 Task: Find connections with filter location Samthar with filter topic #automotivewith filter profile language Spanish with filter current company G R Infraprojects Limited with filter school North Maharashtra University with filter industry Computer Hardware Manufacturing with filter service category FIle Management with filter keywords title Chief Engineer
Action: Mouse moved to (635, 82)
Screenshot: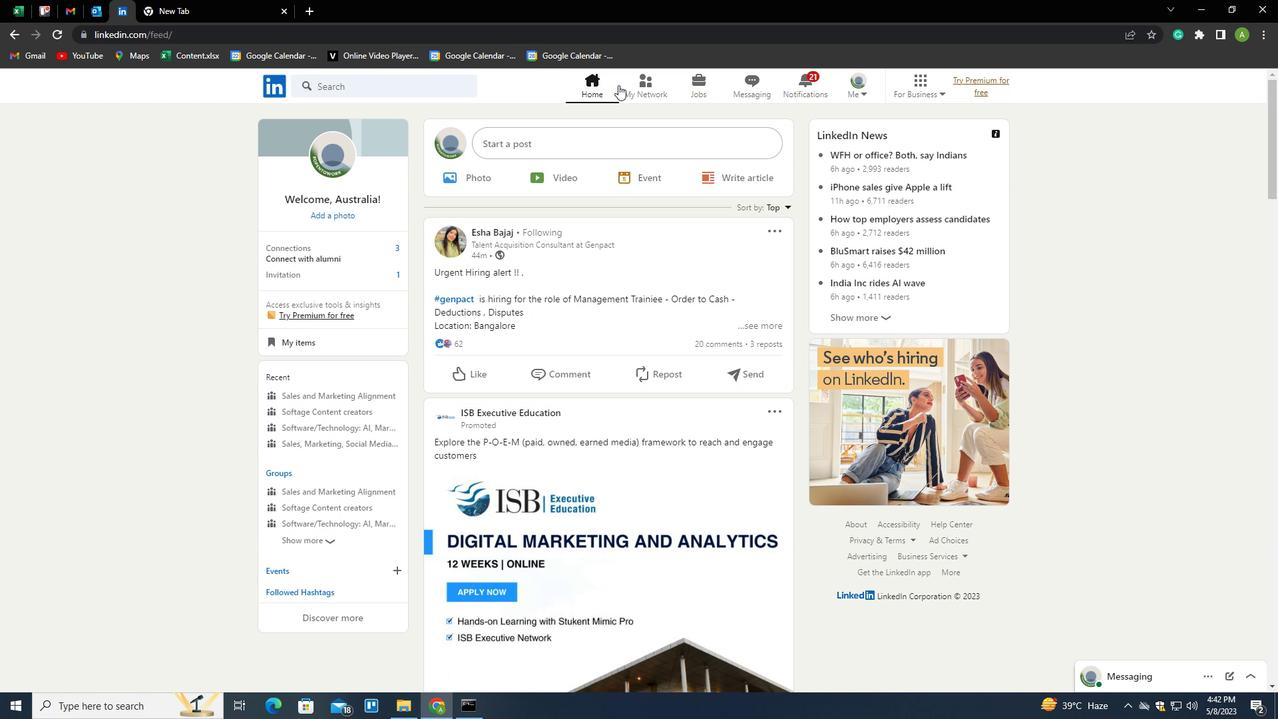 
Action: Mouse pressed left at (635, 82)
Screenshot: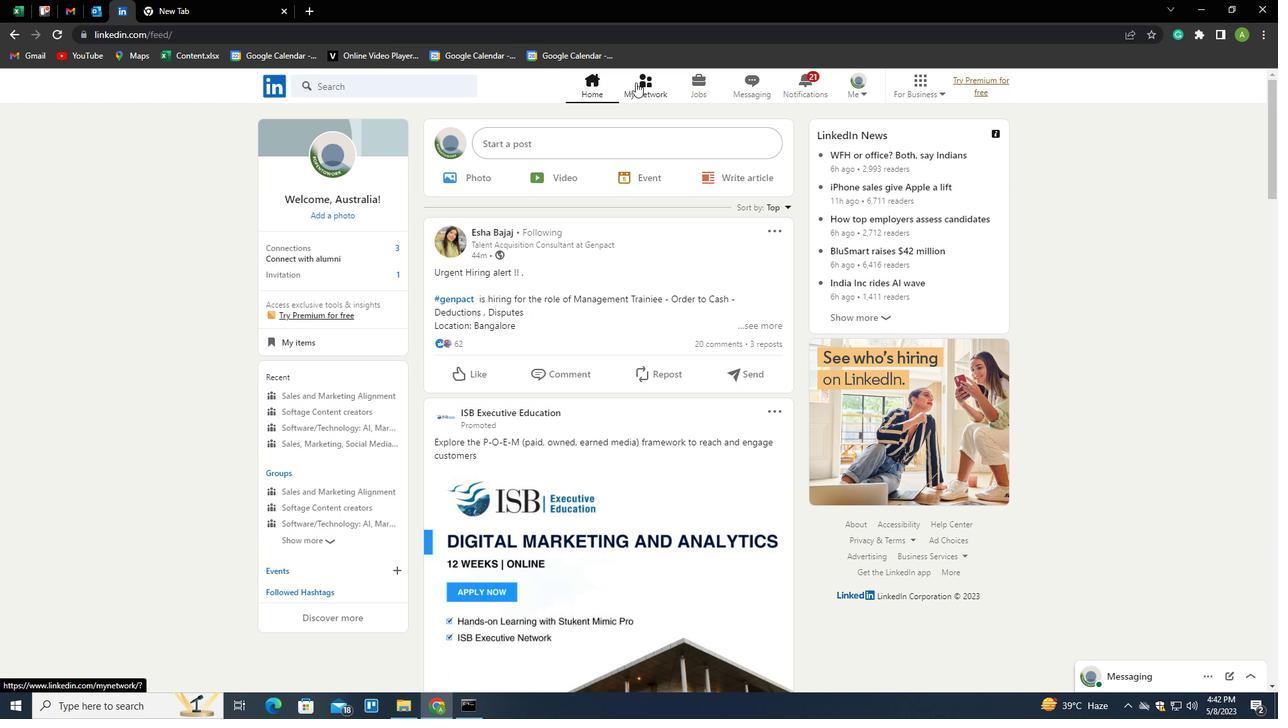
Action: Mouse moved to (320, 157)
Screenshot: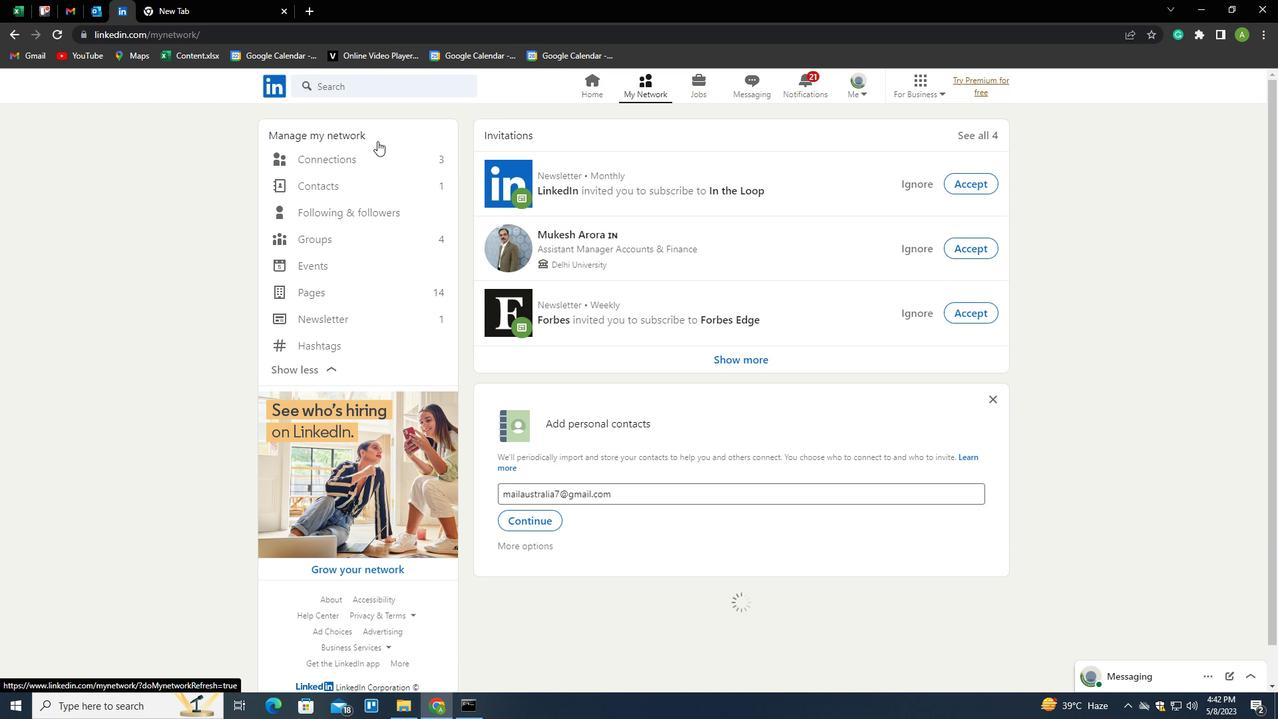 
Action: Mouse pressed left at (320, 157)
Screenshot: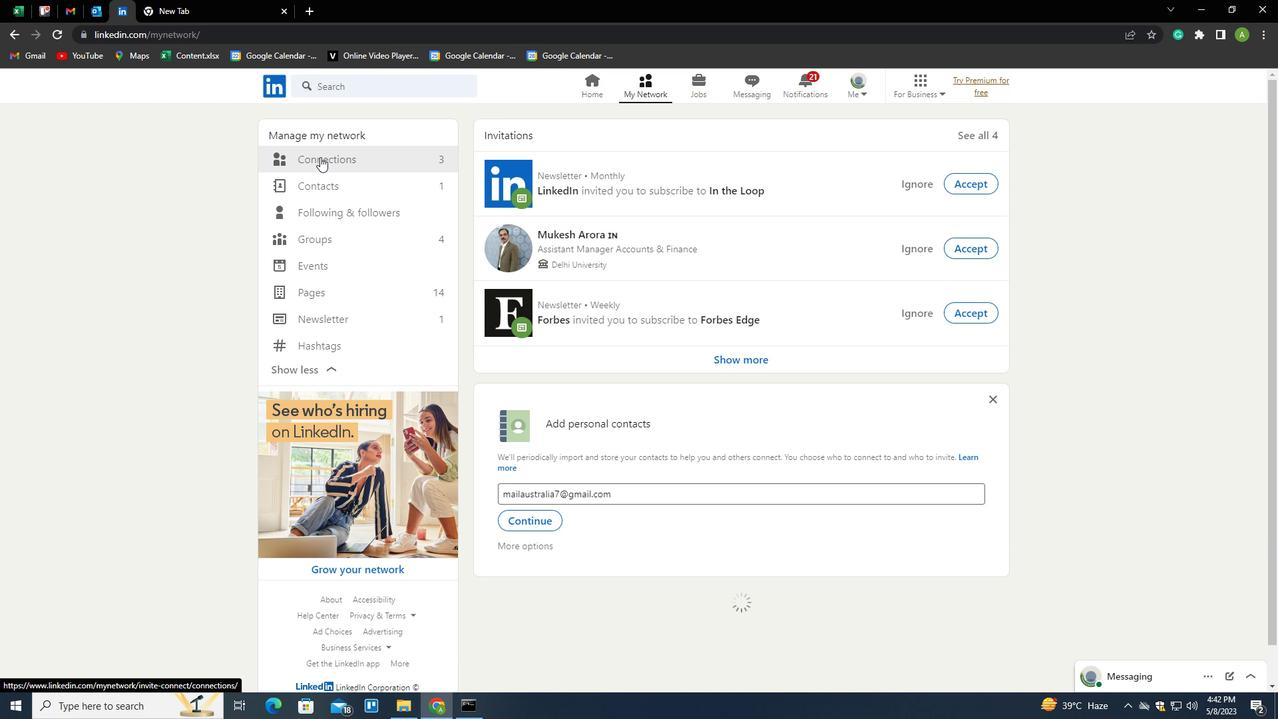 
Action: Mouse moved to (743, 157)
Screenshot: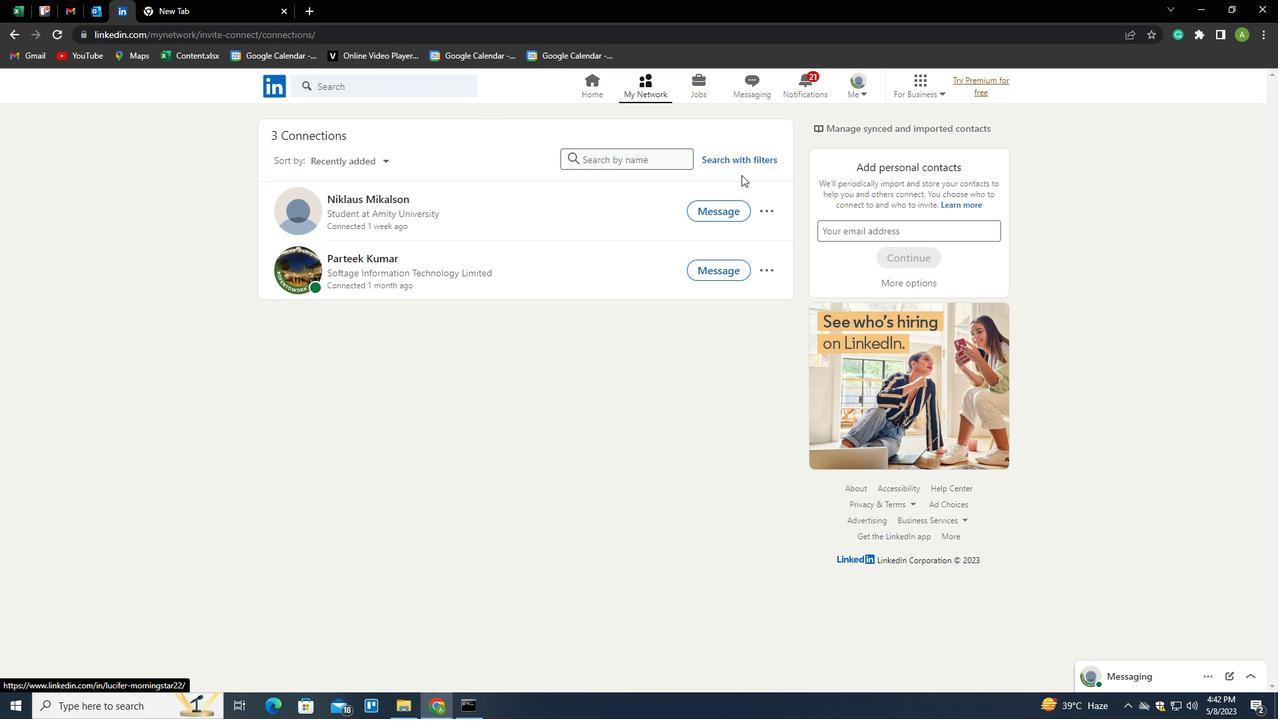 
Action: Mouse pressed left at (743, 157)
Screenshot: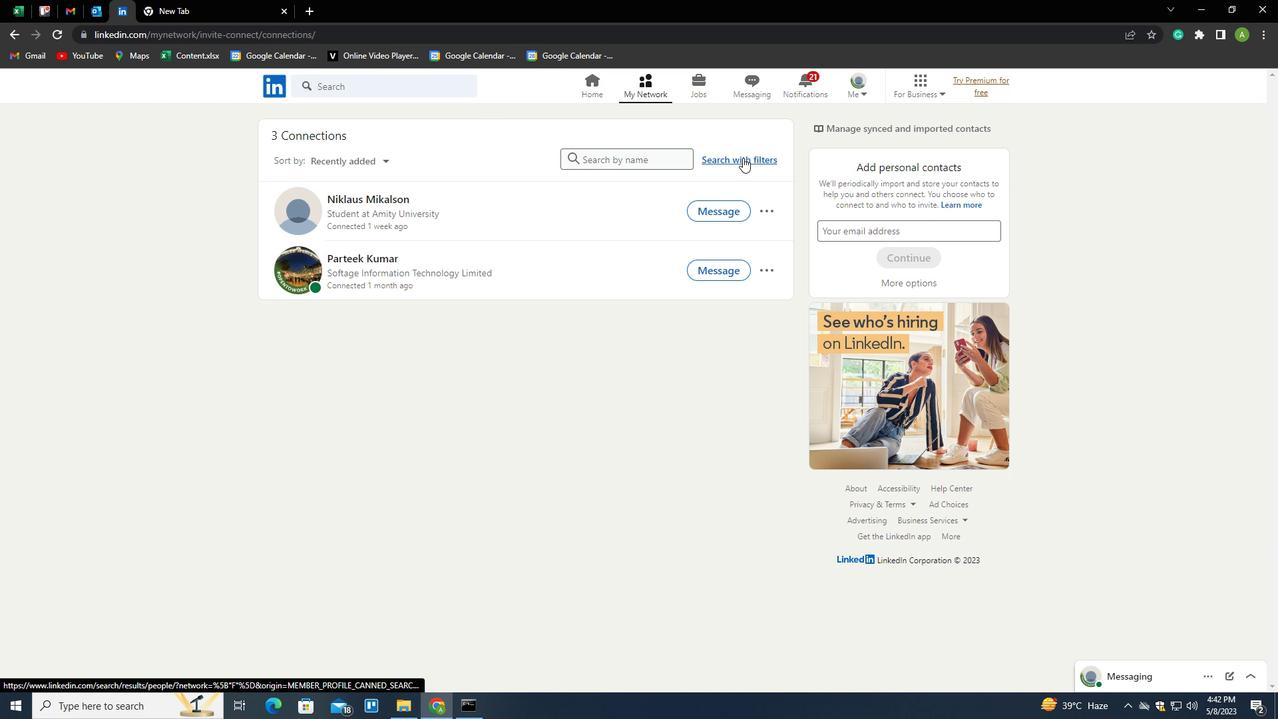 
Action: Mouse moved to (680, 124)
Screenshot: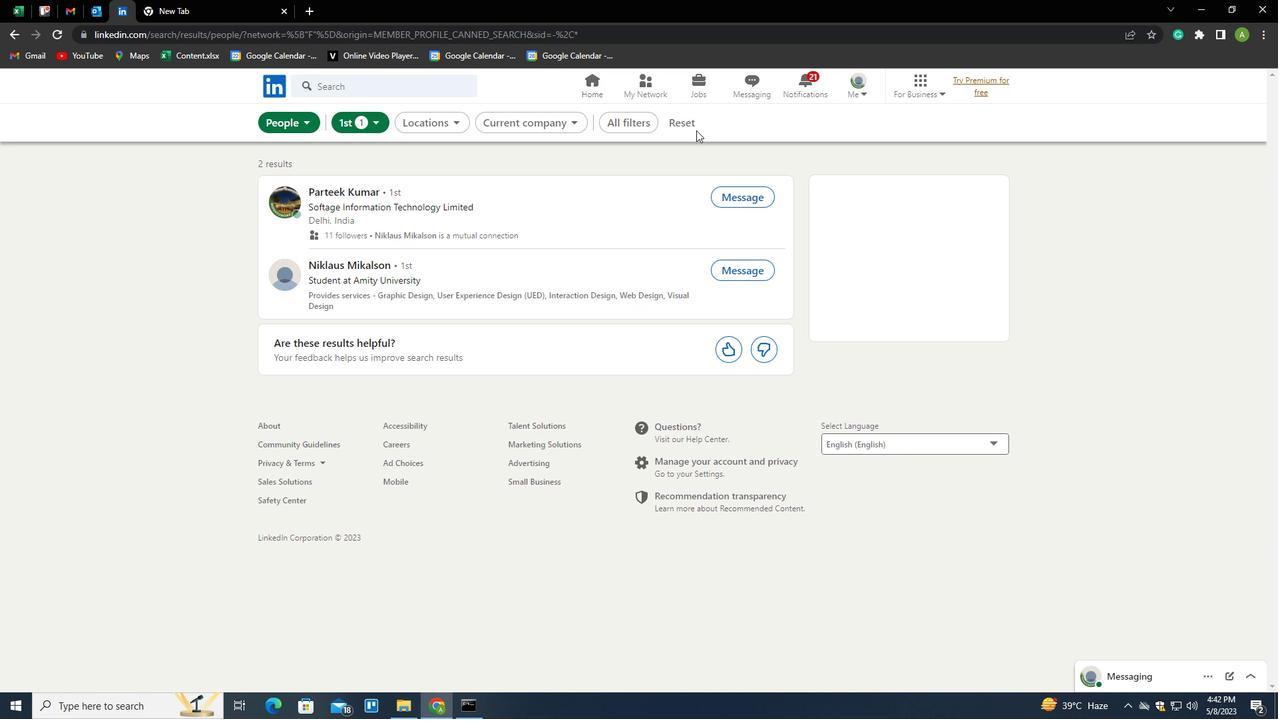 
Action: Mouse pressed left at (680, 124)
Screenshot: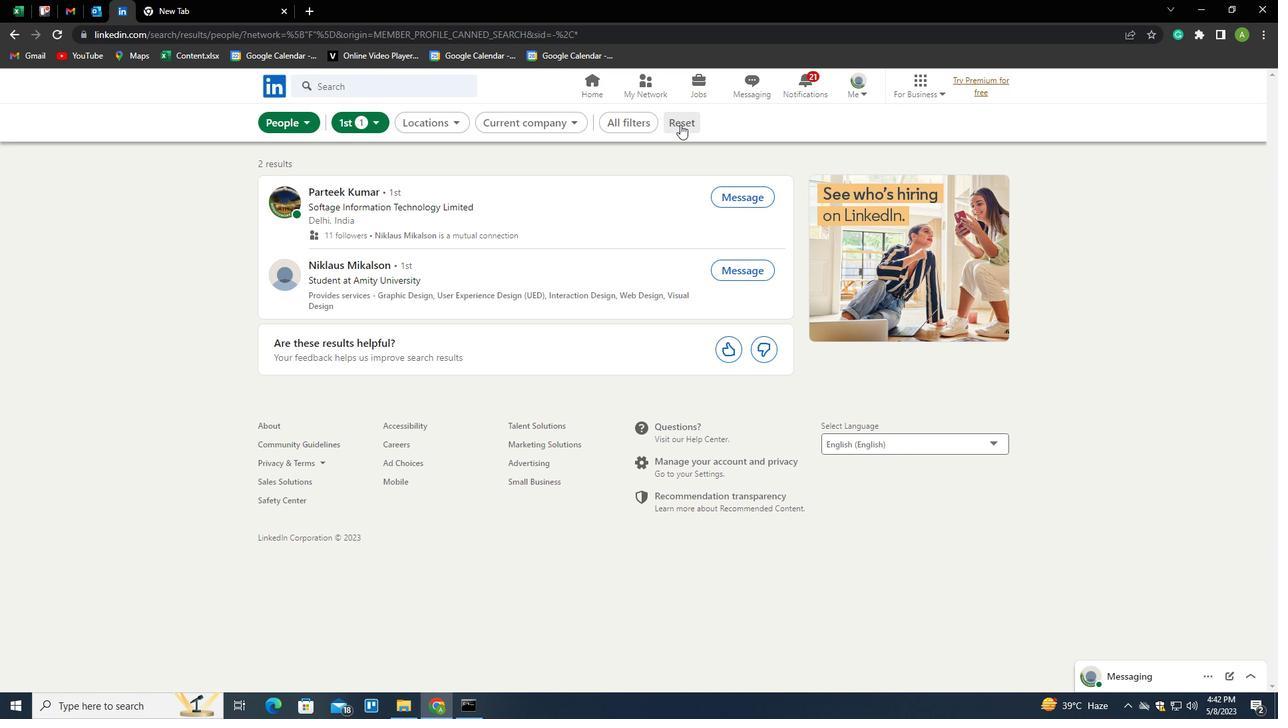 
Action: Mouse moved to (673, 123)
Screenshot: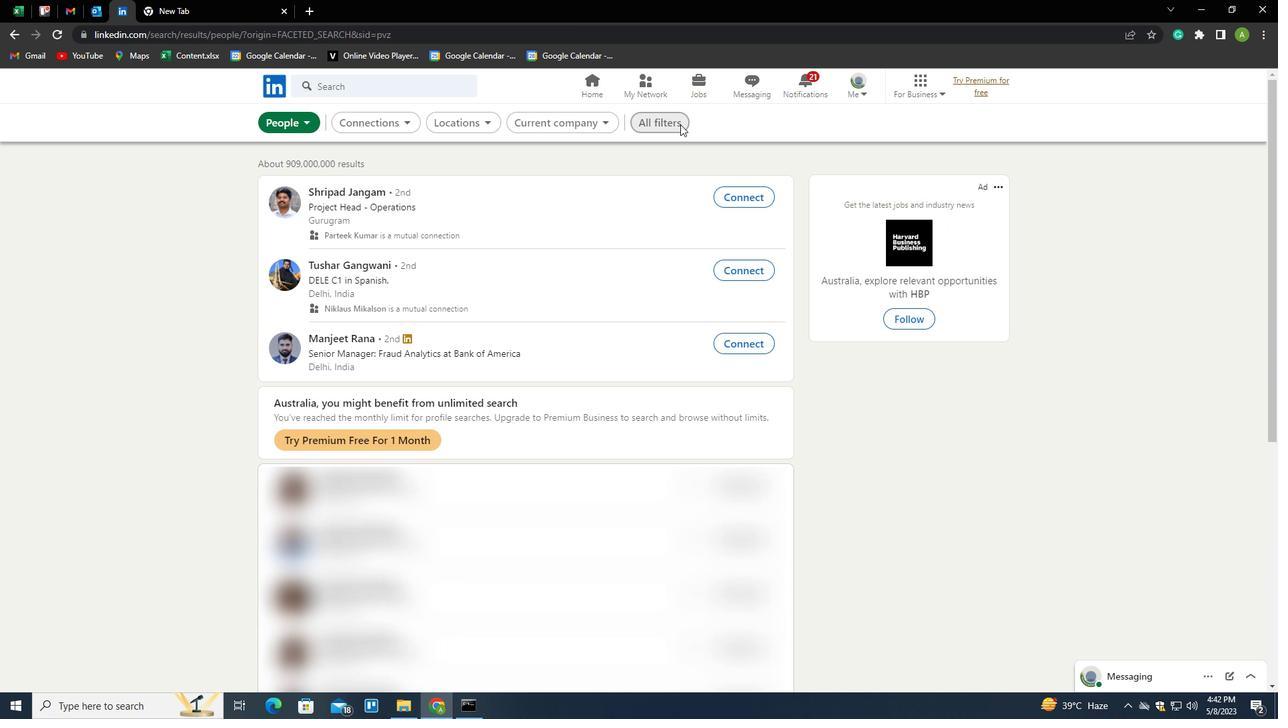 
Action: Mouse pressed left at (673, 123)
Screenshot: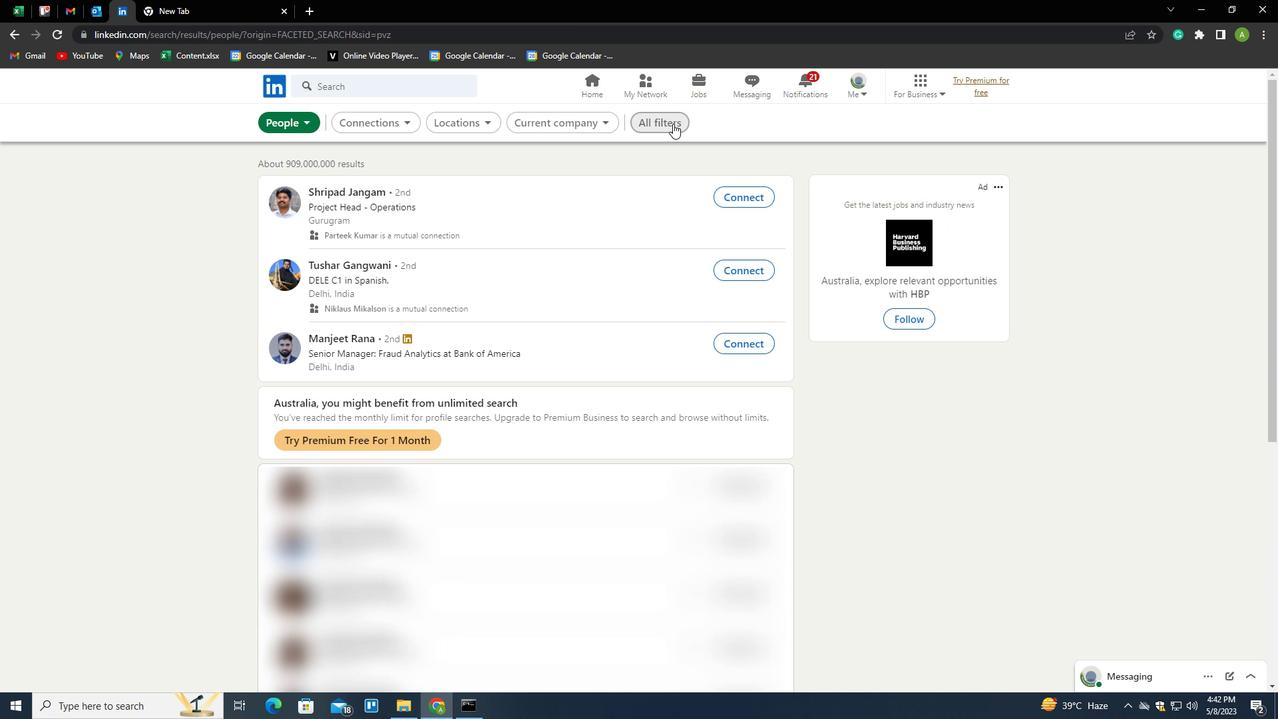 
Action: Mouse moved to (1030, 324)
Screenshot: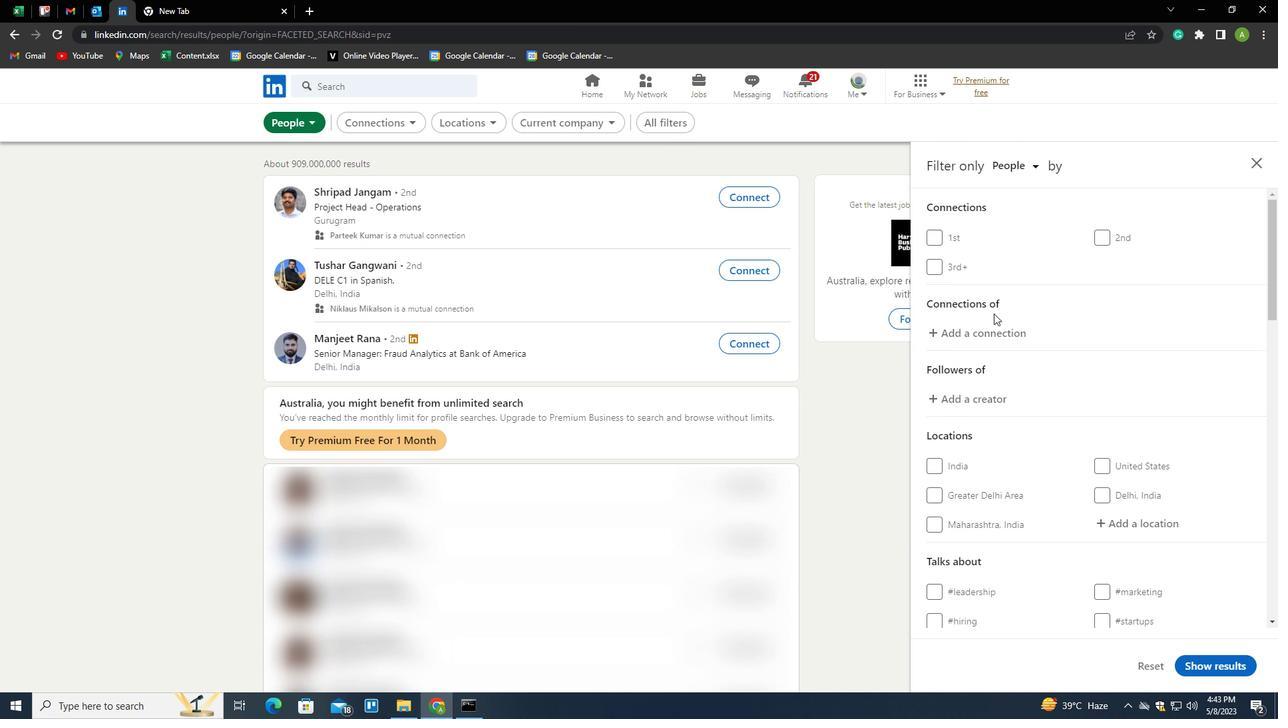 
Action: Mouse scrolled (1030, 323) with delta (0, 0)
Screenshot: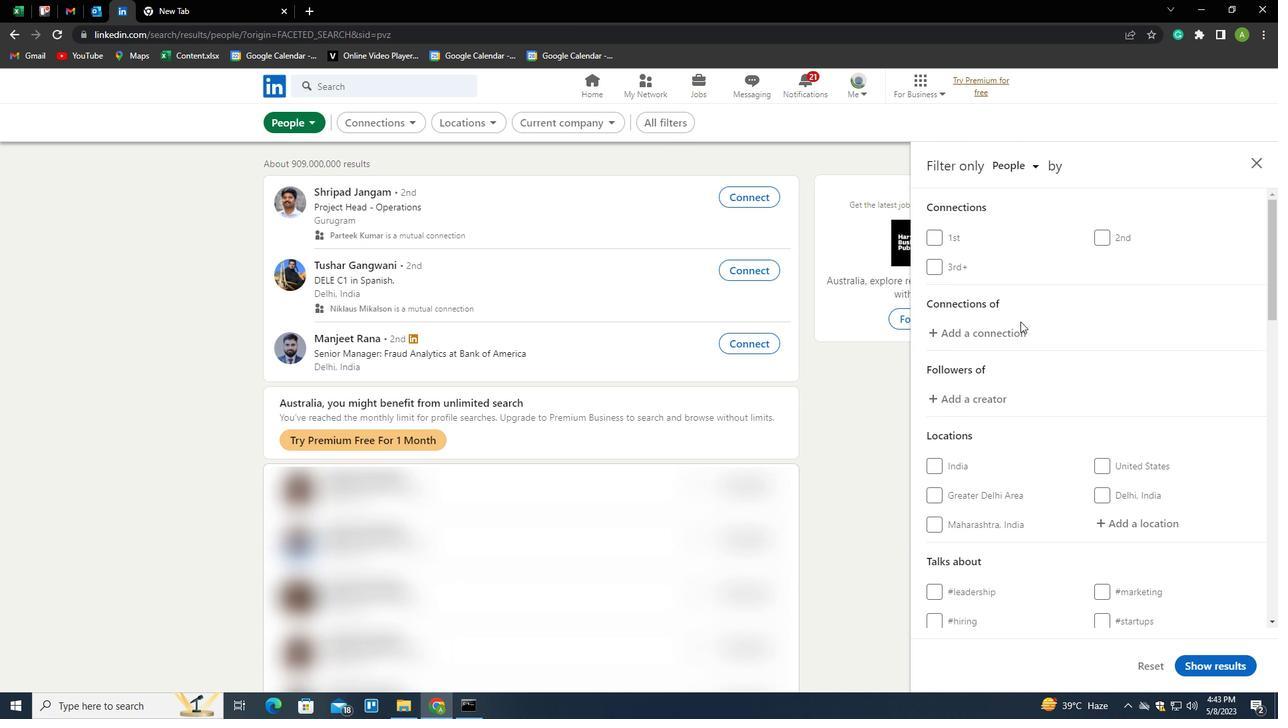 
Action: Mouse scrolled (1030, 323) with delta (0, 0)
Screenshot: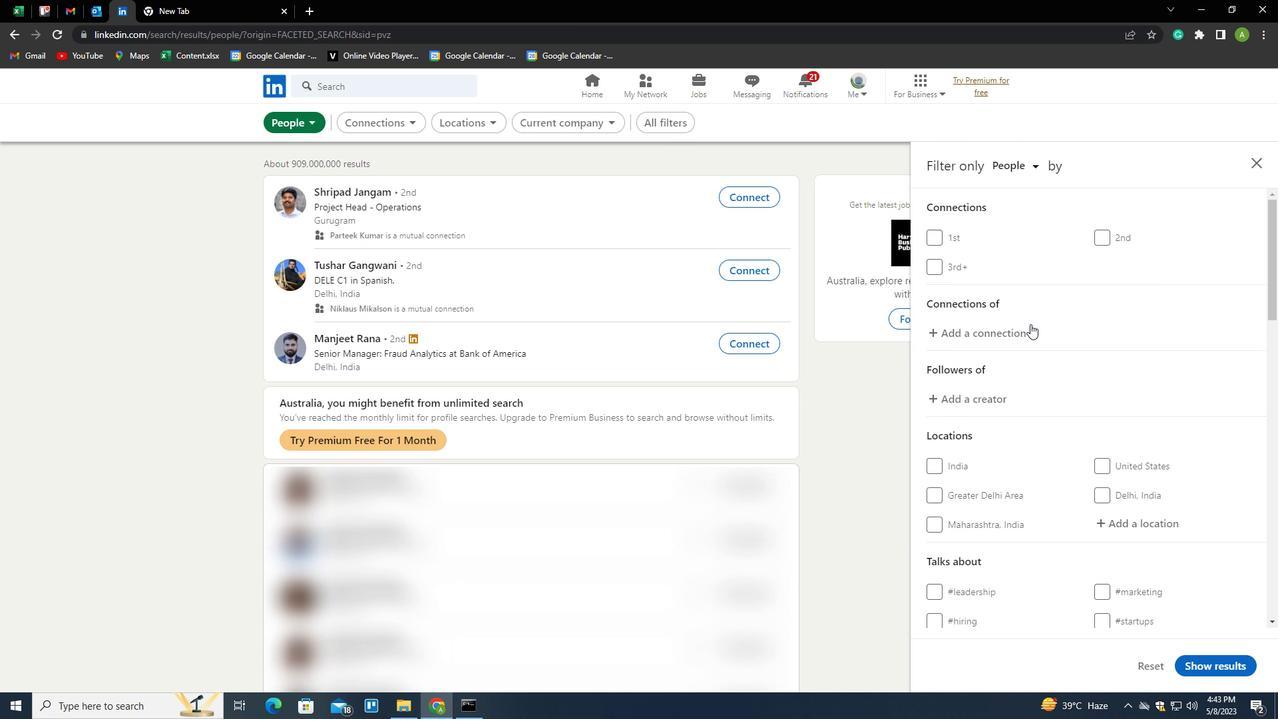 
Action: Mouse scrolled (1030, 323) with delta (0, 0)
Screenshot: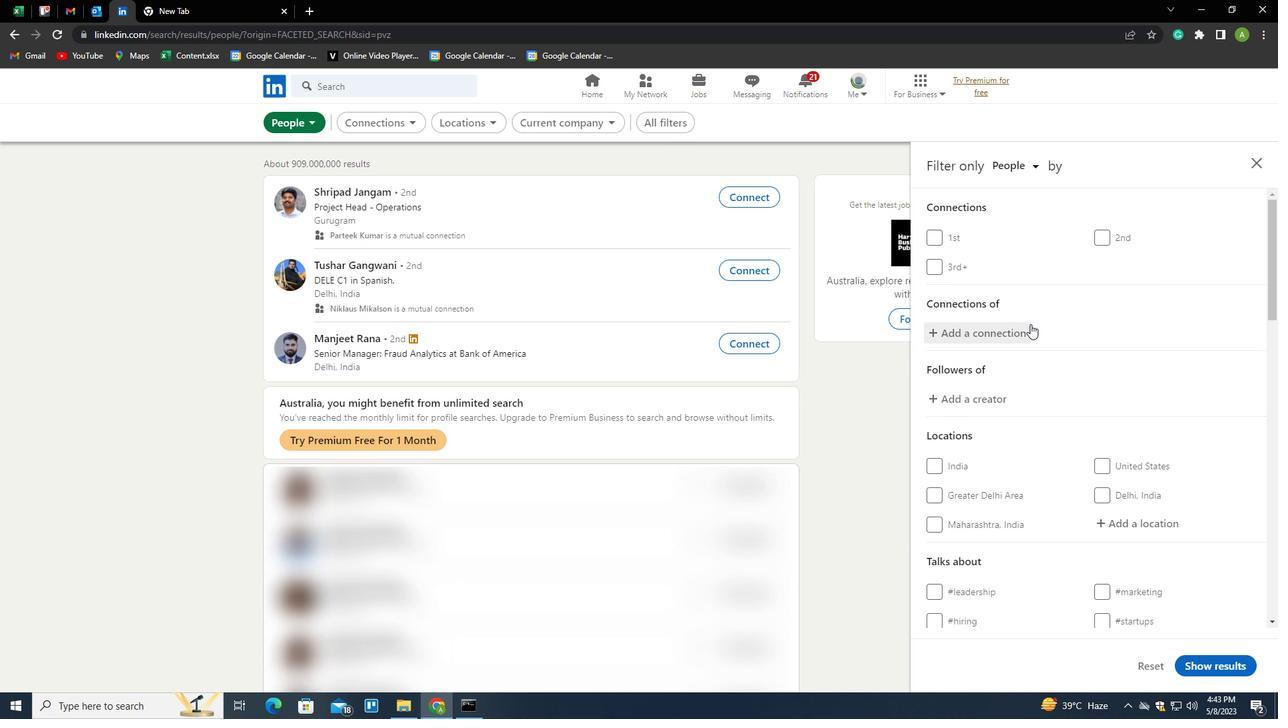 
Action: Mouse moved to (1118, 324)
Screenshot: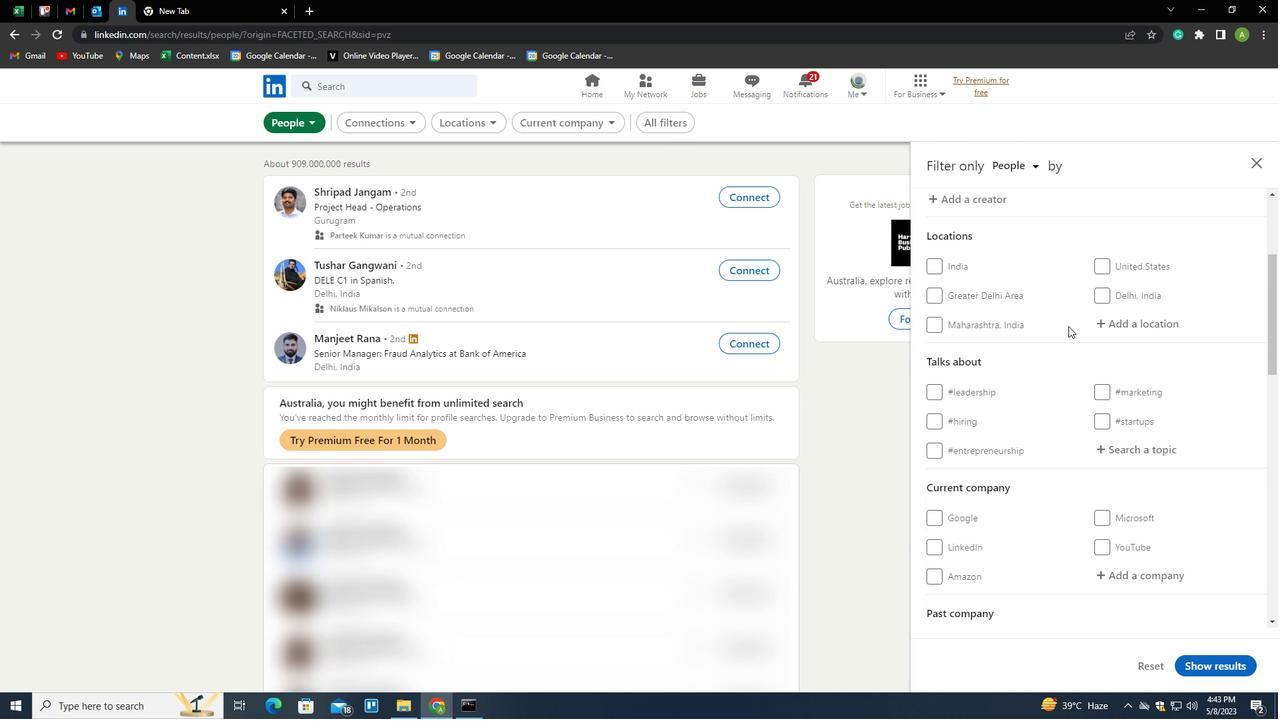 
Action: Mouse pressed left at (1118, 324)
Screenshot: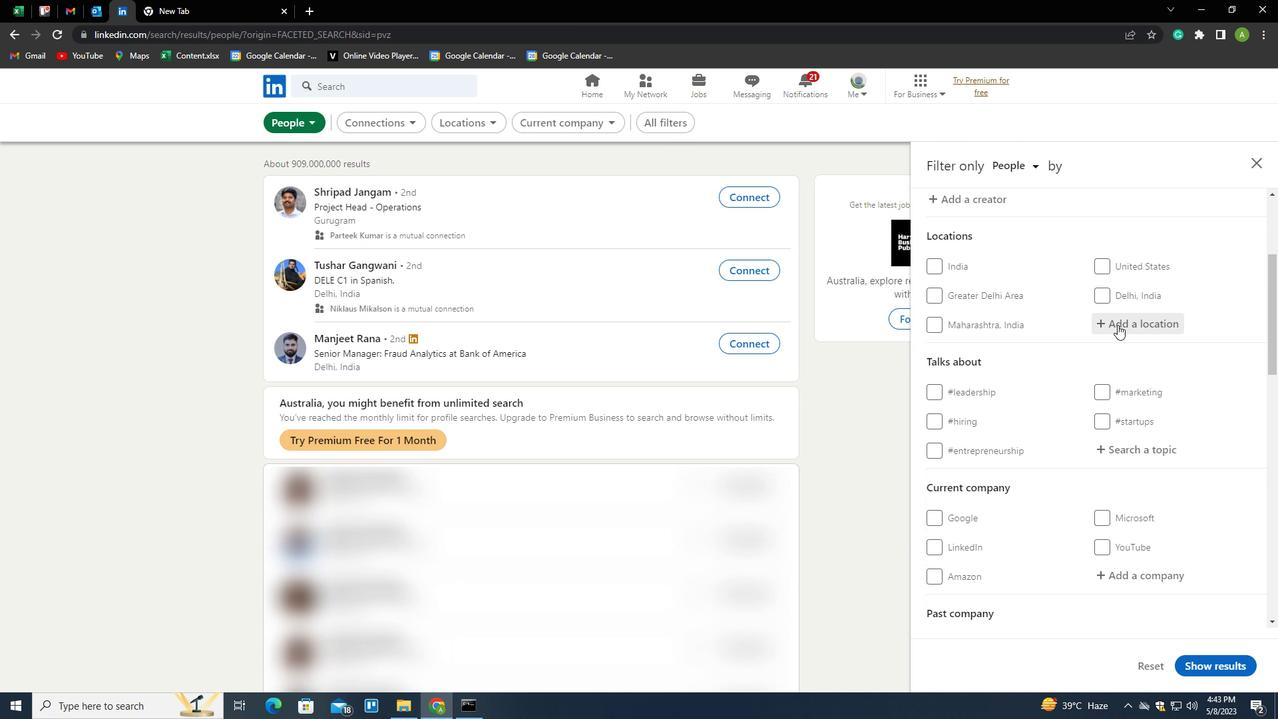 
Action: Key pressed <Key.shift>
Screenshot: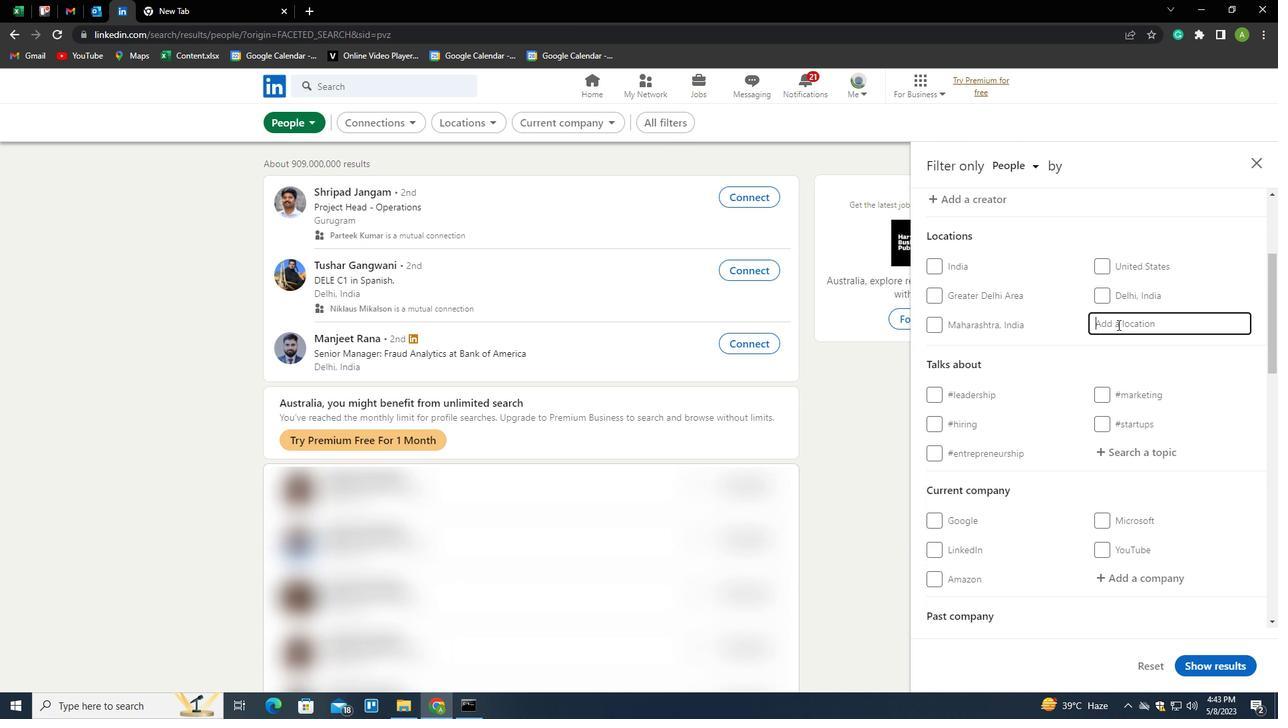 
Action: Mouse moved to (1117, 325)
Screenshot: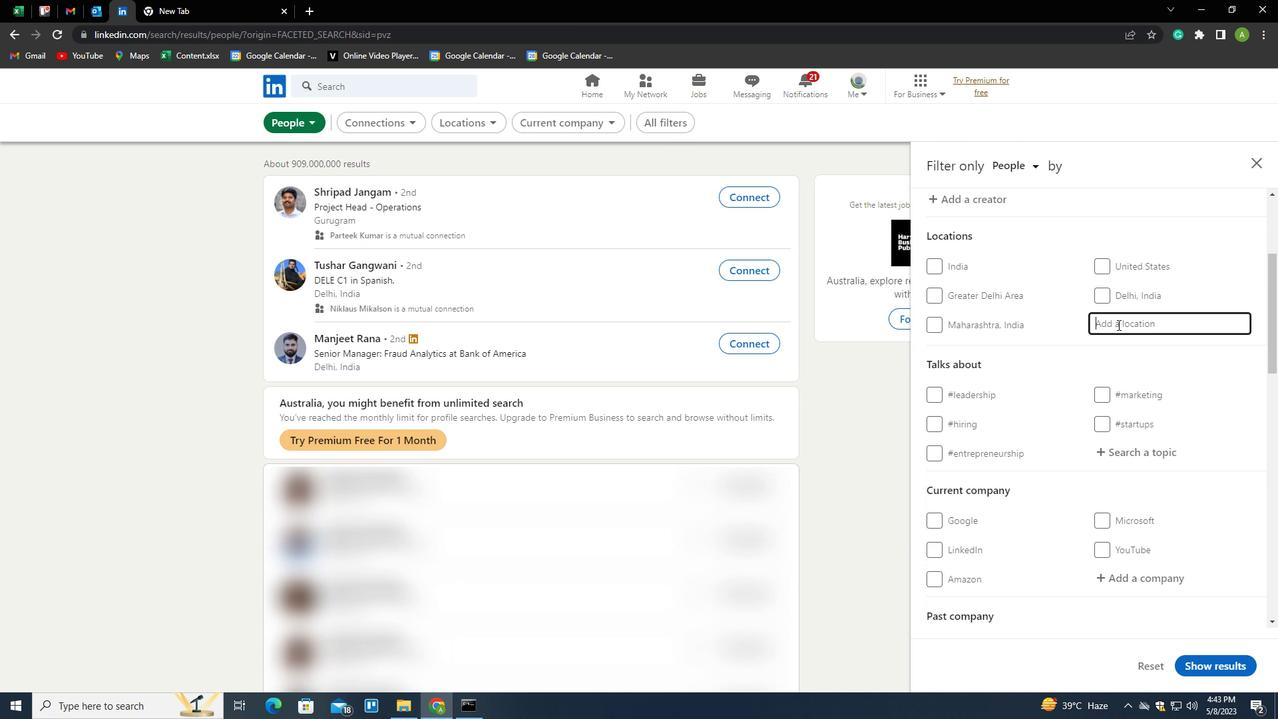 
Action: Key pressed S
Screenshot: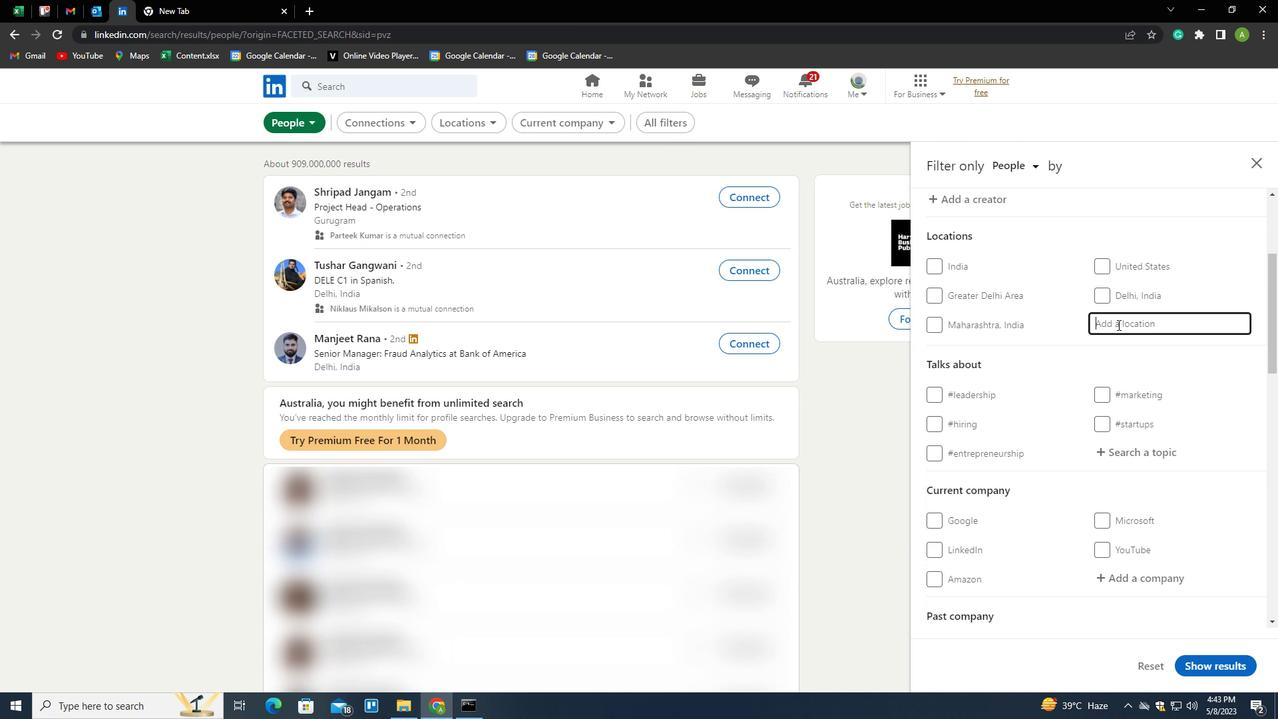 
Action: Mouse moved to (1106, 266)
Screenshot: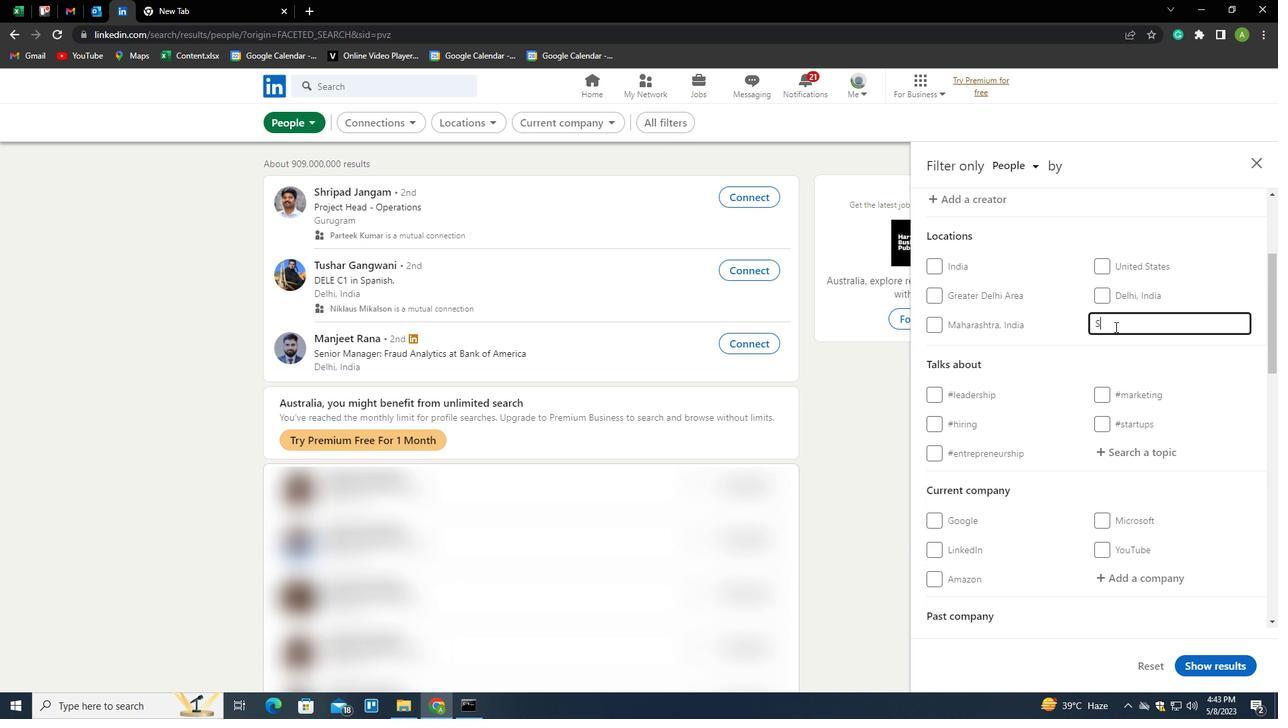 
Action: Key pressed A
Screenshot: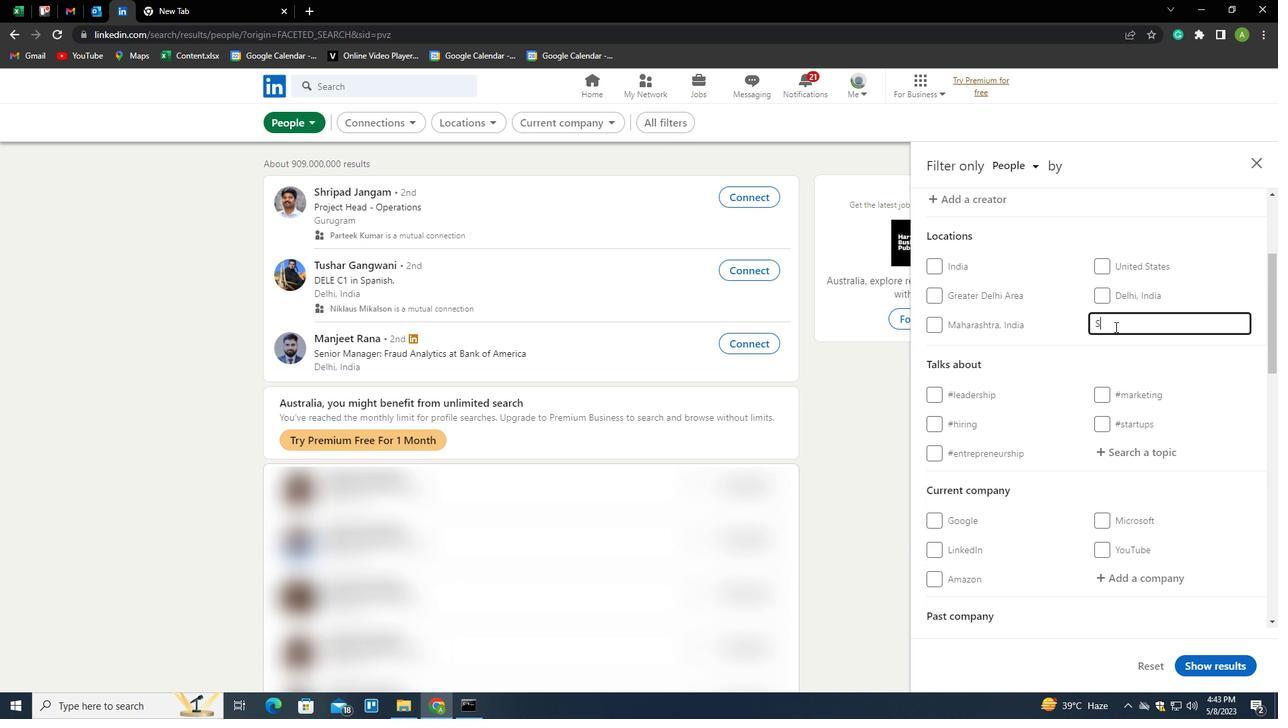 
Action: Mouse moved to (1126, 253)
Screenshot: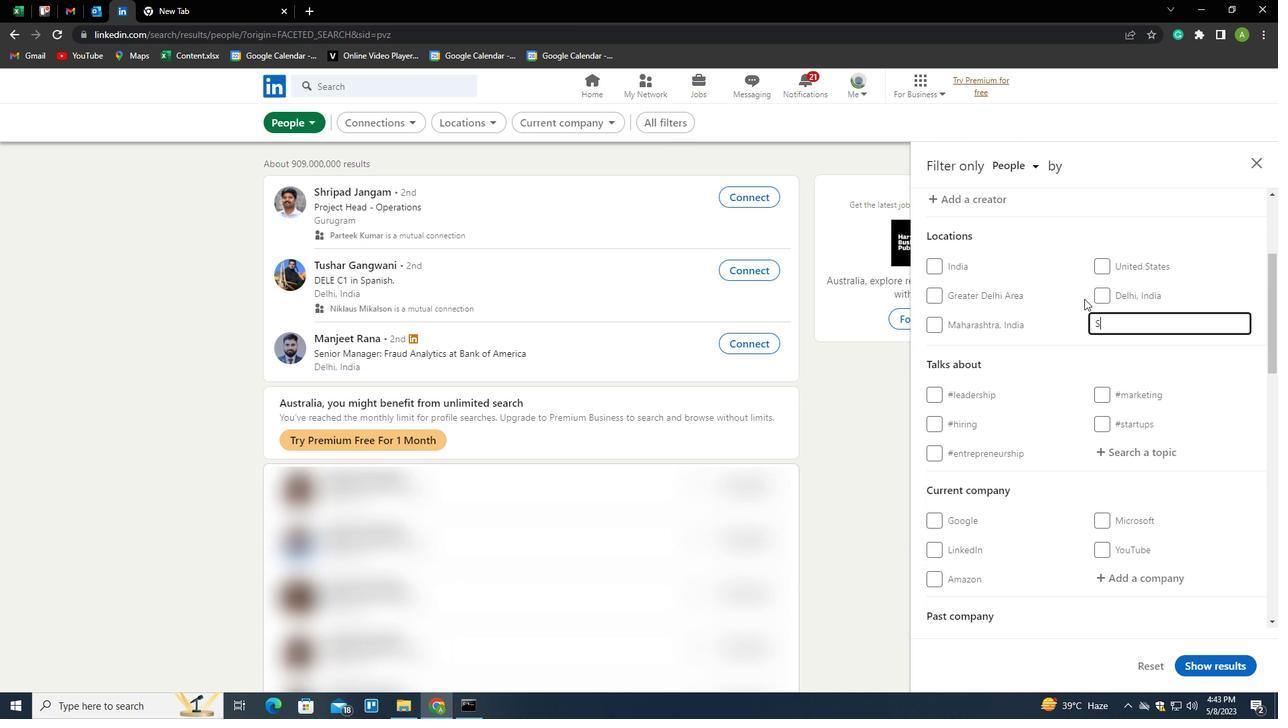 
Action: Key pressed MTHAR
Screenshot: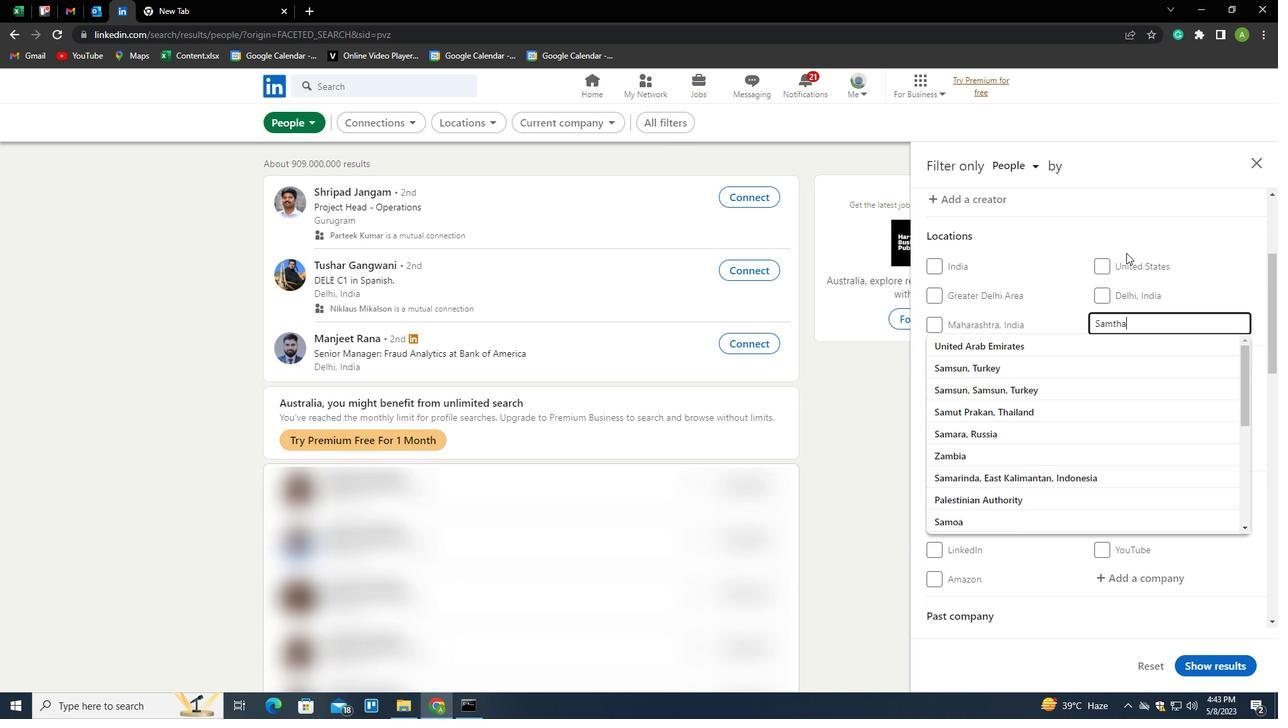 
Action: Mouse moved to (1212, 352)
Screenshot: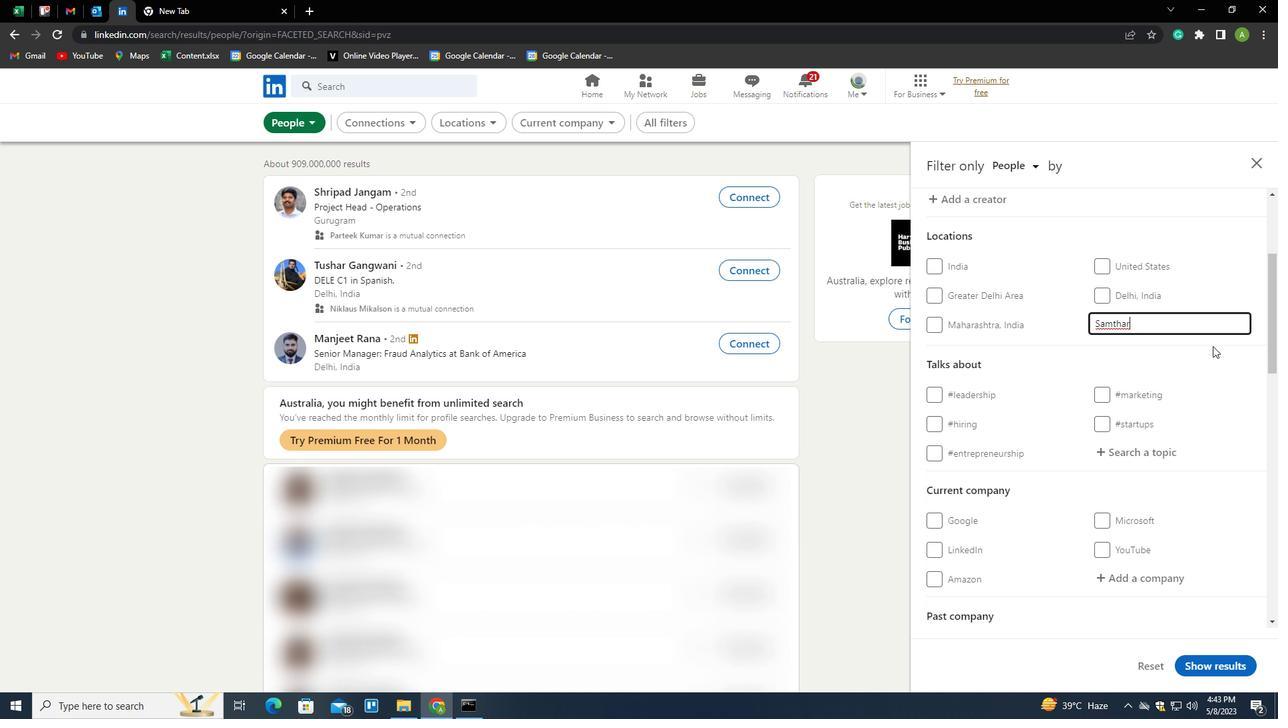 
Action: Mouse pressed left at (1212, 352)
Screenshot: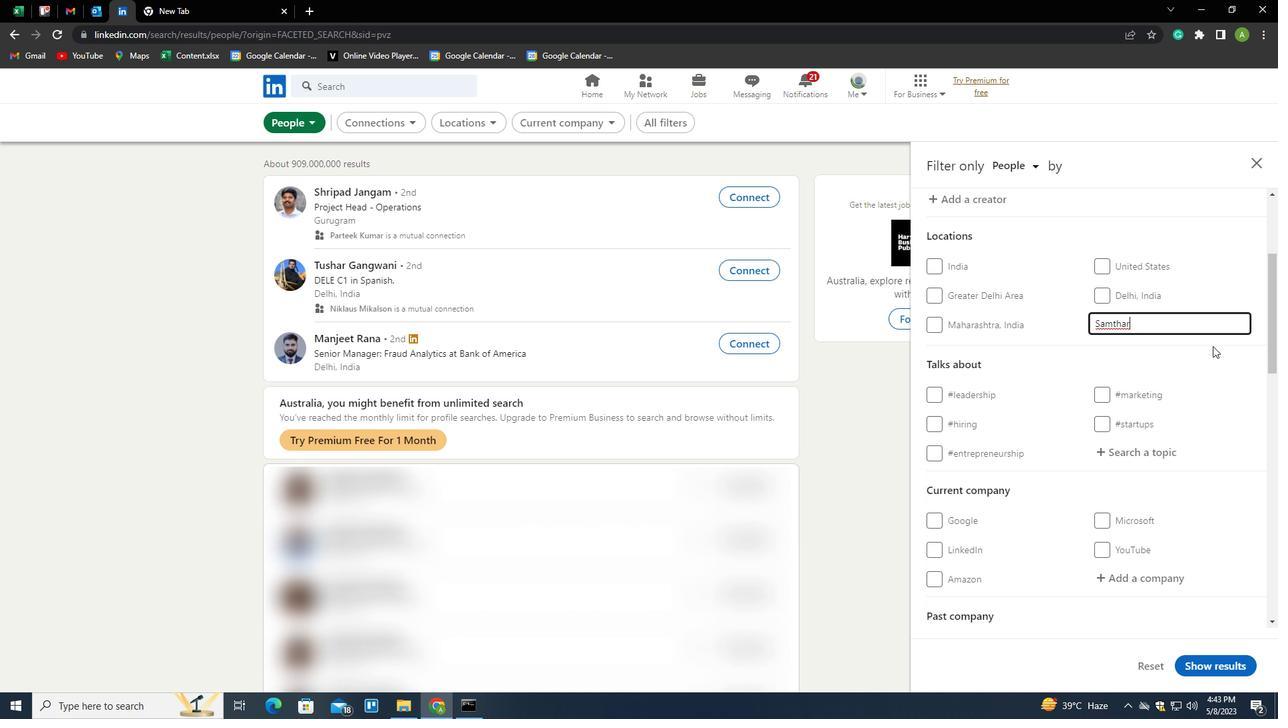 
Action: Mouse moved to (1154, 450)
Screenshot: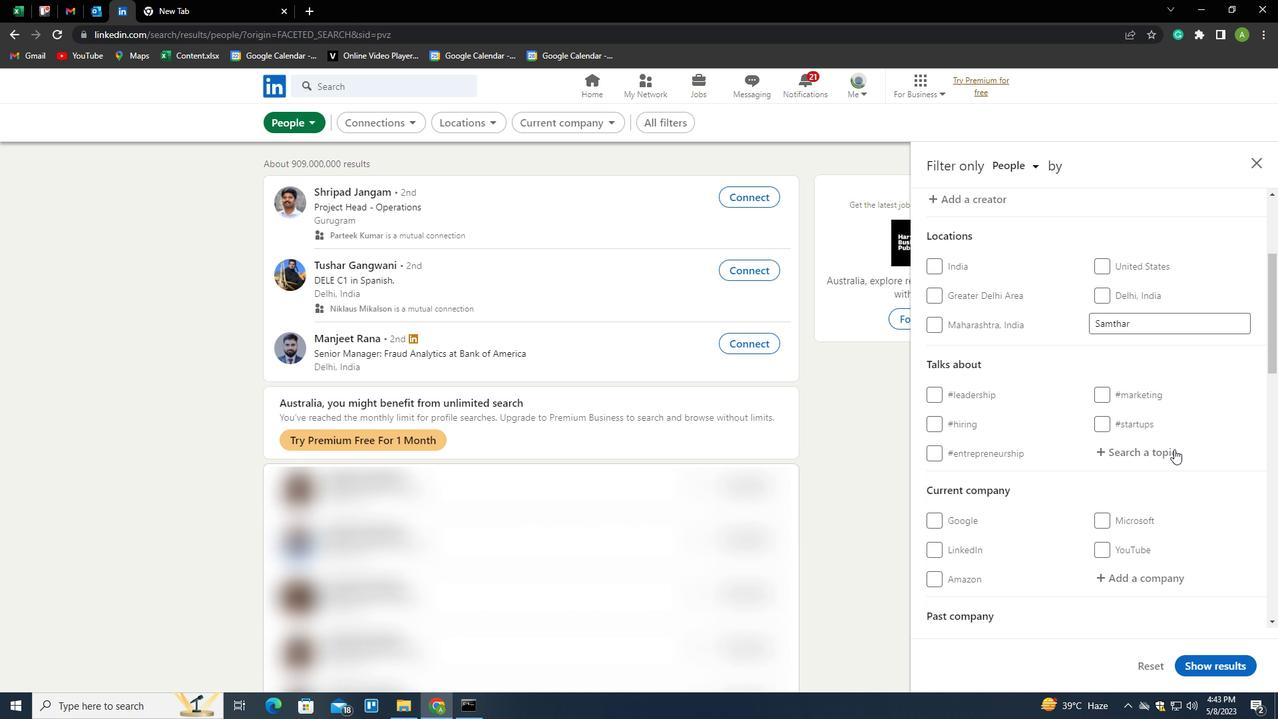 
Action: Mouse pressed left at (1154, 450)
Screenshot: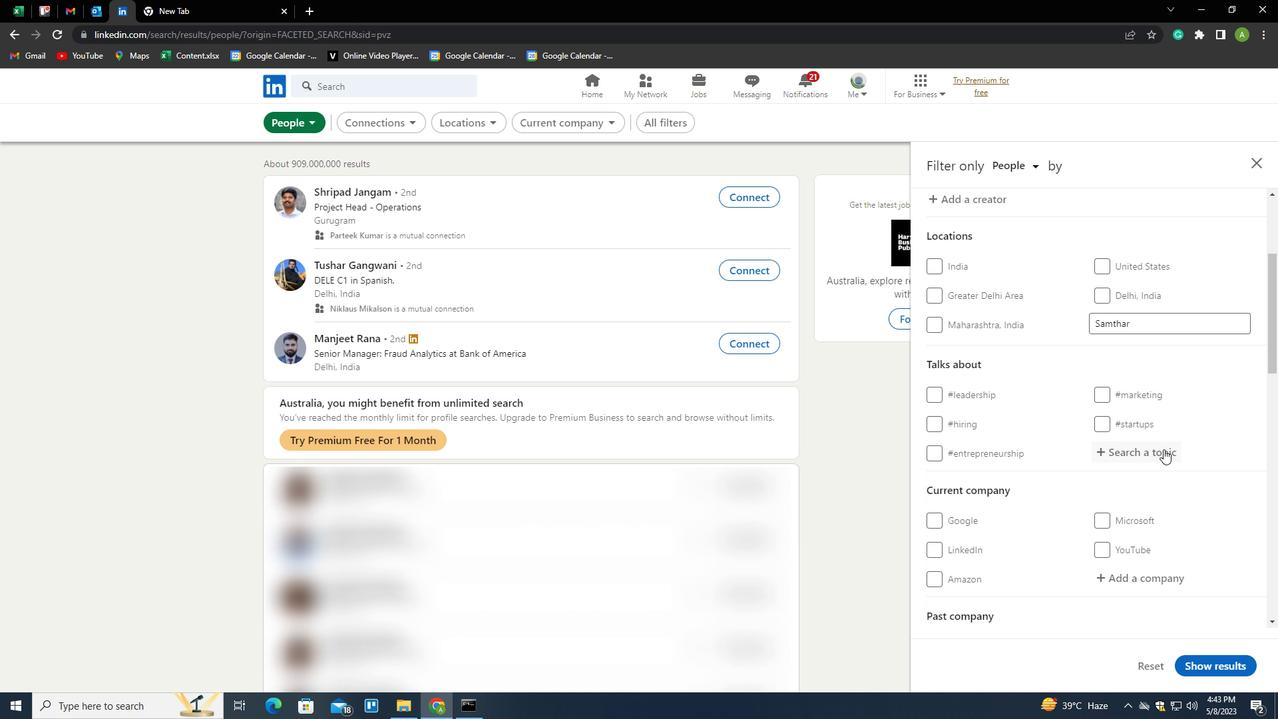 
Action: Key pressed AUTOMOTIVE<Key.down><Key.enter>
Screenshot: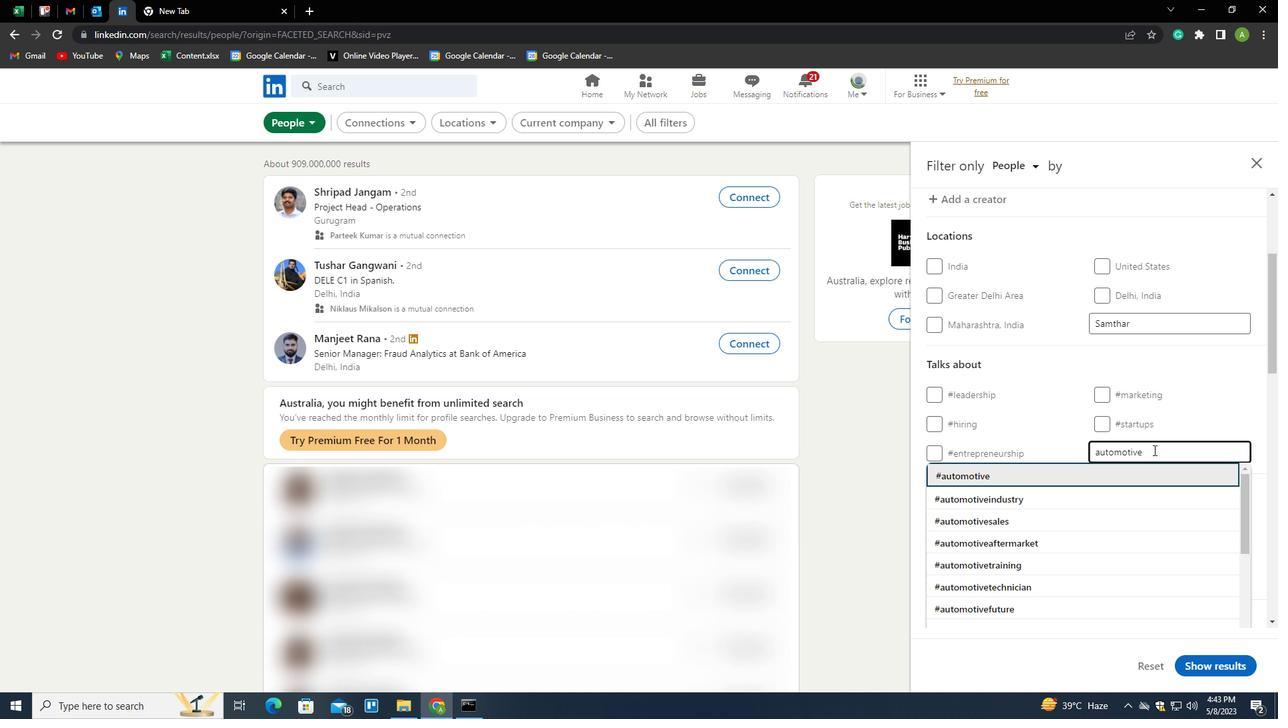 
Action: Mouse moved to (1153, 451)
Screenshot: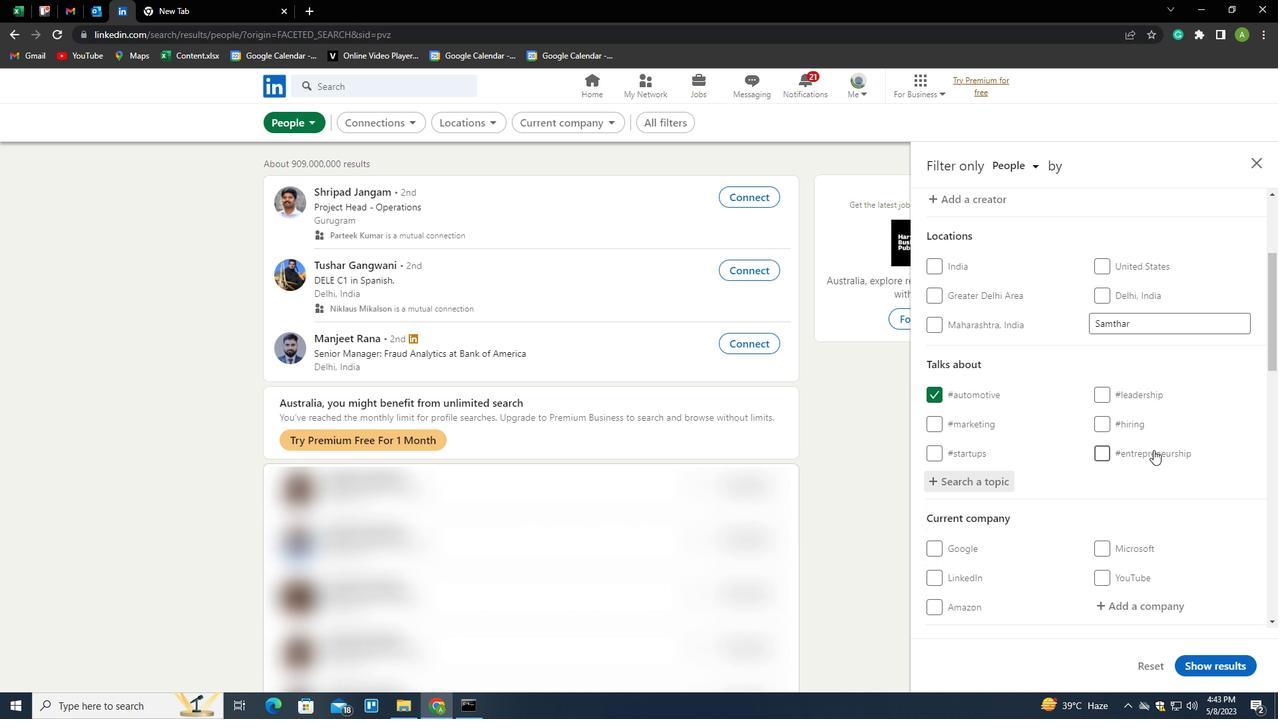 
Action: Mouse scrolled (1153, 450) with delta (0, 0)
Screenshot: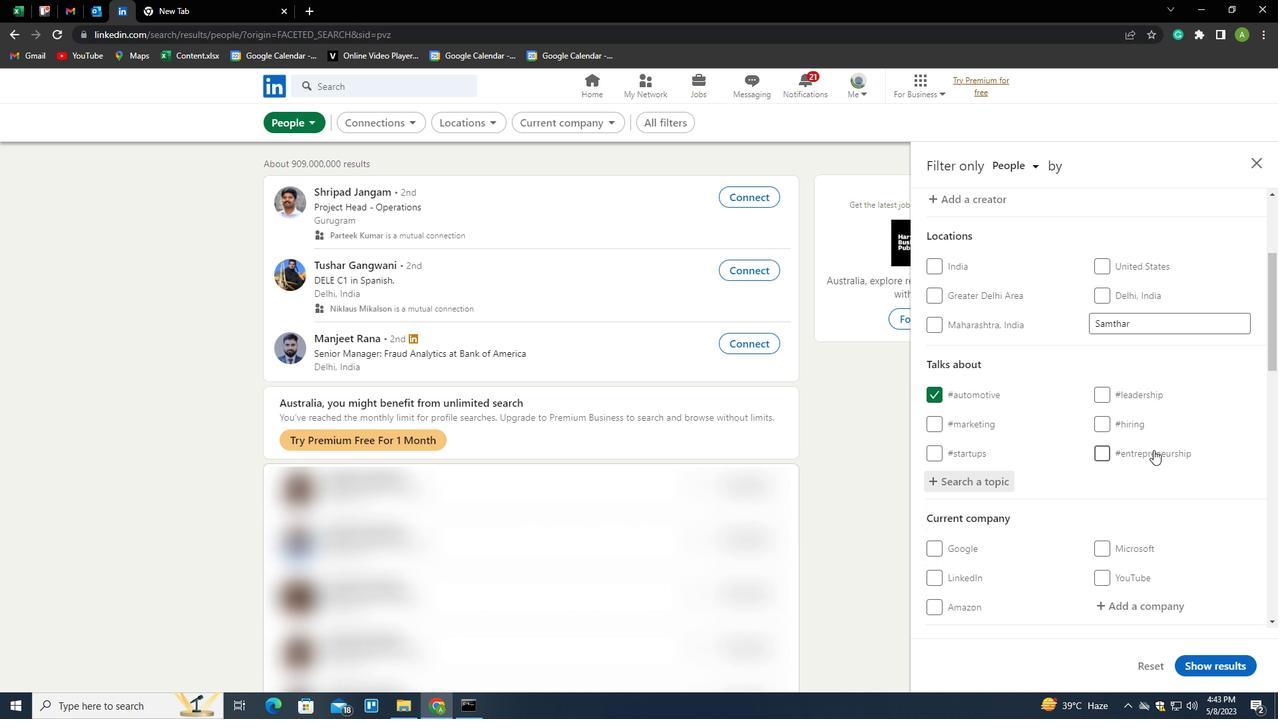 
Action: Mouse scrolled (1153, 450) with delta (0, 0)
Screenshot: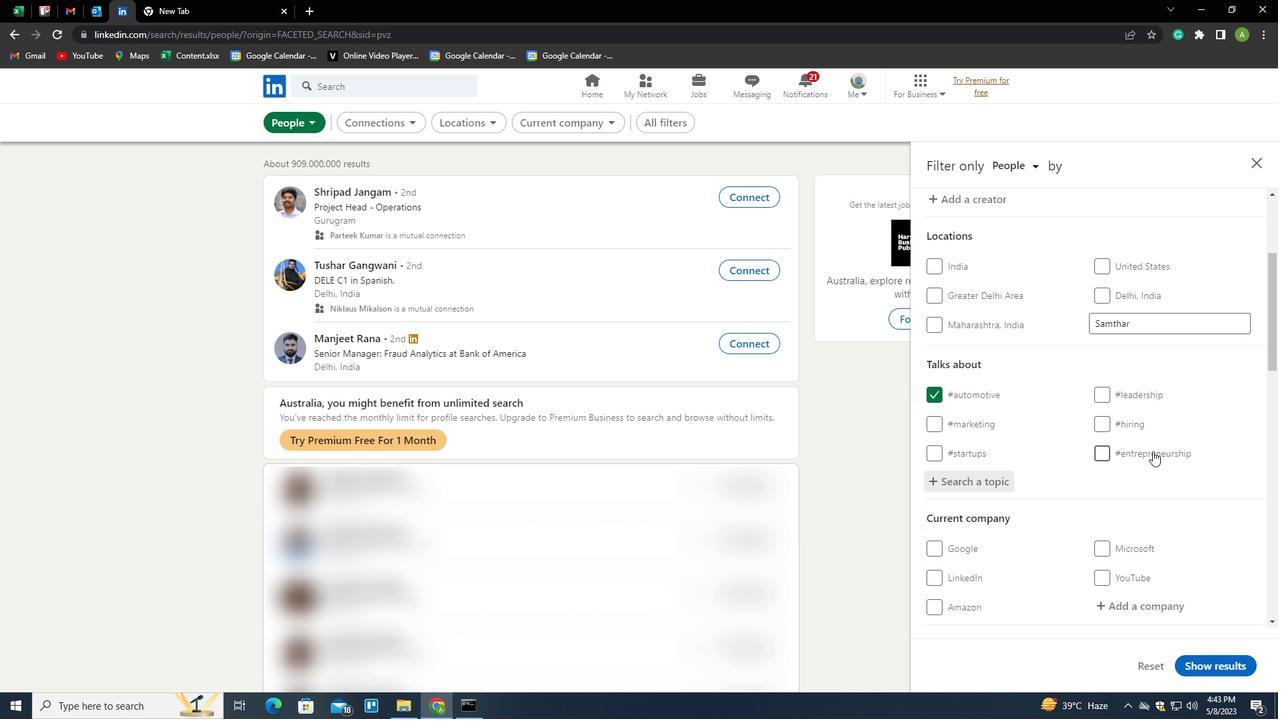 
Action: Mouse scrolled (1153, 450) with delta (0, 0)
Screenshot: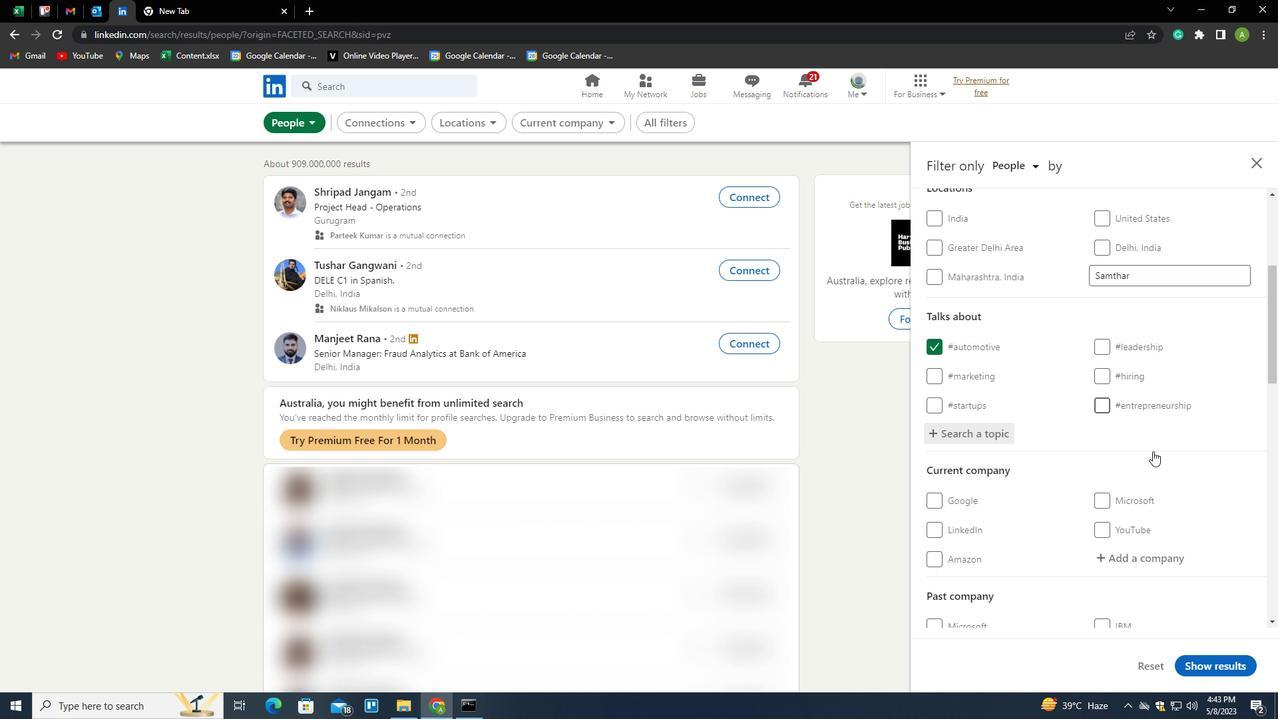 
Action: Mouse scrolled (1153, 450) with delta (0, 0)
Screenshot: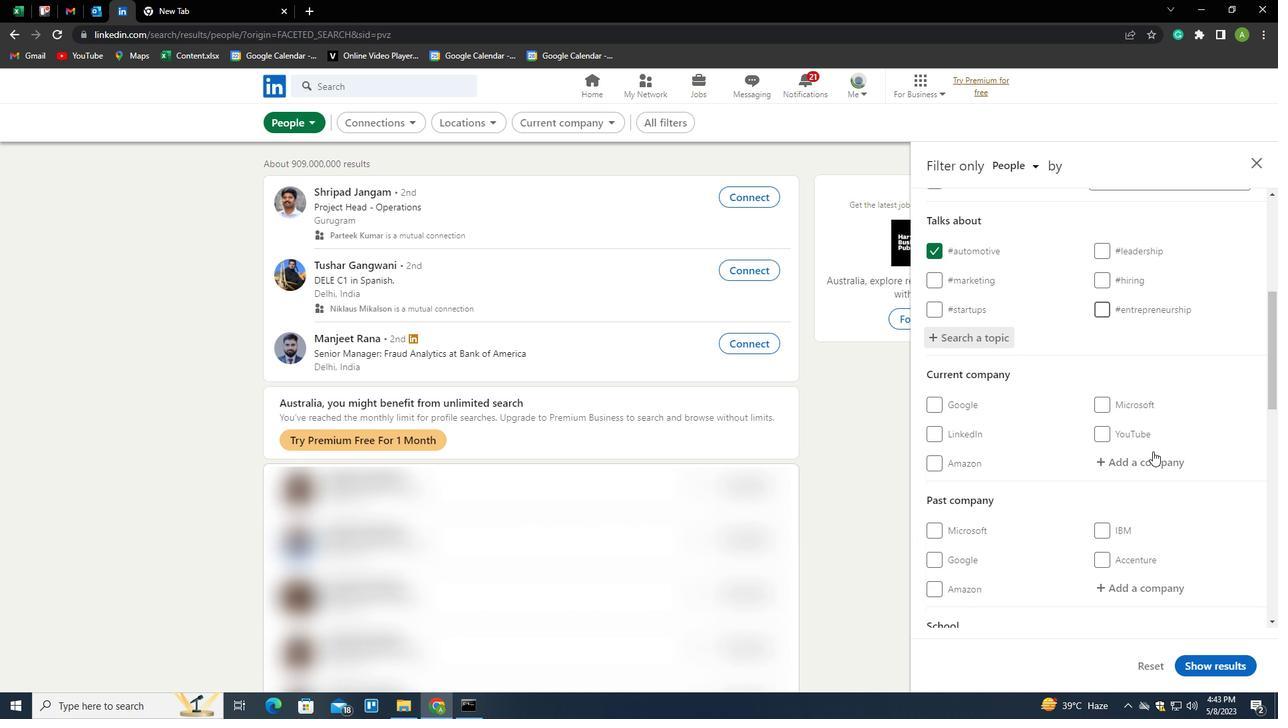
Action: Mouse scrolled (1153, 450) with delta (0, 0)
Screenshot: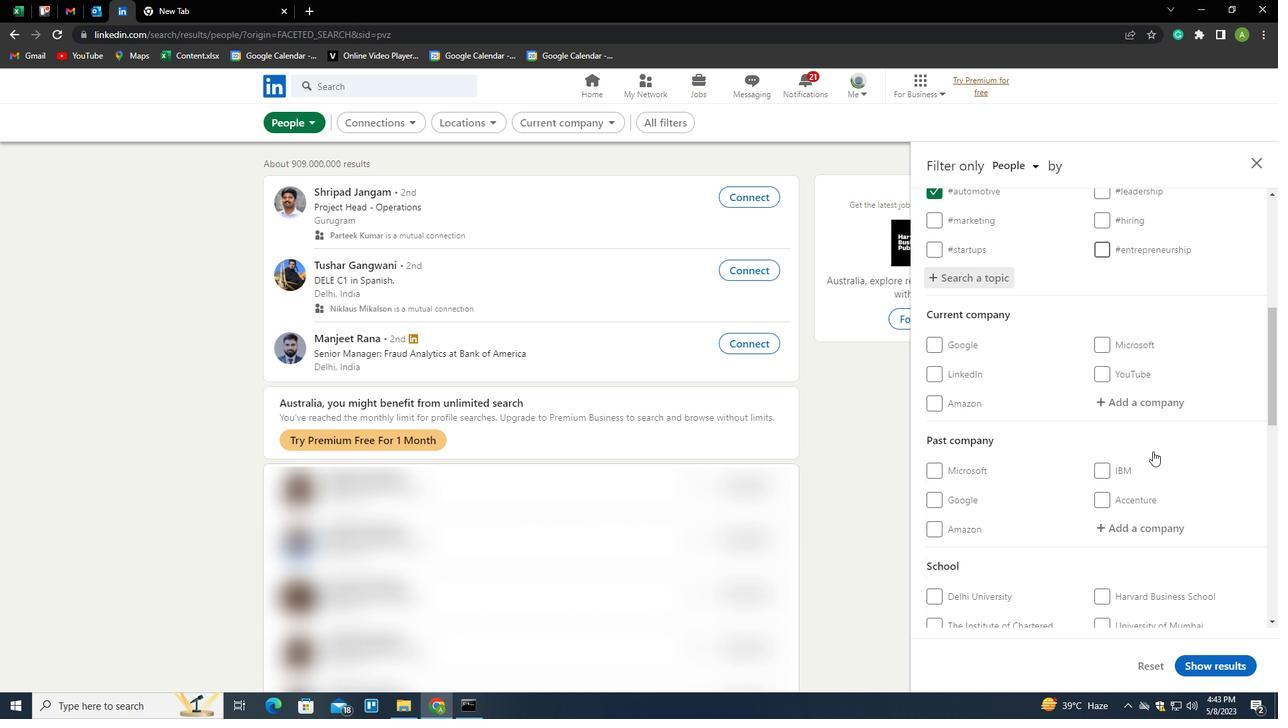 
Action: Mouse scrolled (1153, 450) with delta (0, 0)
Screenshot: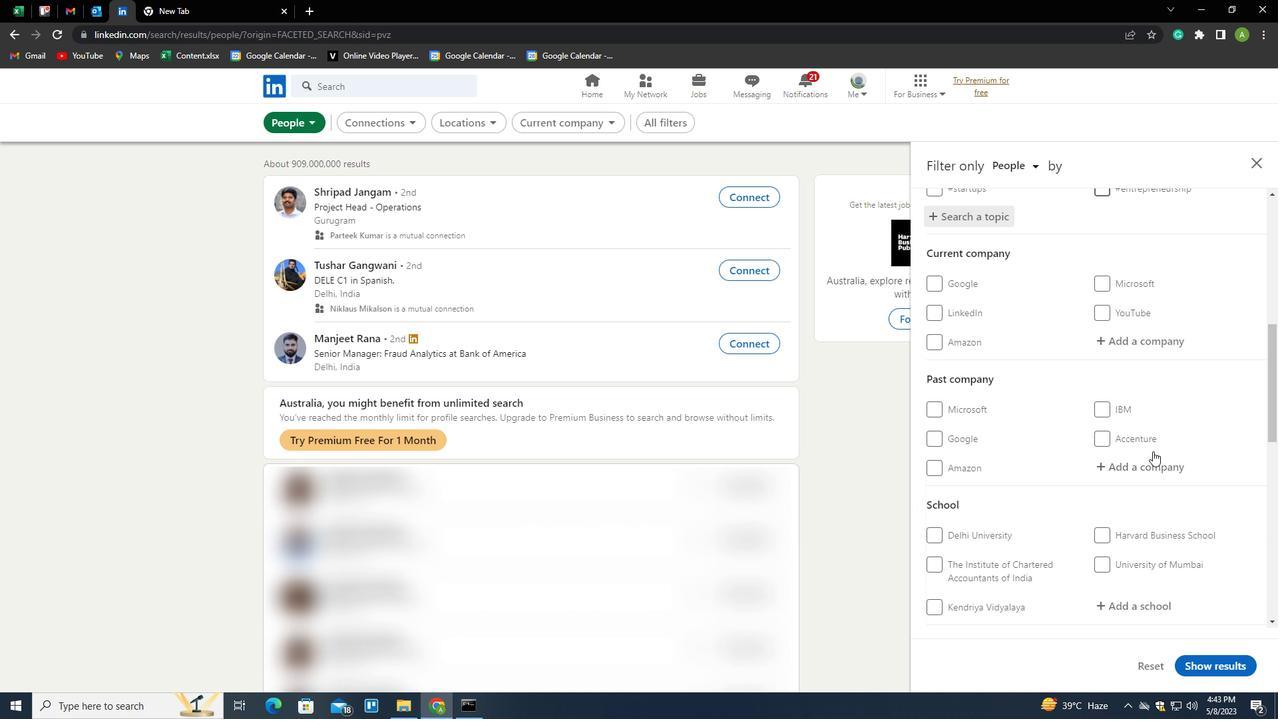
Action: Mouse moved to (1152, 452)
Screenshot: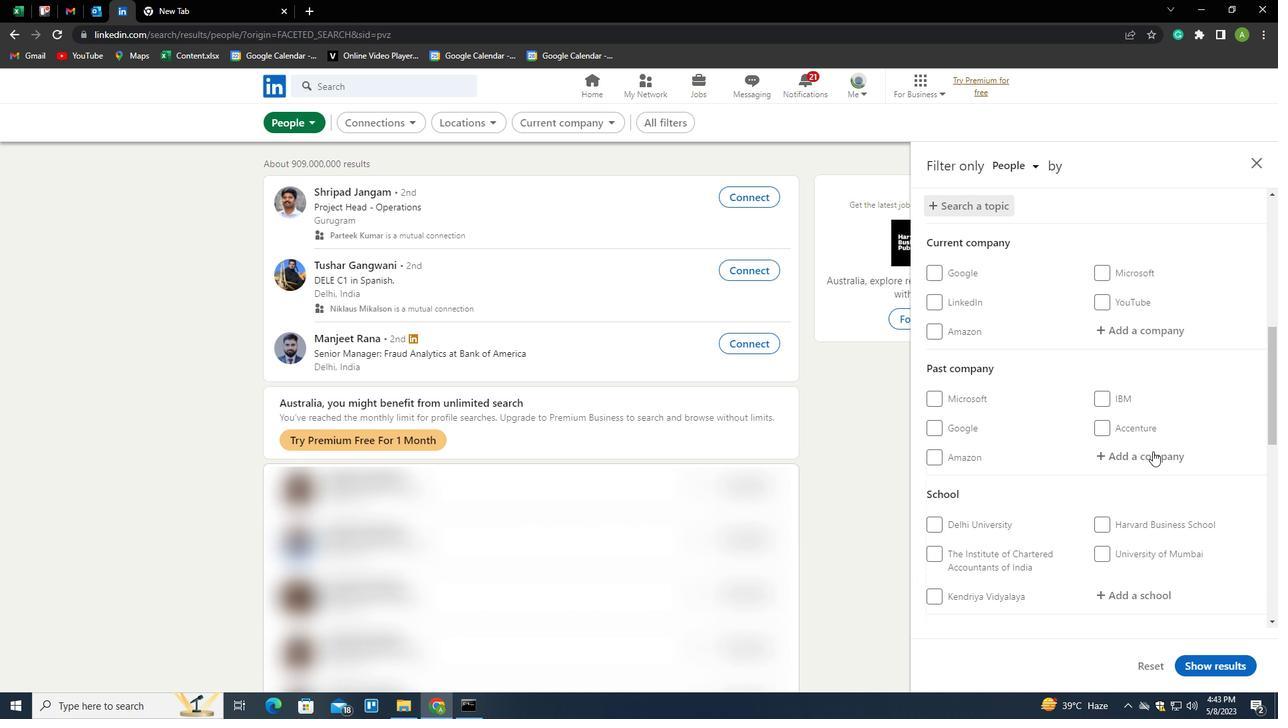 
Action: Mouse scrolled (1152, 451) with delta (0, 0)
Screenshot: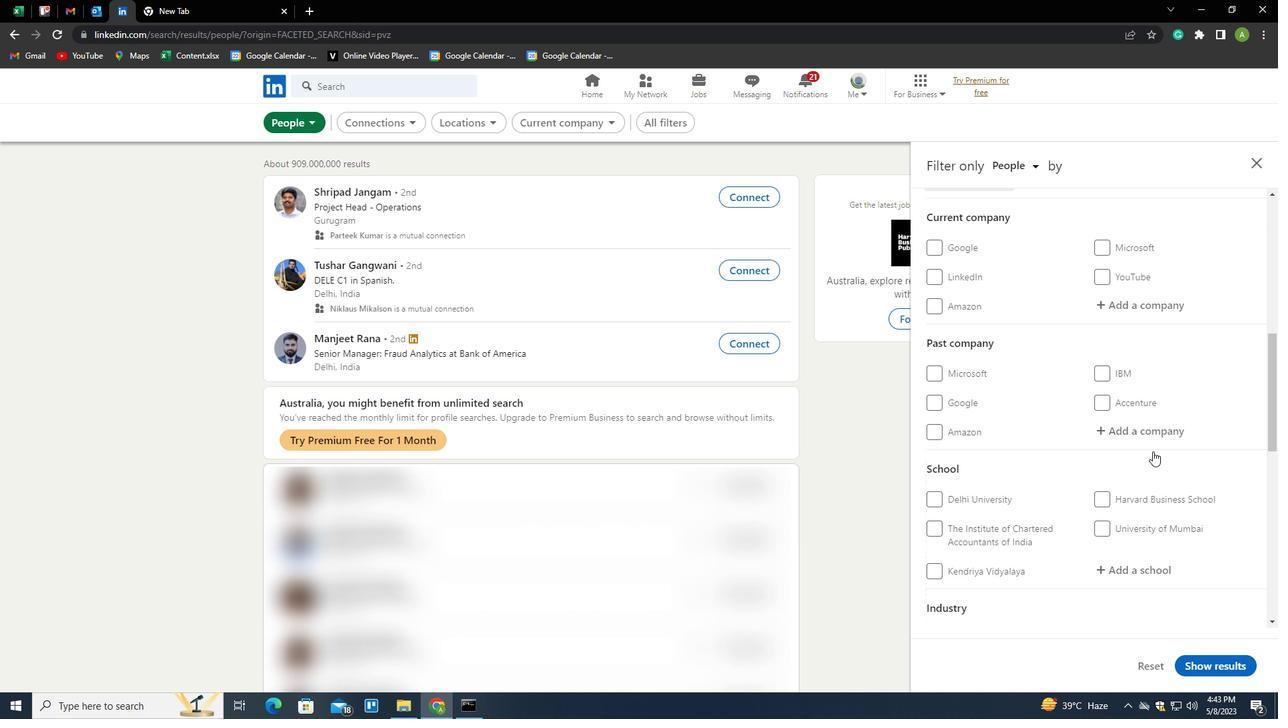 
Action: Mouse scrolled (1152, 451) with delta (0, 0)
Screenshot: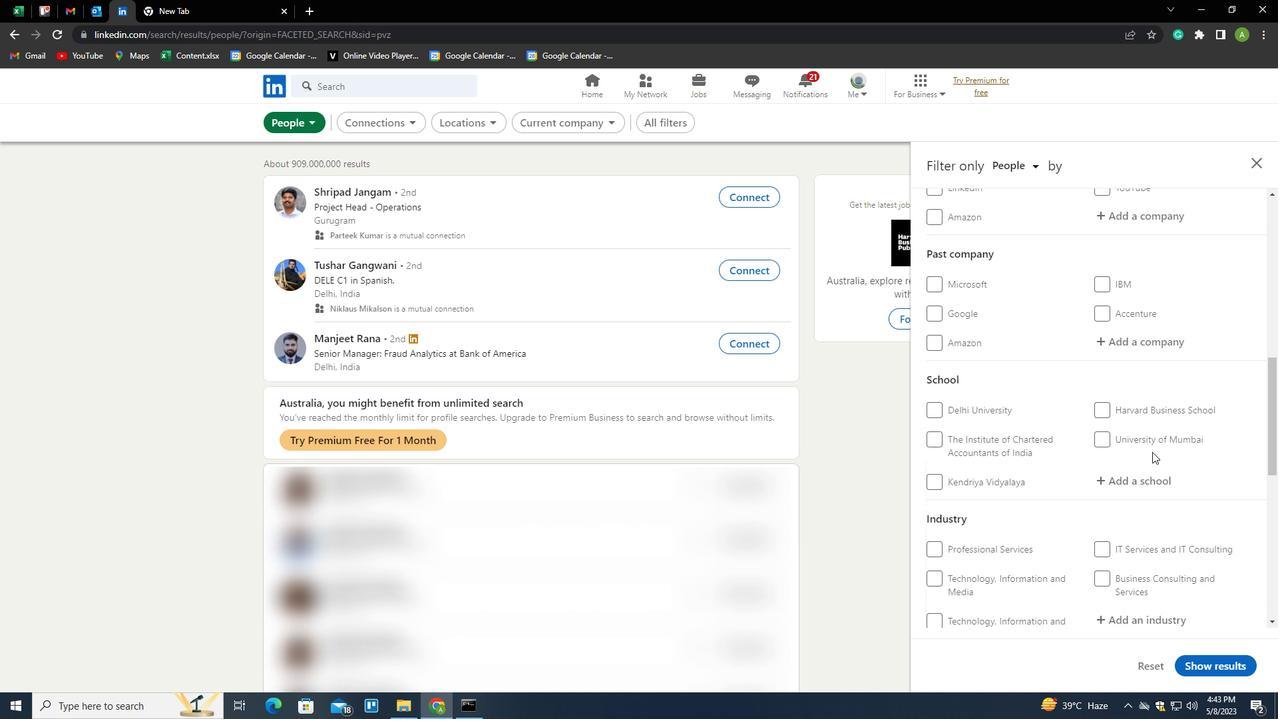 
Action: Mouse scrolled (1152, 451) with delta (0, 0)
Screenshot: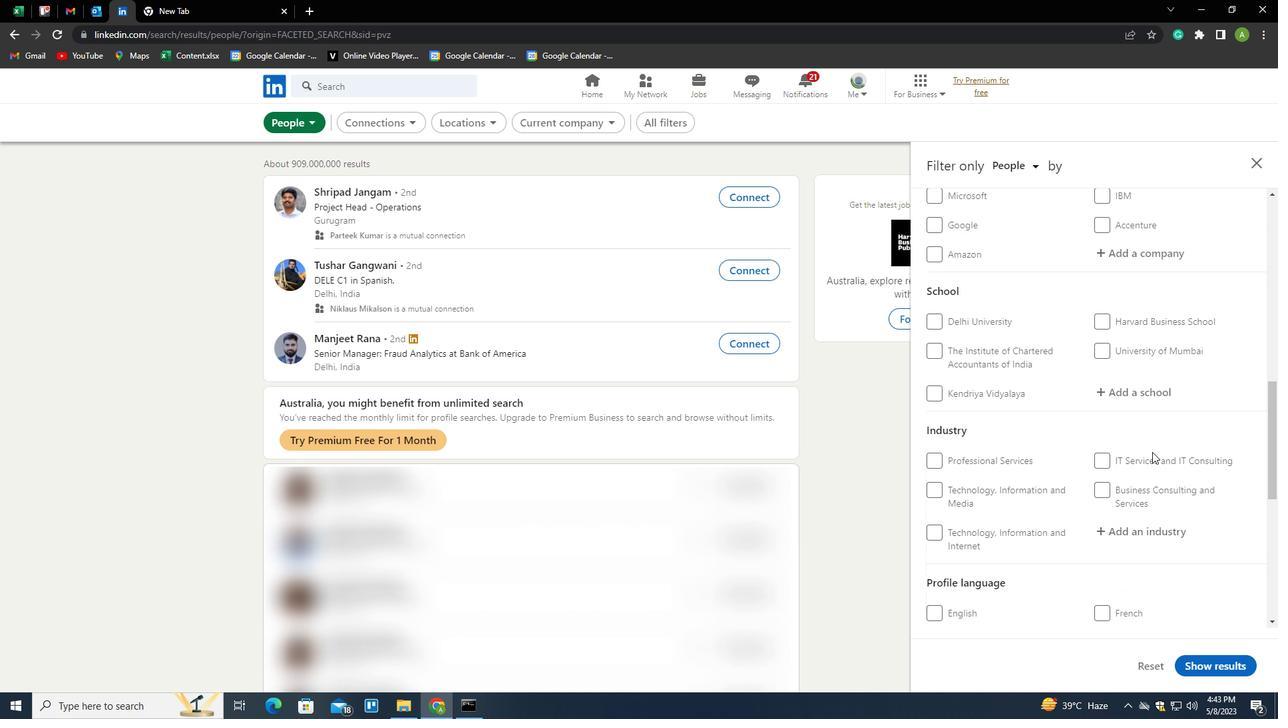 
Action: Mouse moved to (946, 523)
Screenshot: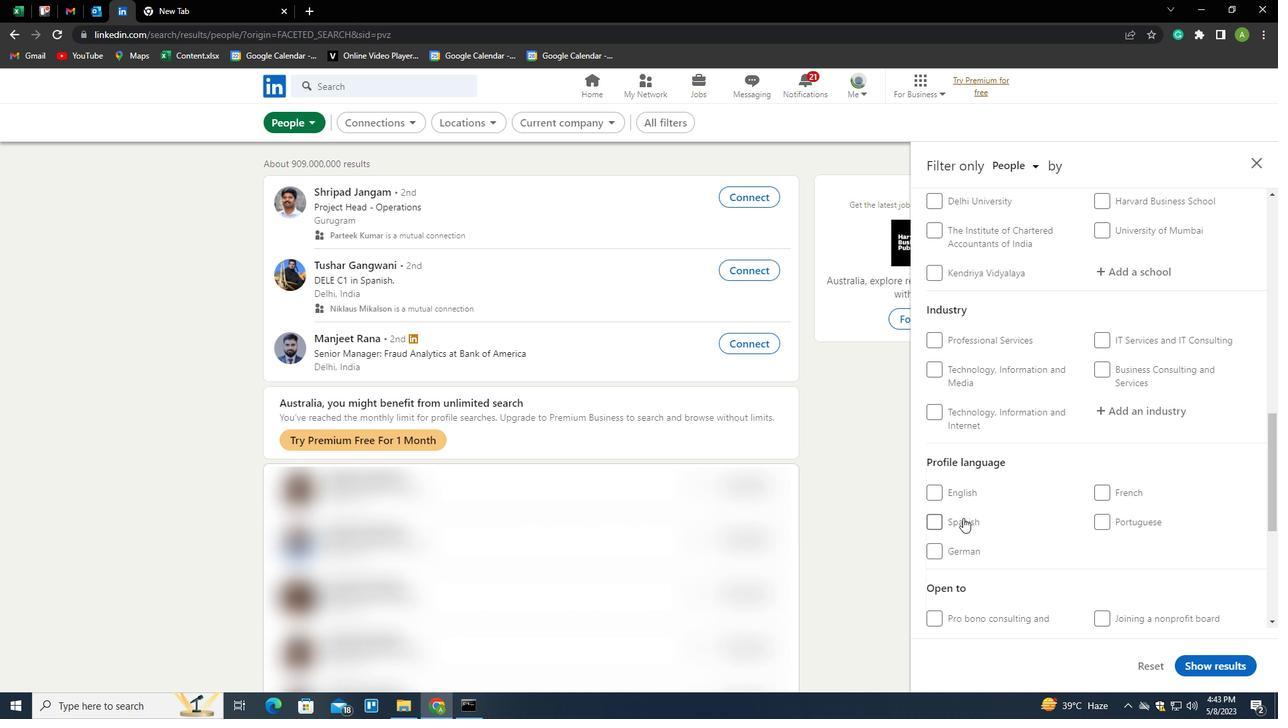 
Action: Mouse pressed left at (946, 523)
Screenshot: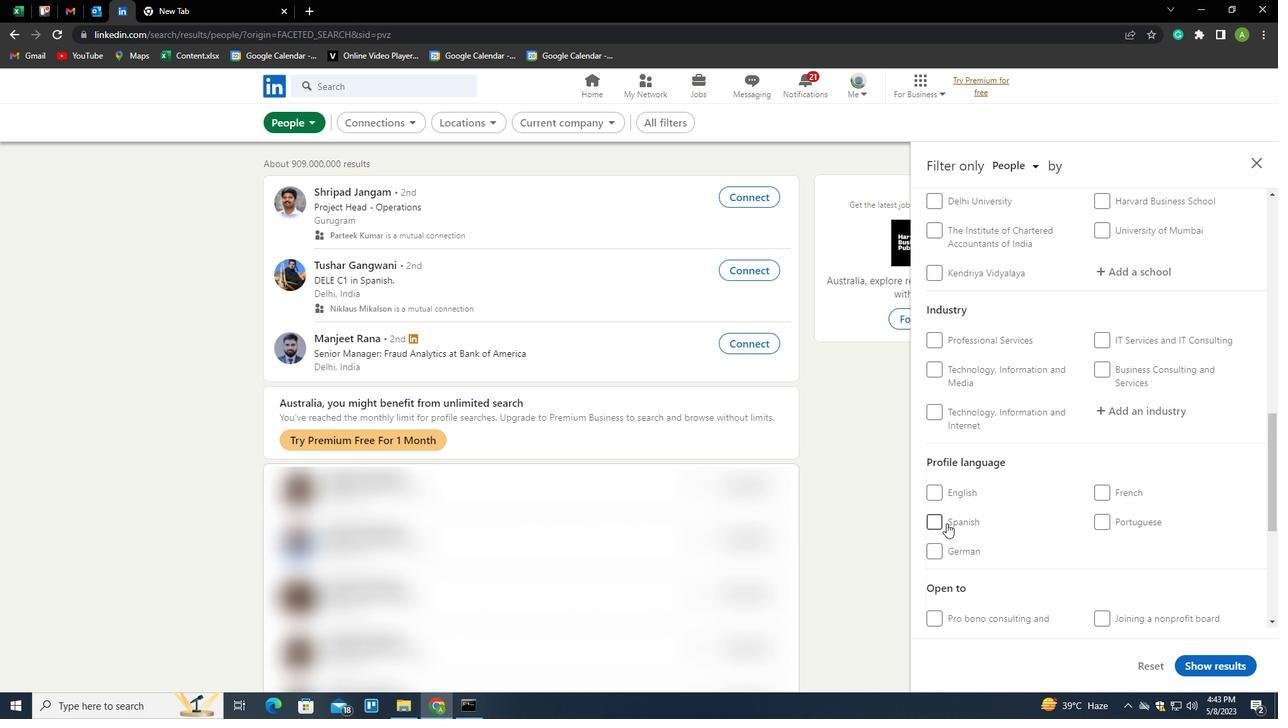 
Action: Mouse moved to (1096, 480)
Screenshot: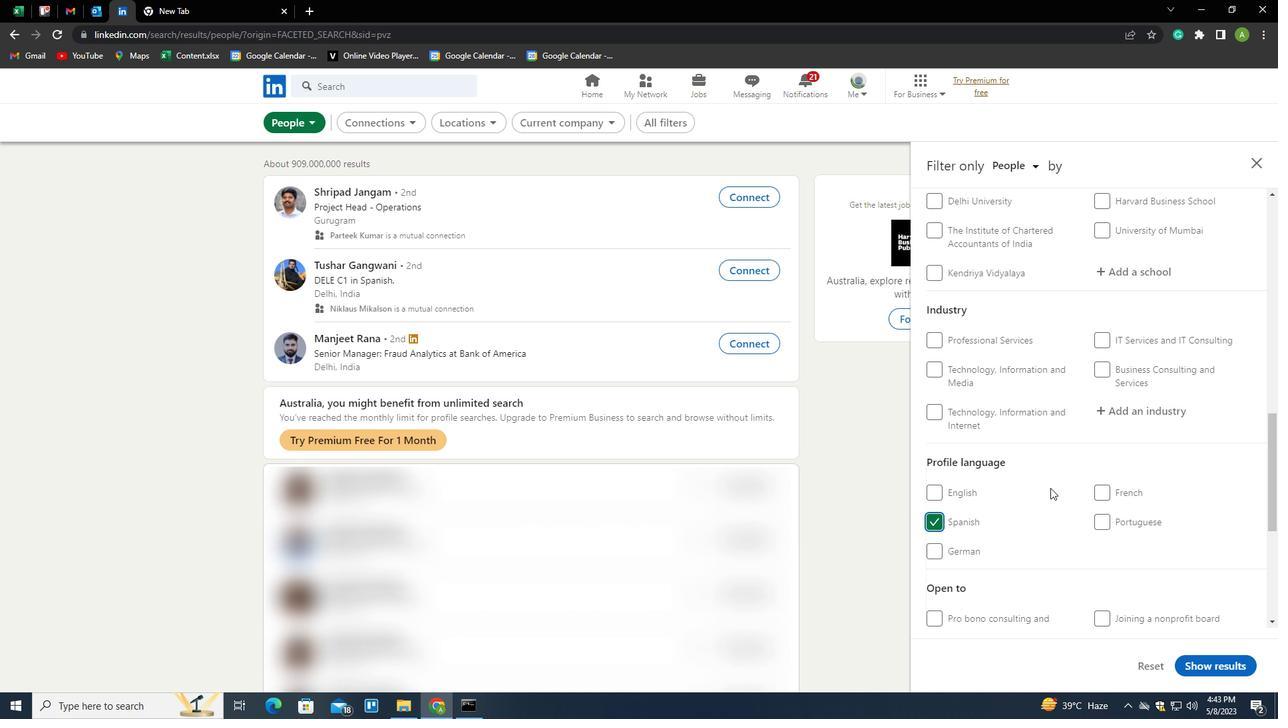
Action: Mouse scrolled (1096, 480) with delta (0, 0)
Screenshot: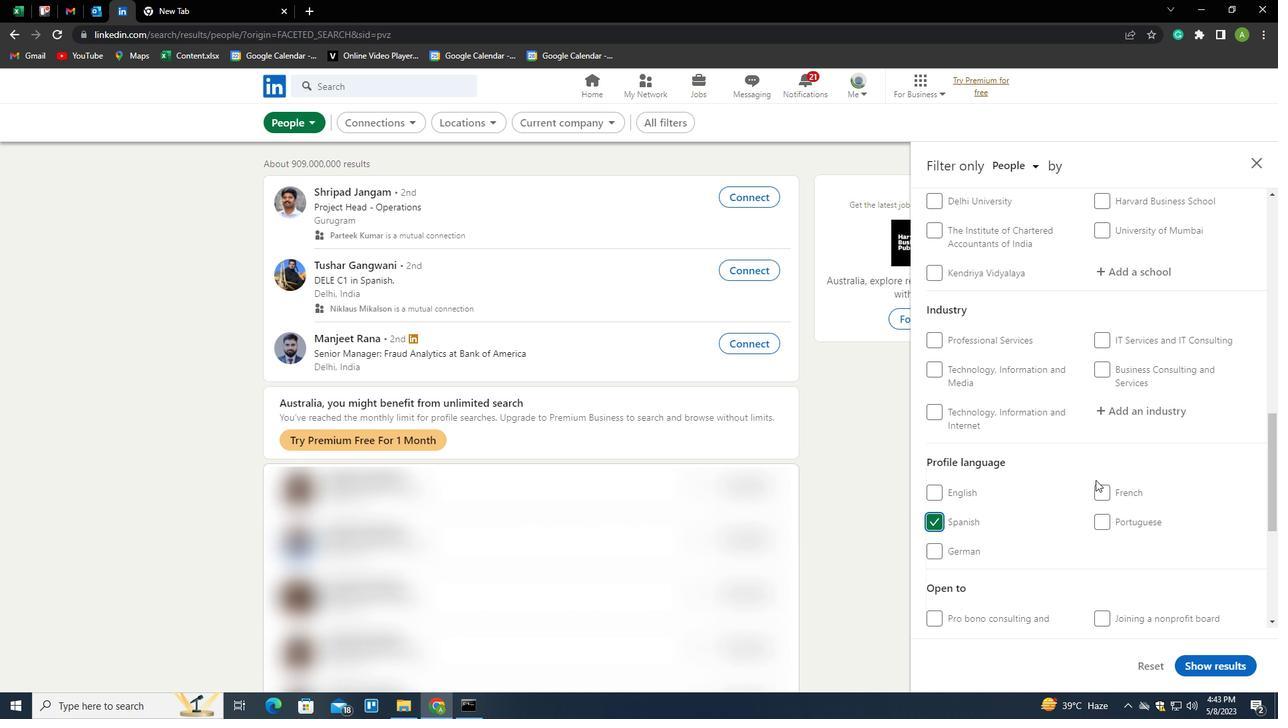 
Action: Mouse scrolled (1096, 480) with delta (0, 0)
Screenshot: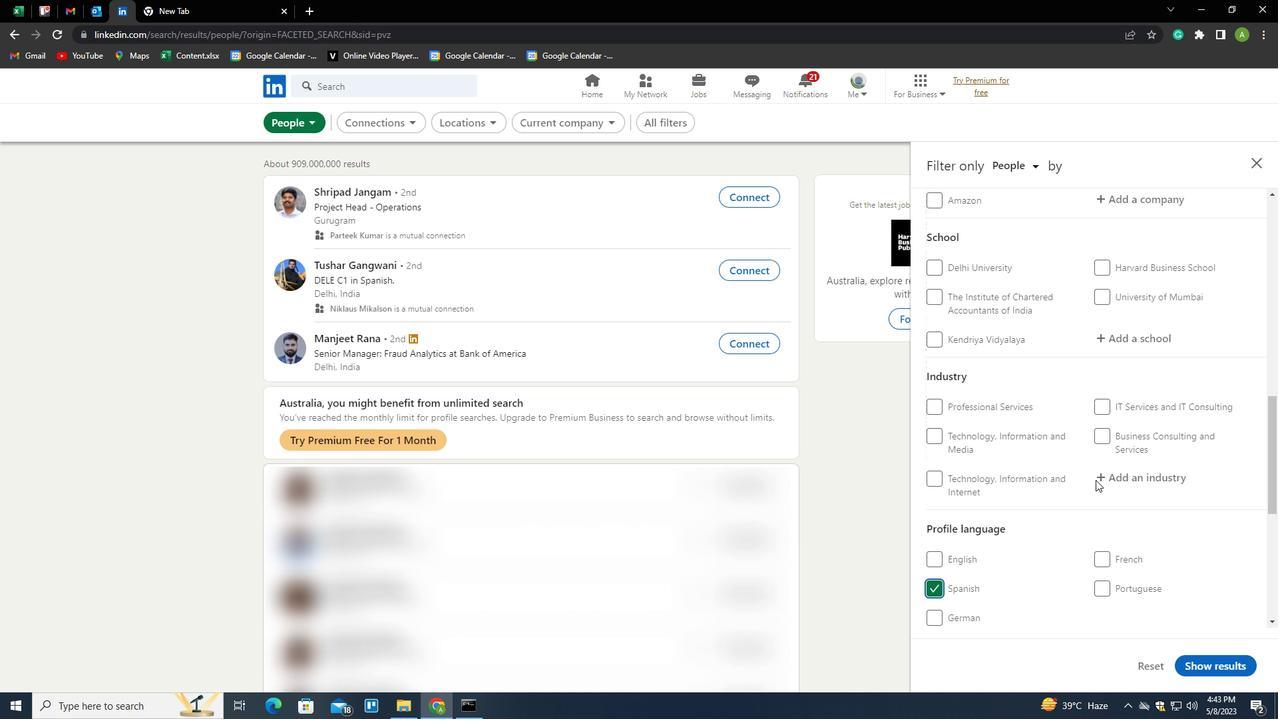 
Action: Mouse scrolled (1096, 480) with delta (0, 0)
Screenshot: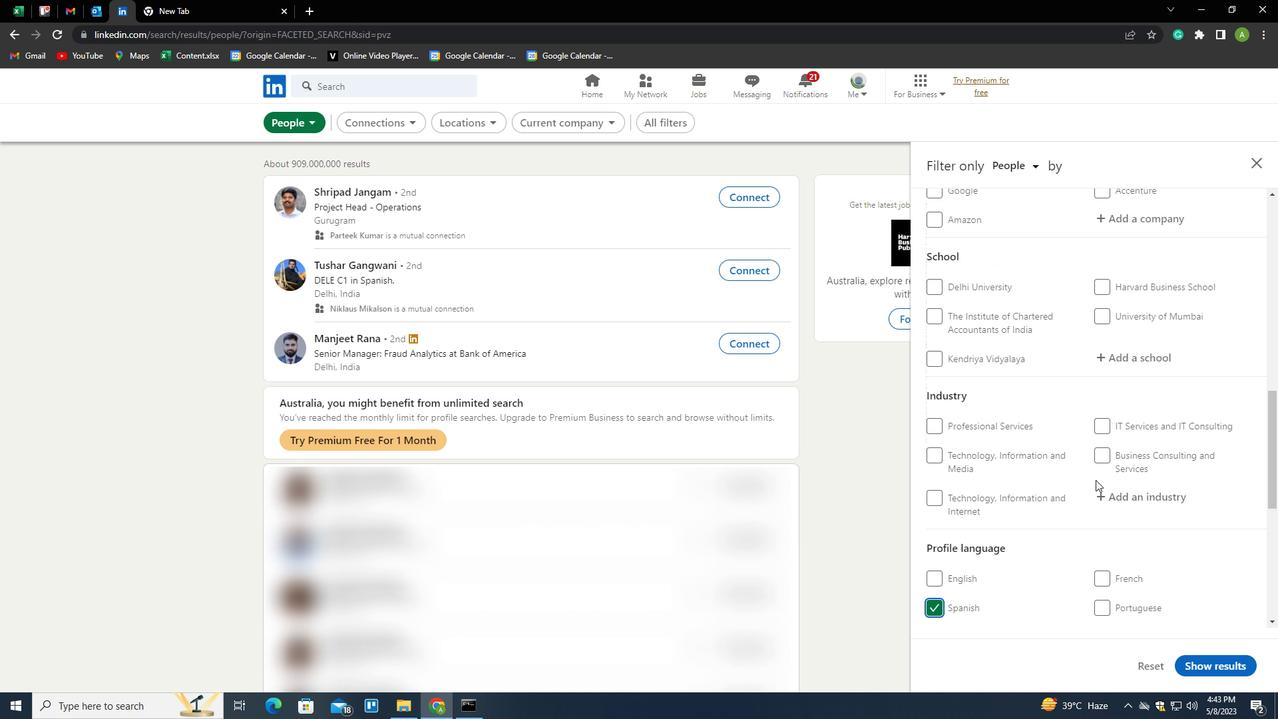 
Action: Mouse scrolled (1096, 480) with delta (0, 0)
Screenshot: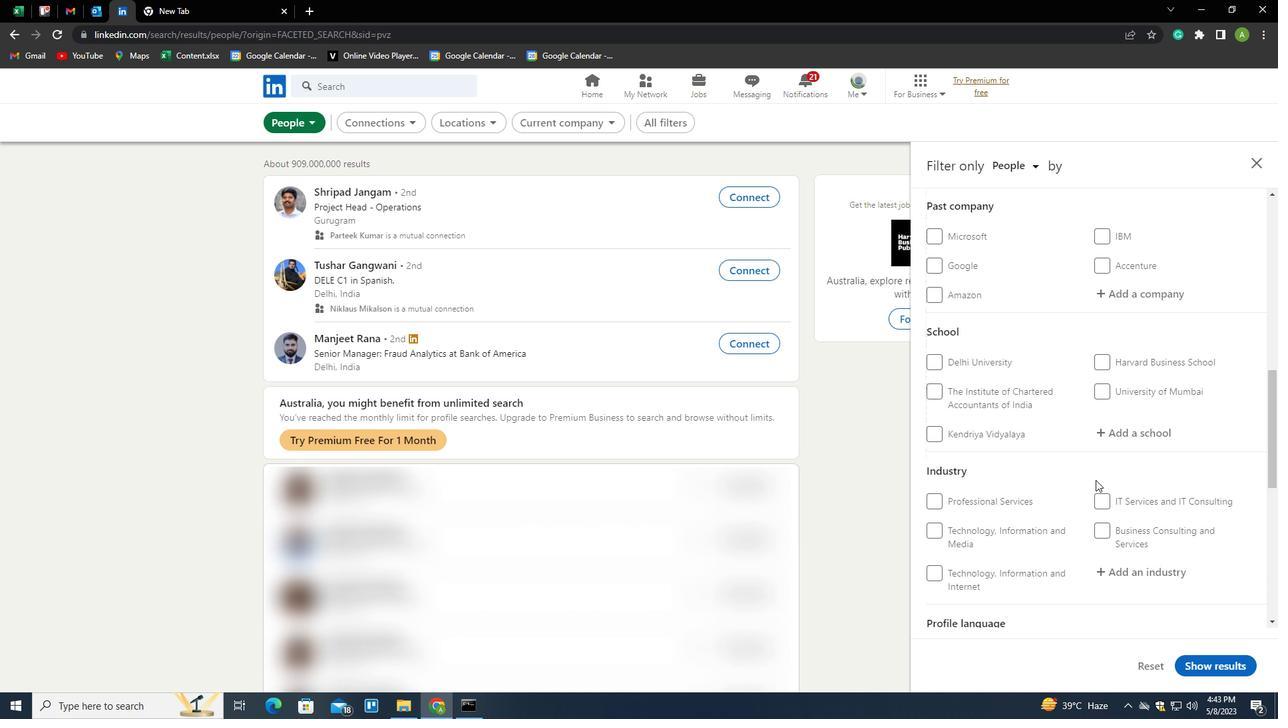 
Action: Mouse scrolled (1096, 480) with delta (0, 0)
Screenshot: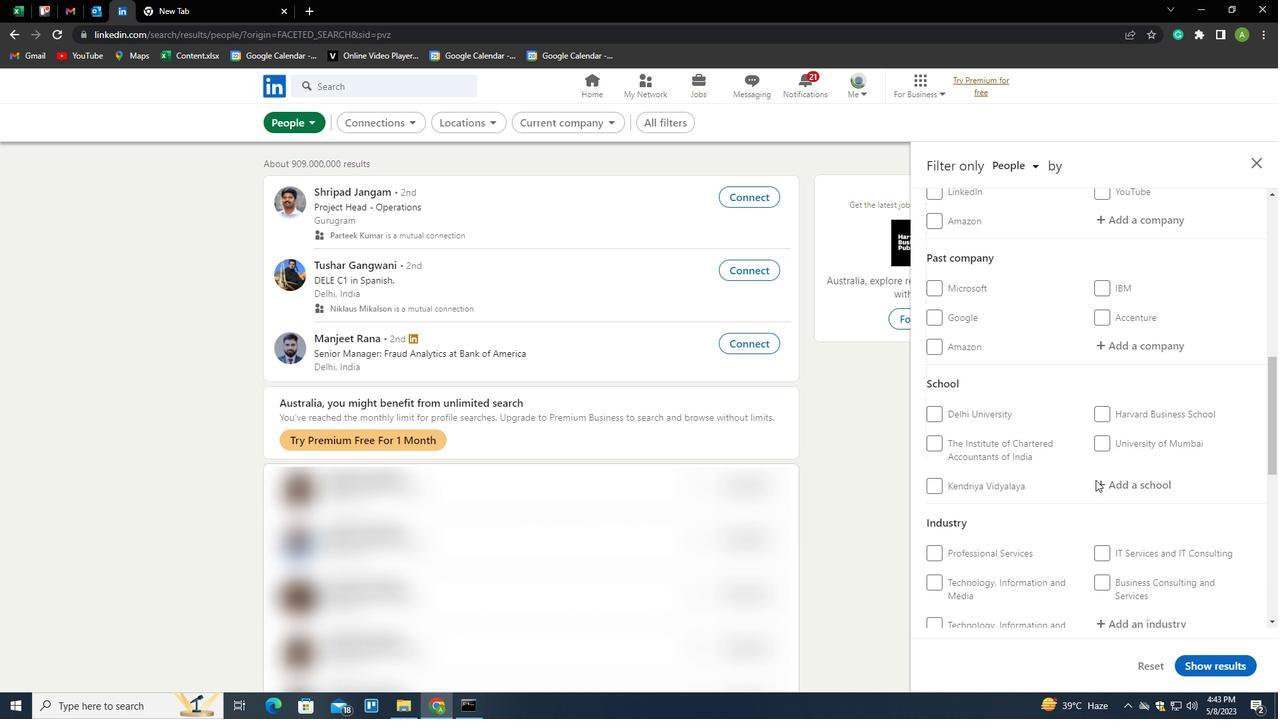 
Action: Mouse scrolled (1096, 480) with delta (0, 0)
Screenshot: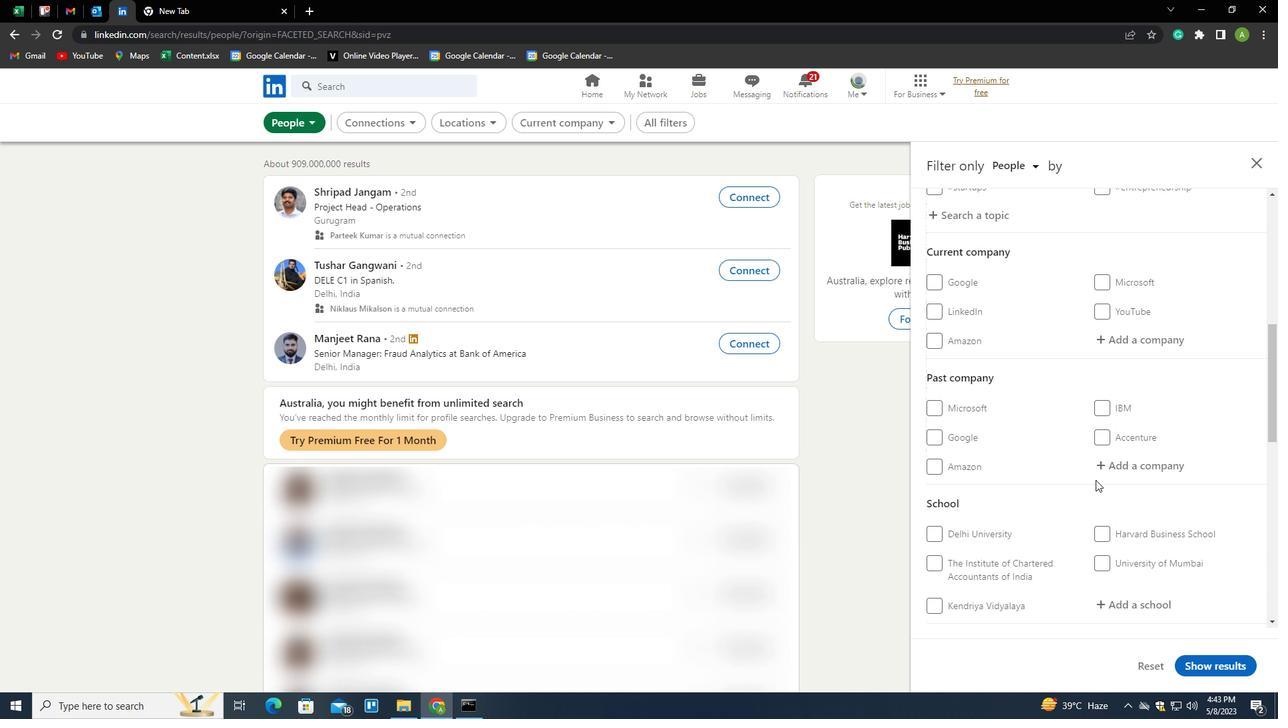 
Action: Mouse moved to (1115, 412)
Screenshot: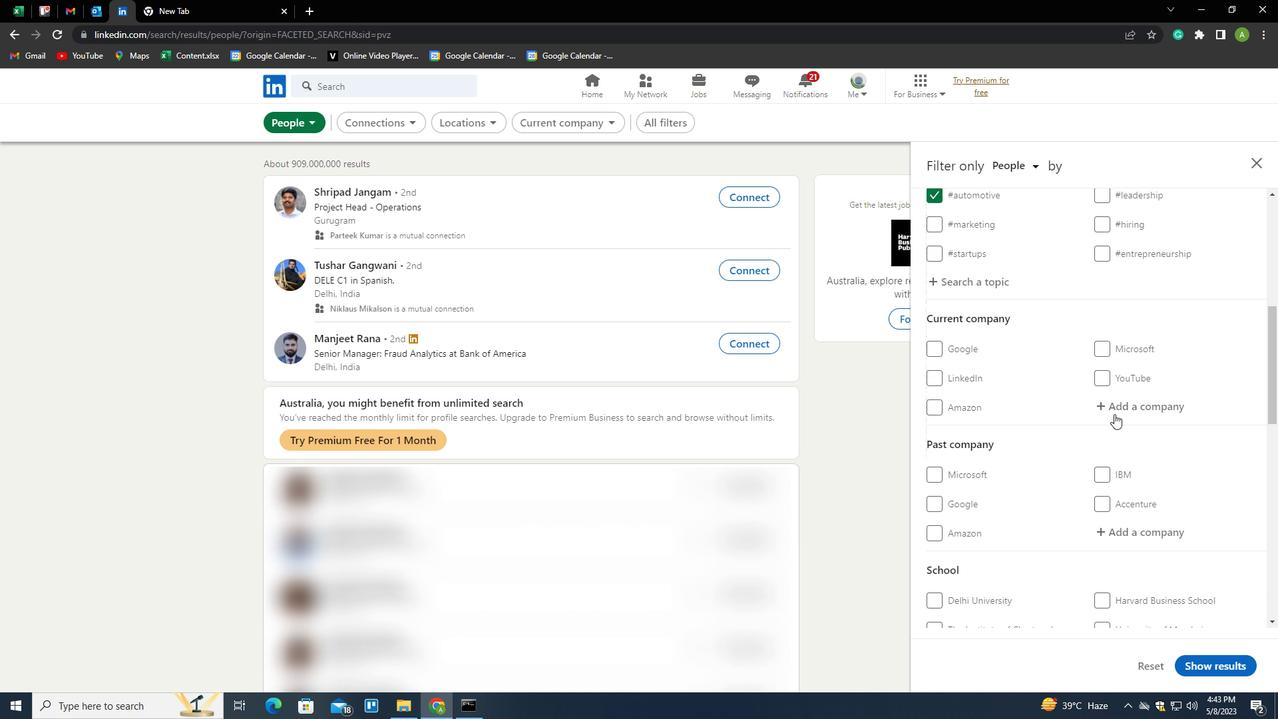 
Action: Mouse pressed left at (1115, 412)
Screenshot: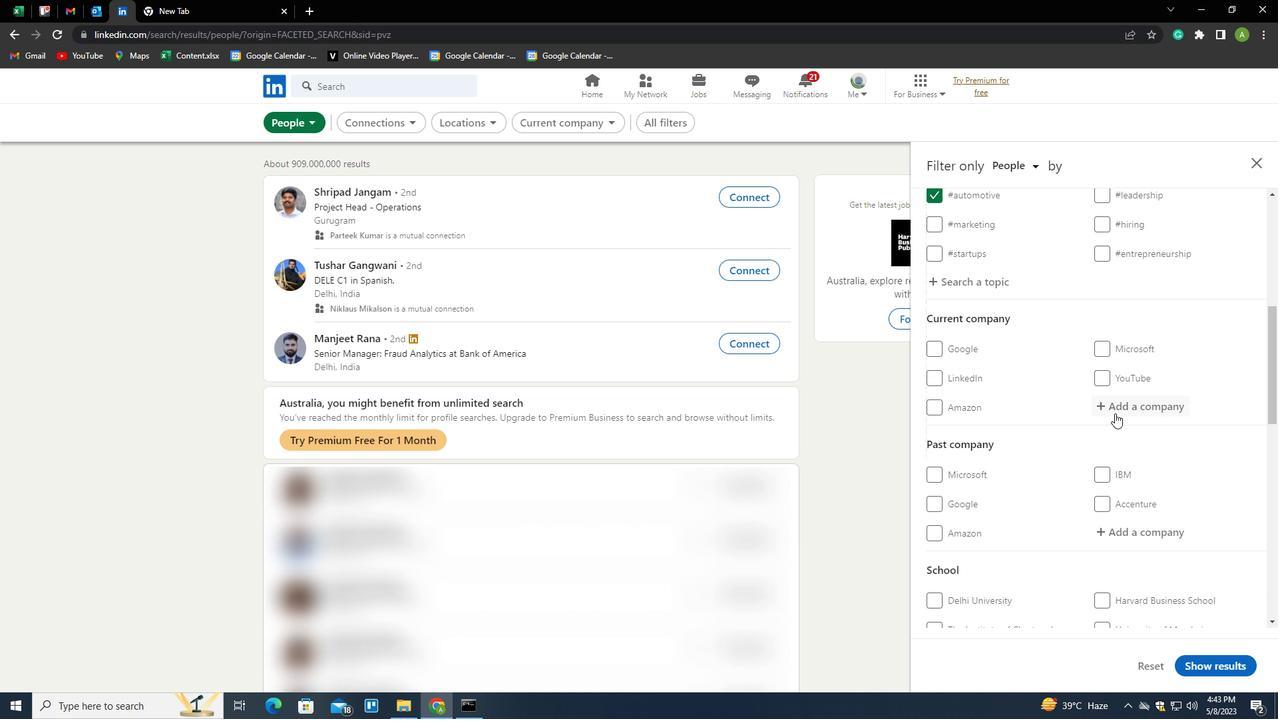 
Action: Key pressed <Key.shift>G
Screenshot: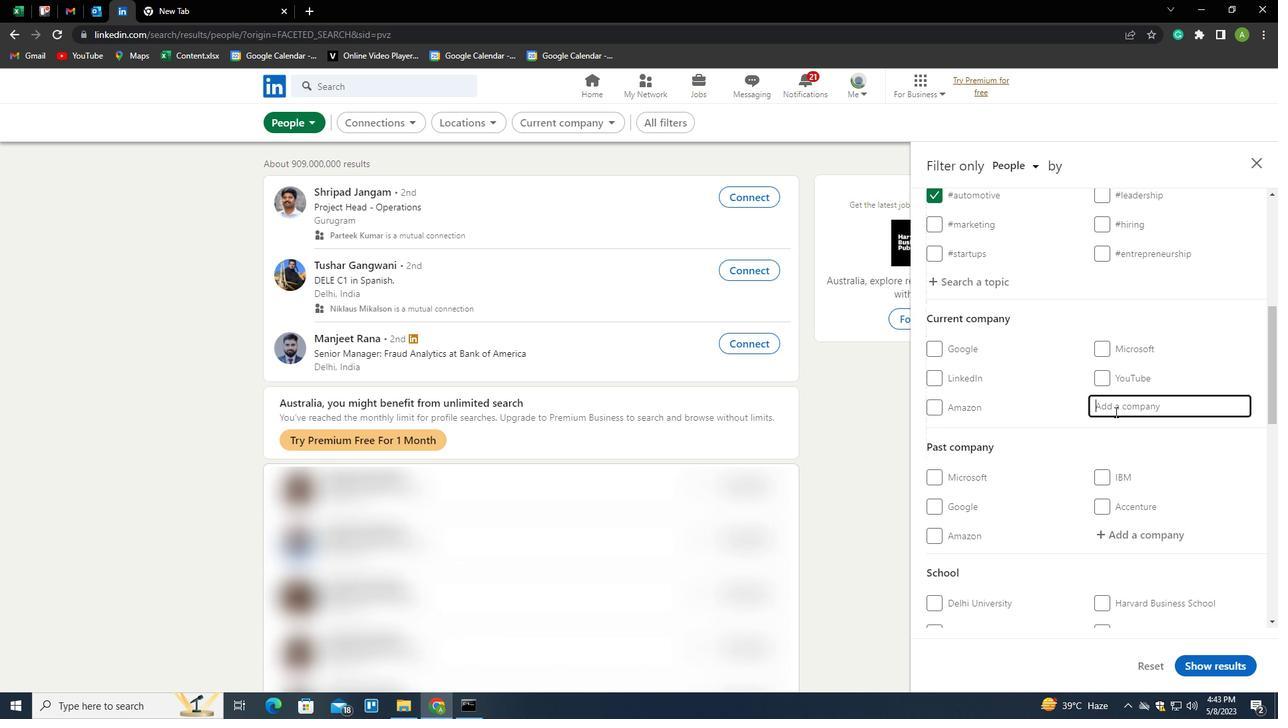 
Action: Mouse moved to (1115, 411)
Screenshot: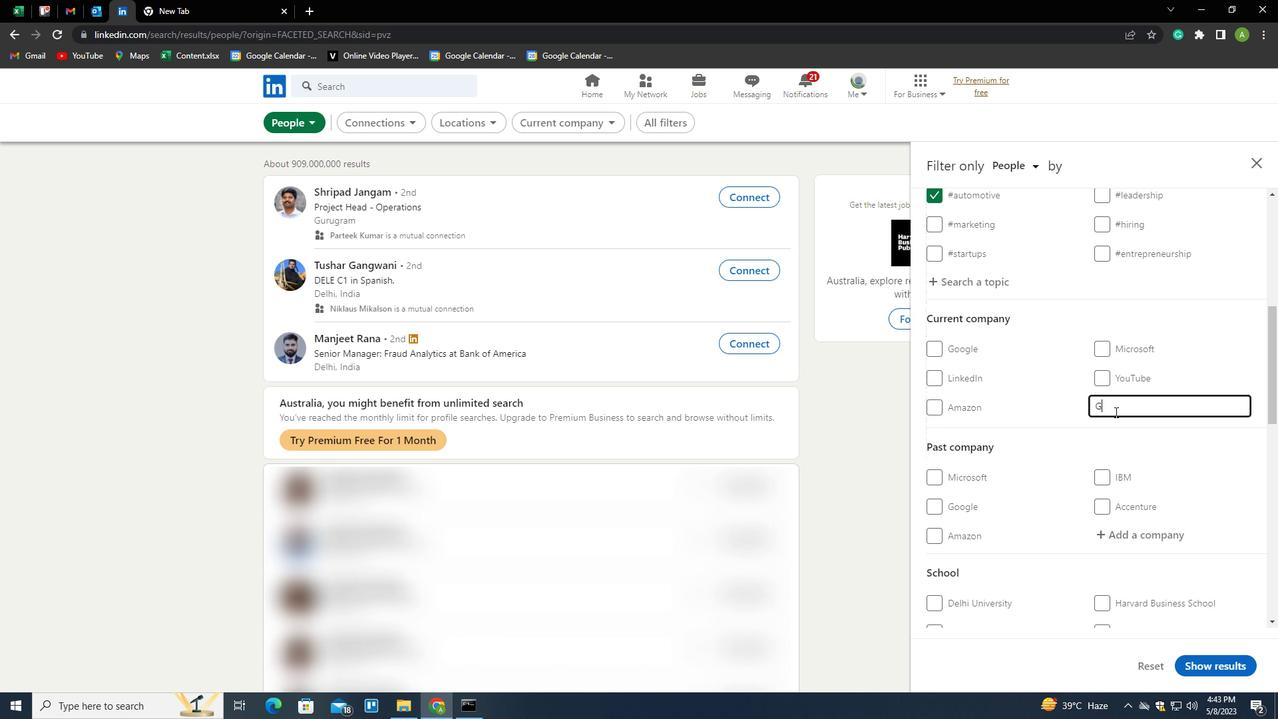 
Action: Key pressed R
Screenshot: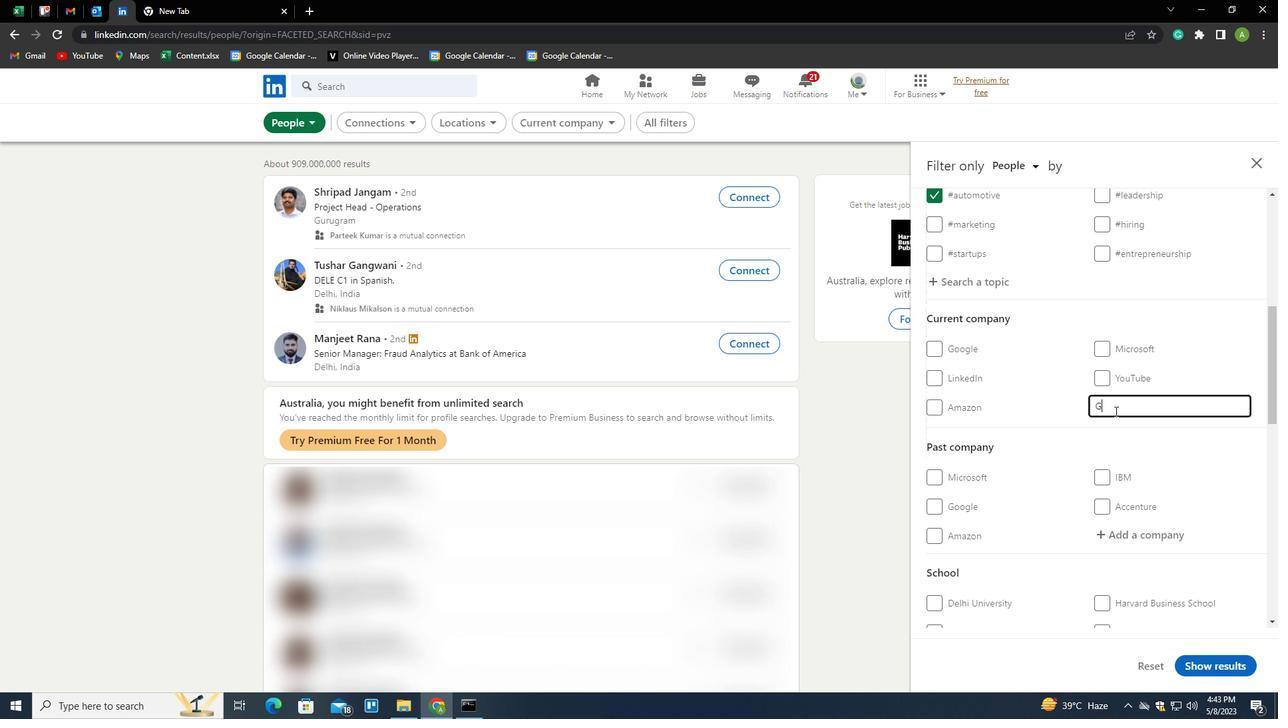 
Action: Mouse moved to (1159, 386)
Screenshot: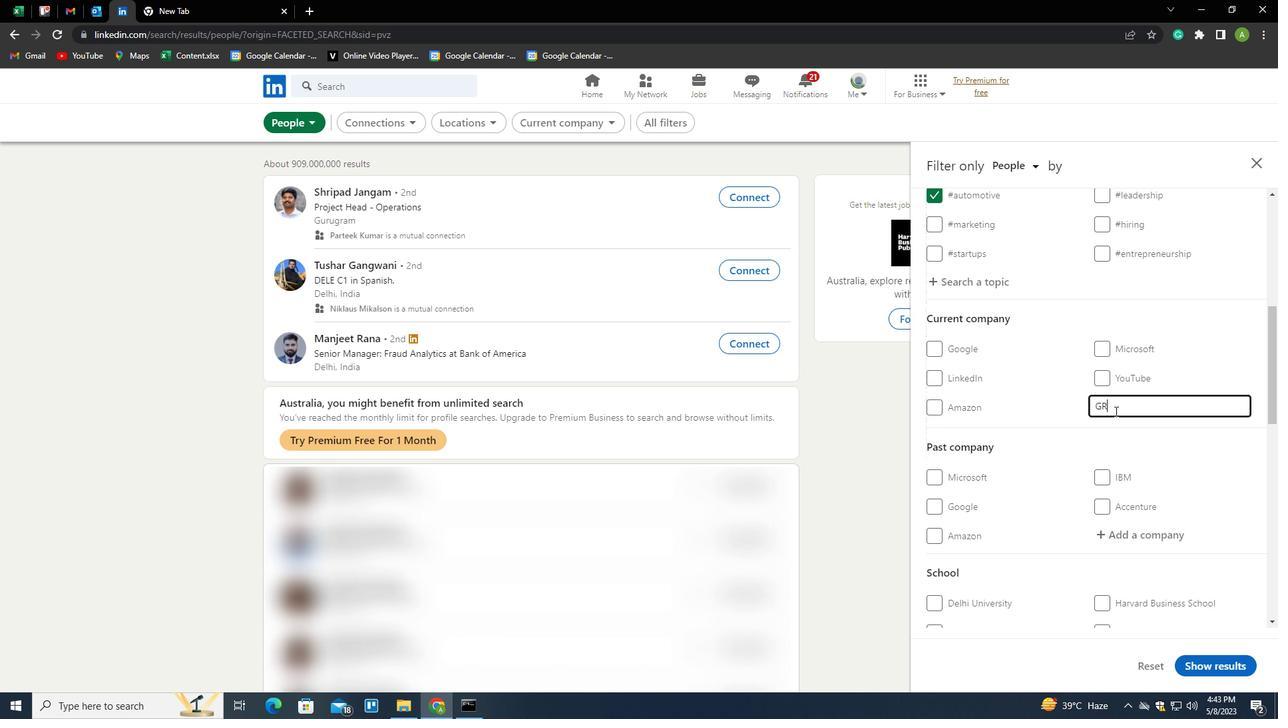 
Action: Key pressed <Key.space><Key.shift>IFRAPR<Key.left><Key.left><Key.left><Key.left><Key.left><Key.left><Key.left><Key.left><Key.space><Key.right><Key.right><Key.right>N<Key.end>OJECTS<Key.space><Key.shift><Key.shift><Key.shift><Key.shift><Key.shift><Key.shift><Key.shift><Key.shift><Key.shift><Key.shift><Key.shift><Key.shift><Key.shift><Key.shift><Key.shift><Key.shift>MI<Key.backspace><Key.backspace><Key.shift>LIMITED<Key.down><Key.enter>
Screenshot: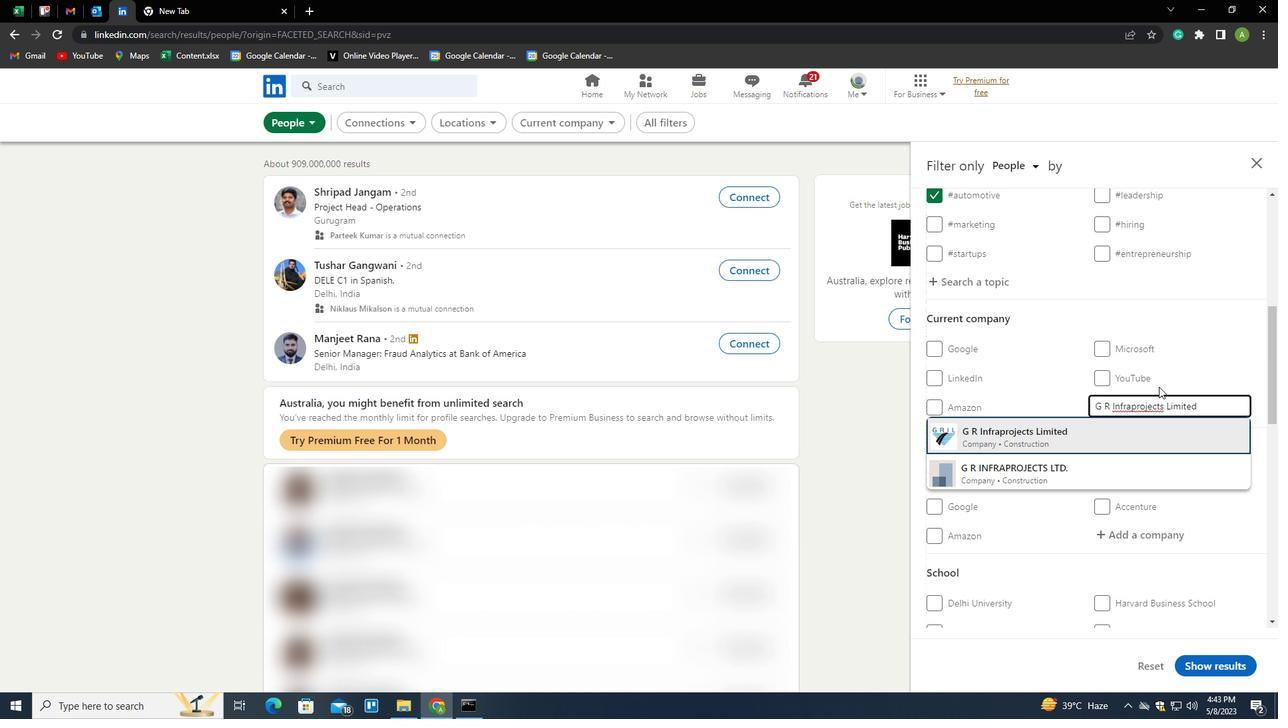 
Action: Mouse scrolled (1159, 386) with delta (0, 0)
Screenshot: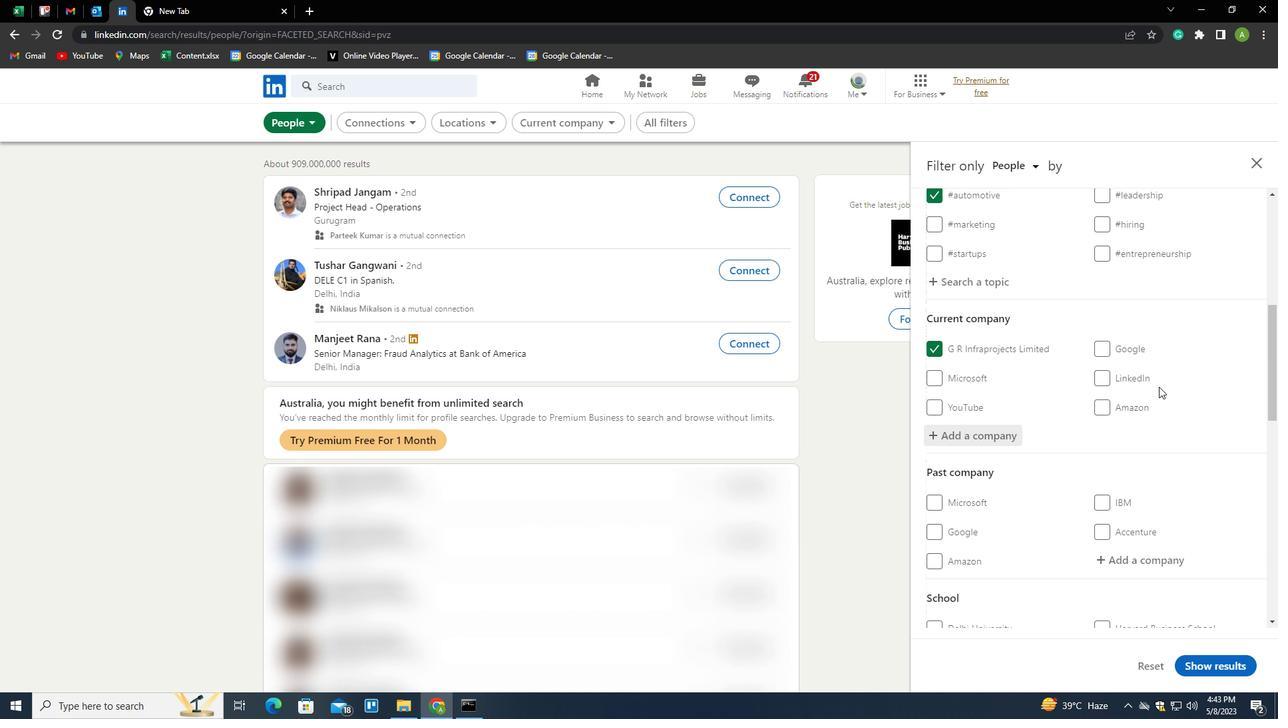 
Action: Mouse scrolled (1159, 386) with delta (0, 0)
Screenshot: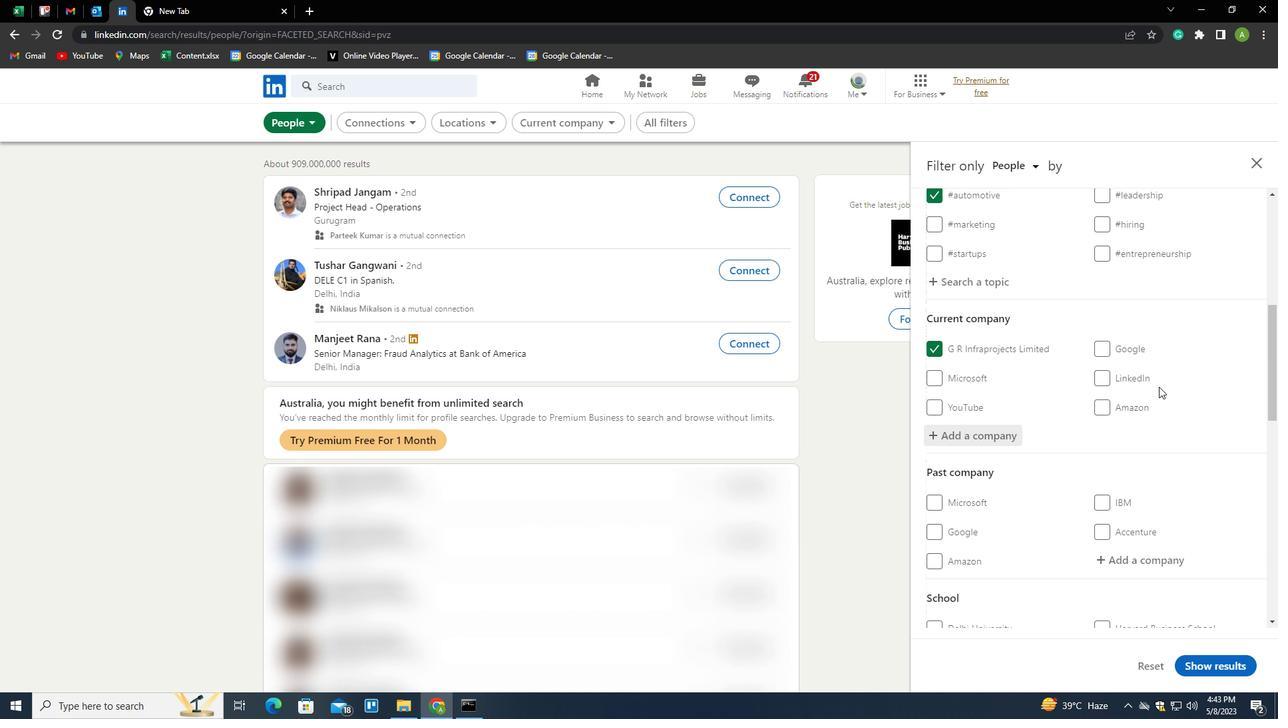 
Action: Mouse scrolled (1159, 386) with delta (0, 0)
Screenshot: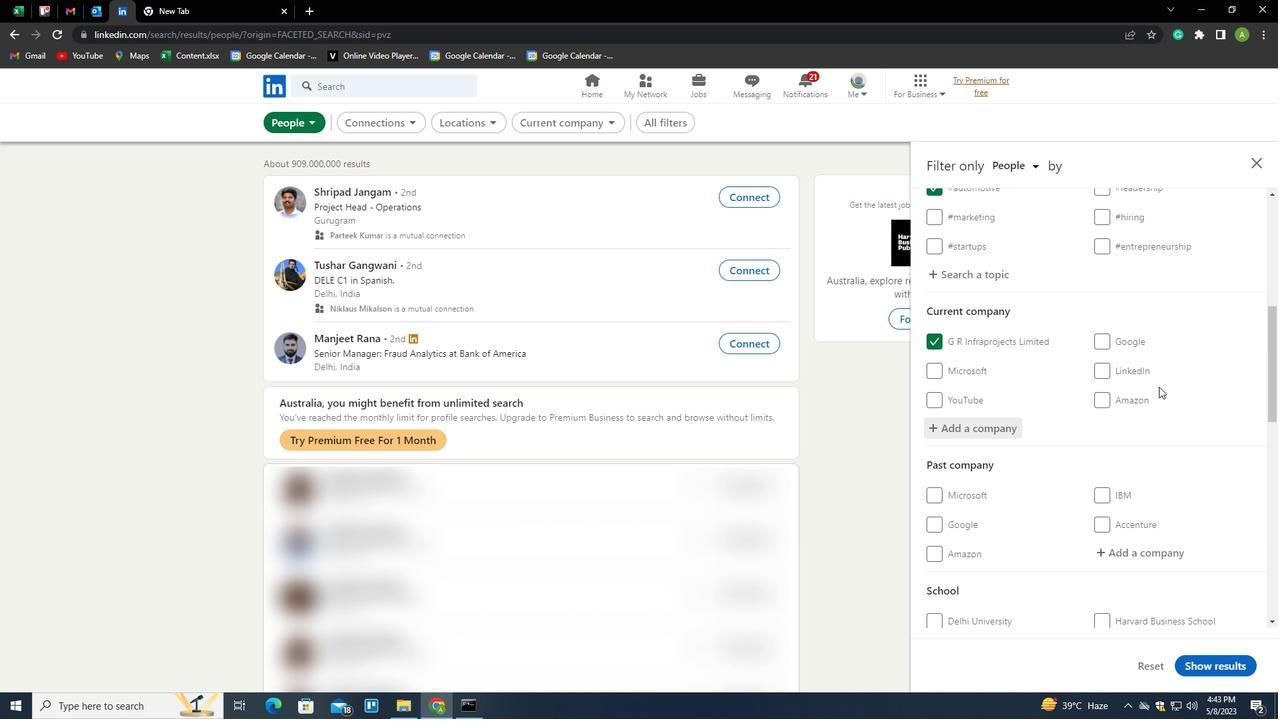 
Action: Mouse scrolled (1159, 386) with delta (0, 0)
Screenshot: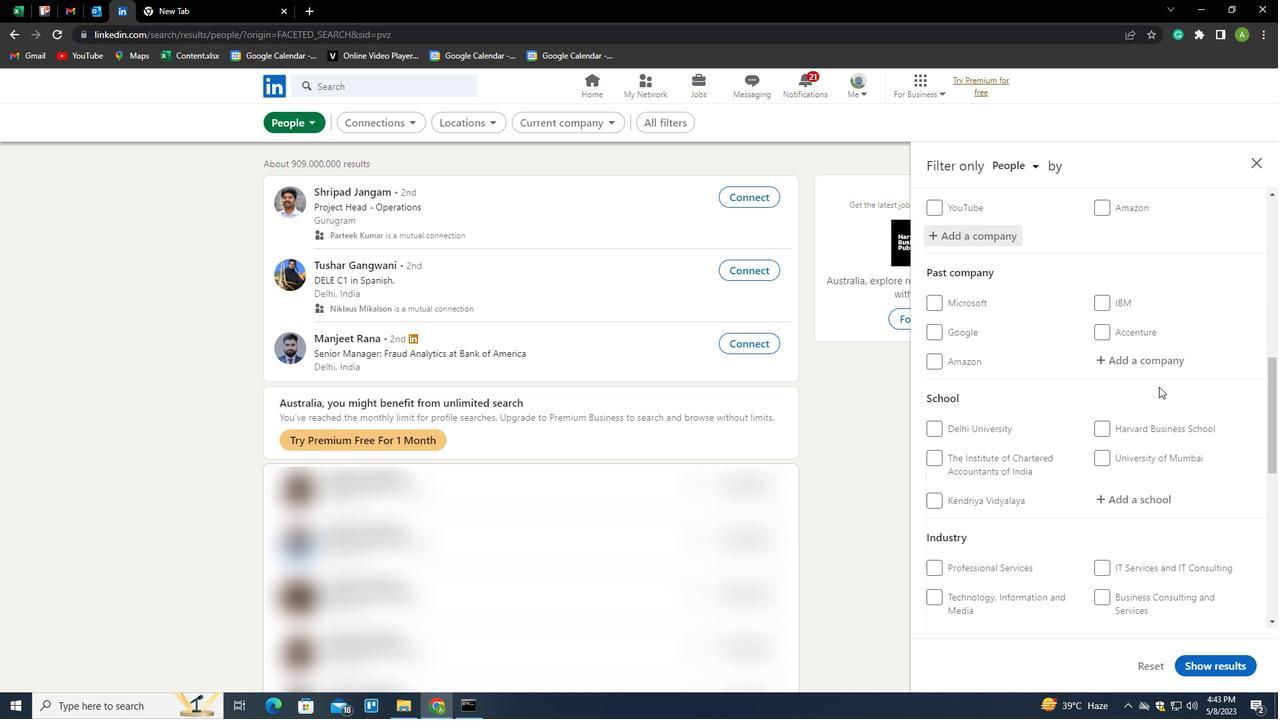
Action: Mouse scrolled (1159, 386) with delta (0, 0)
Screenshot: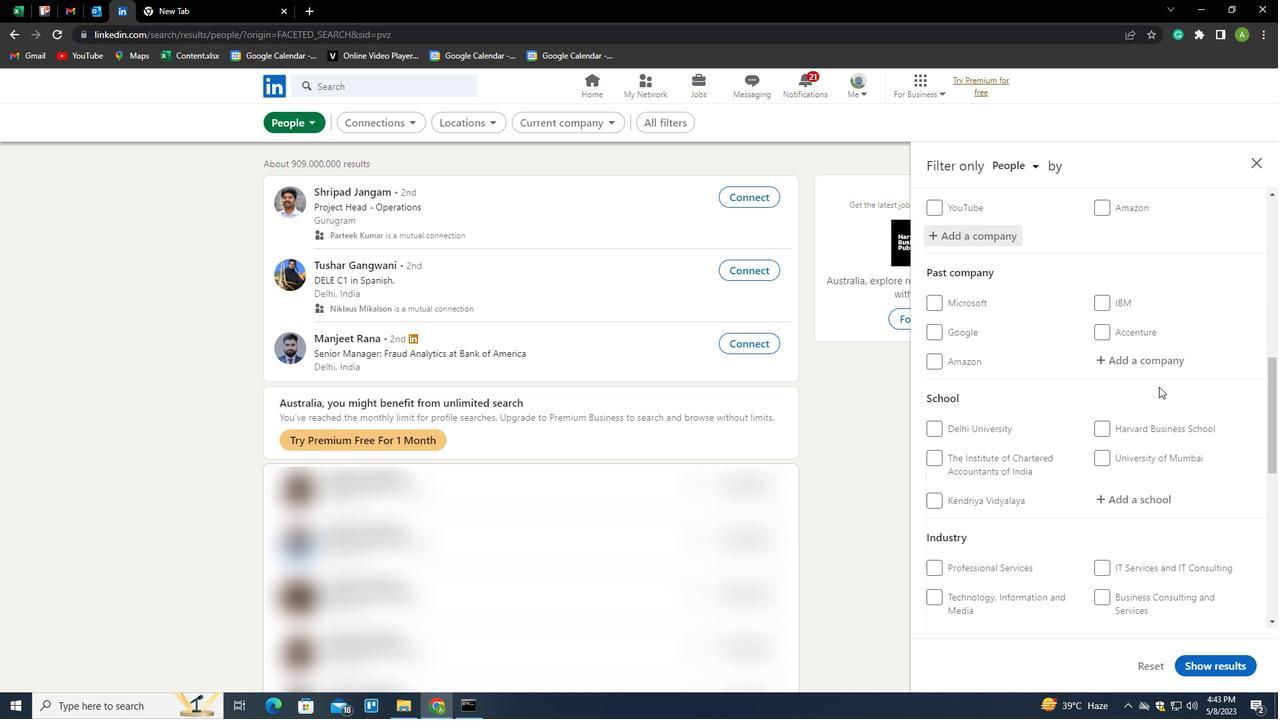 
Action: Mouse moved to (1138, 369)
Screenshot: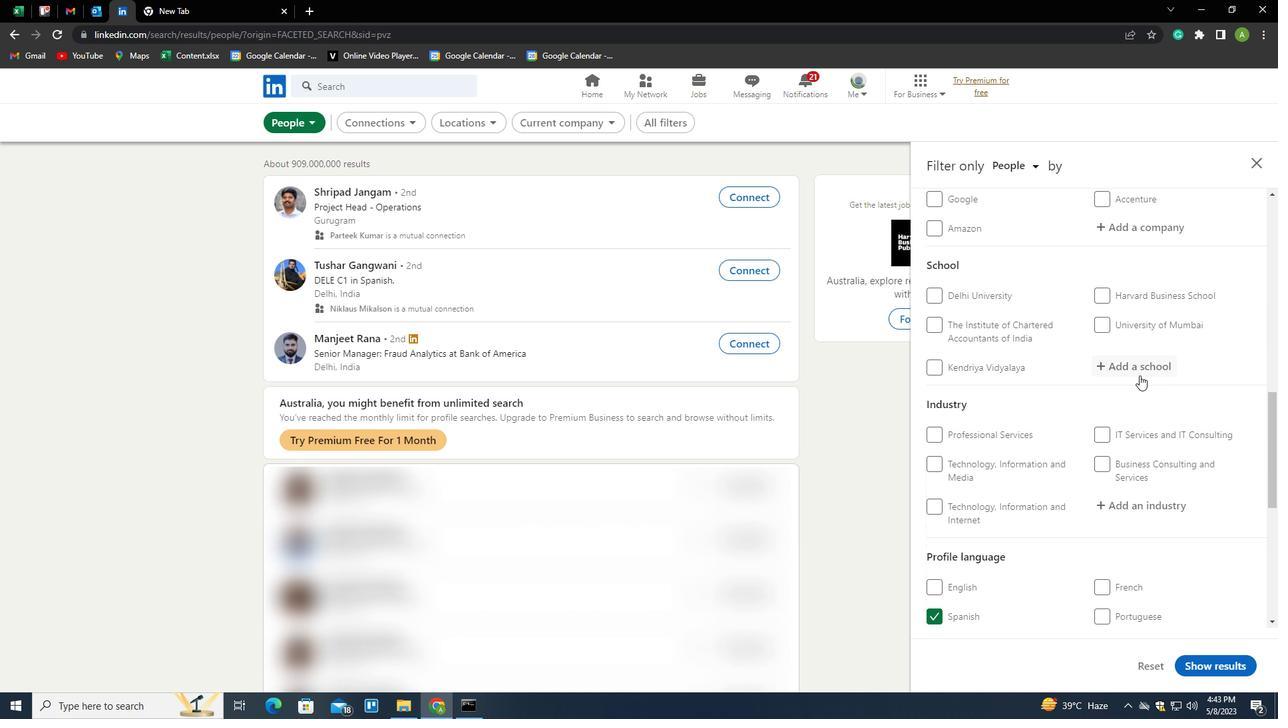 
Action: Mouse pressed left at (1138, 369)
Screenshot: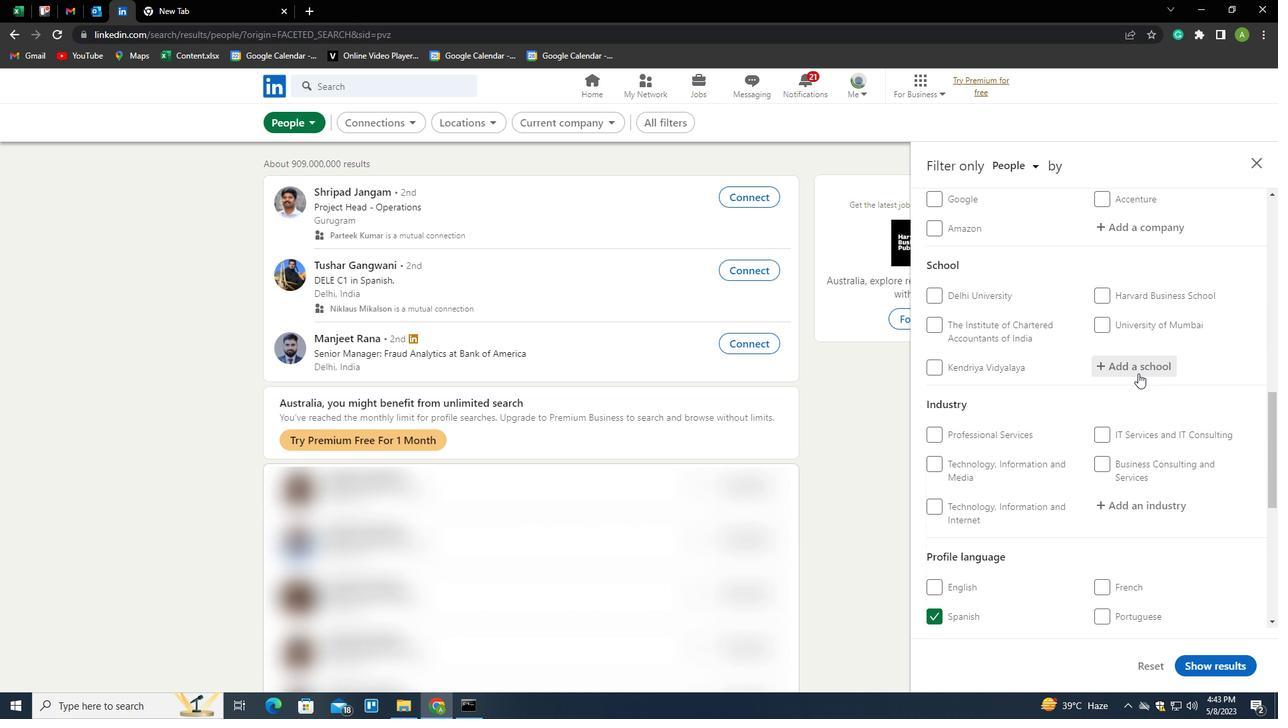 
Action: Key pressed <Key.shift><Key.shift><Key.shift>NOT<Key.backspace>RTH<Key.space><Key.shift>MAHARASHTRA<Key.space><Key.shift>UNIVERSITY<Key.down><Key.down><Key.enter>
Screenshot: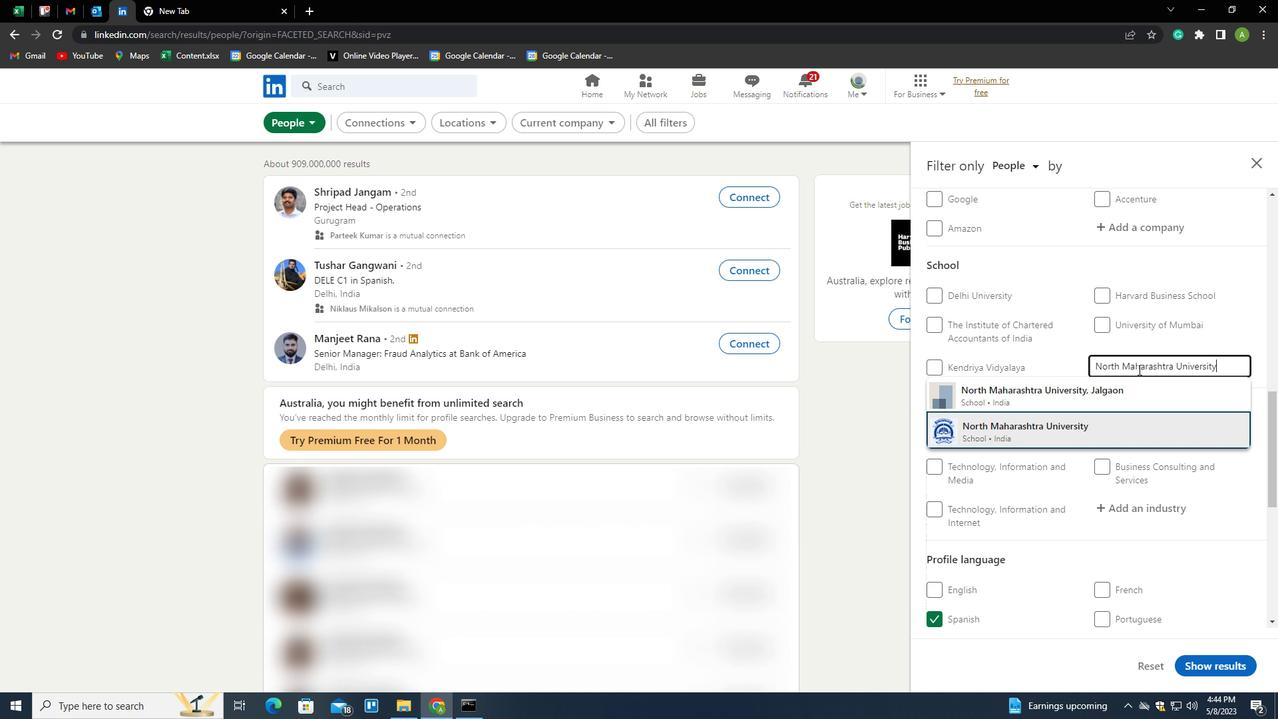 
Action: Mouse moved to (1138, 368)
Screenshot: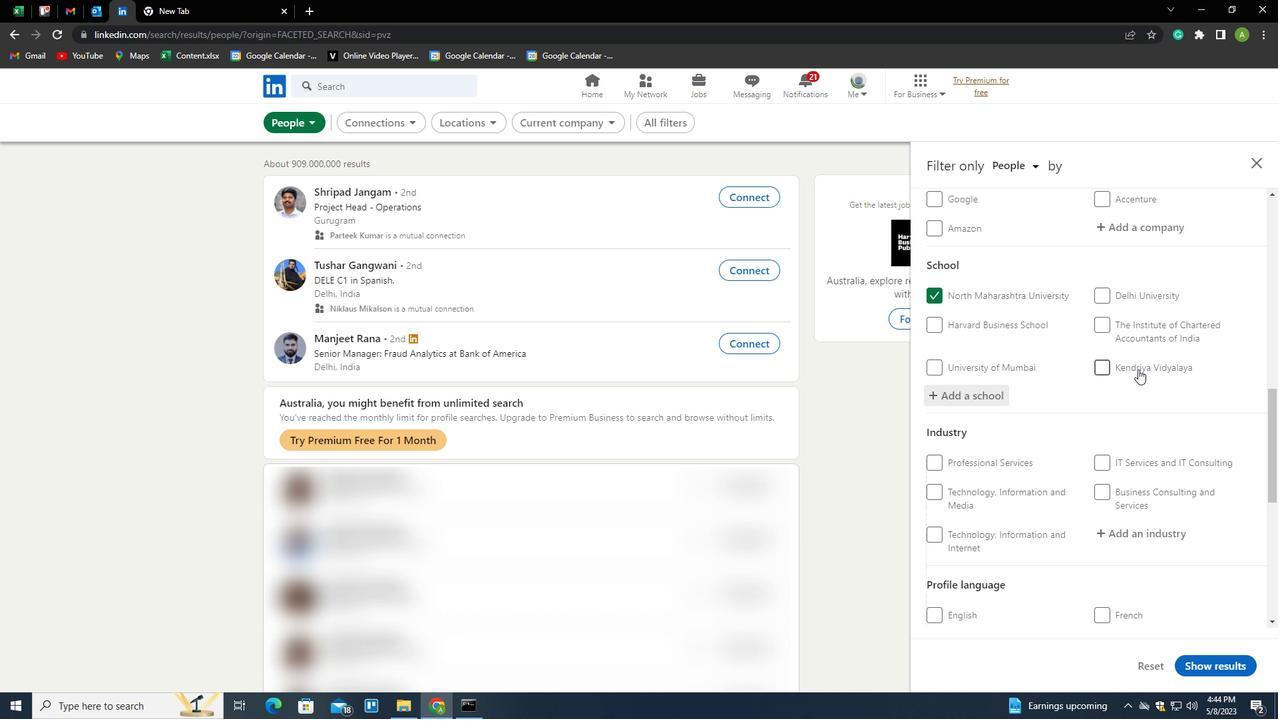 
Action: Mouse scrolled (1138, 367) with delta (0, 0)
Screenshot: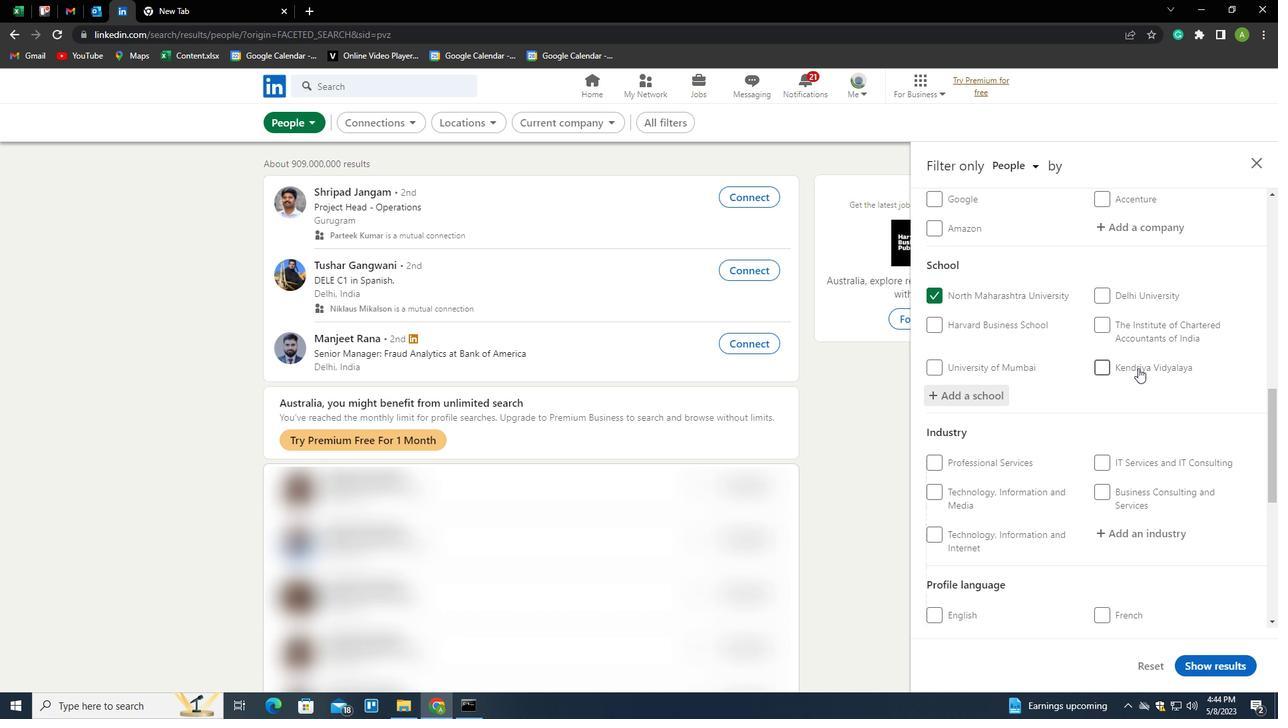 
Action: Mouse scrolled (1138, 367) with delta (0, 0)
Screenshot: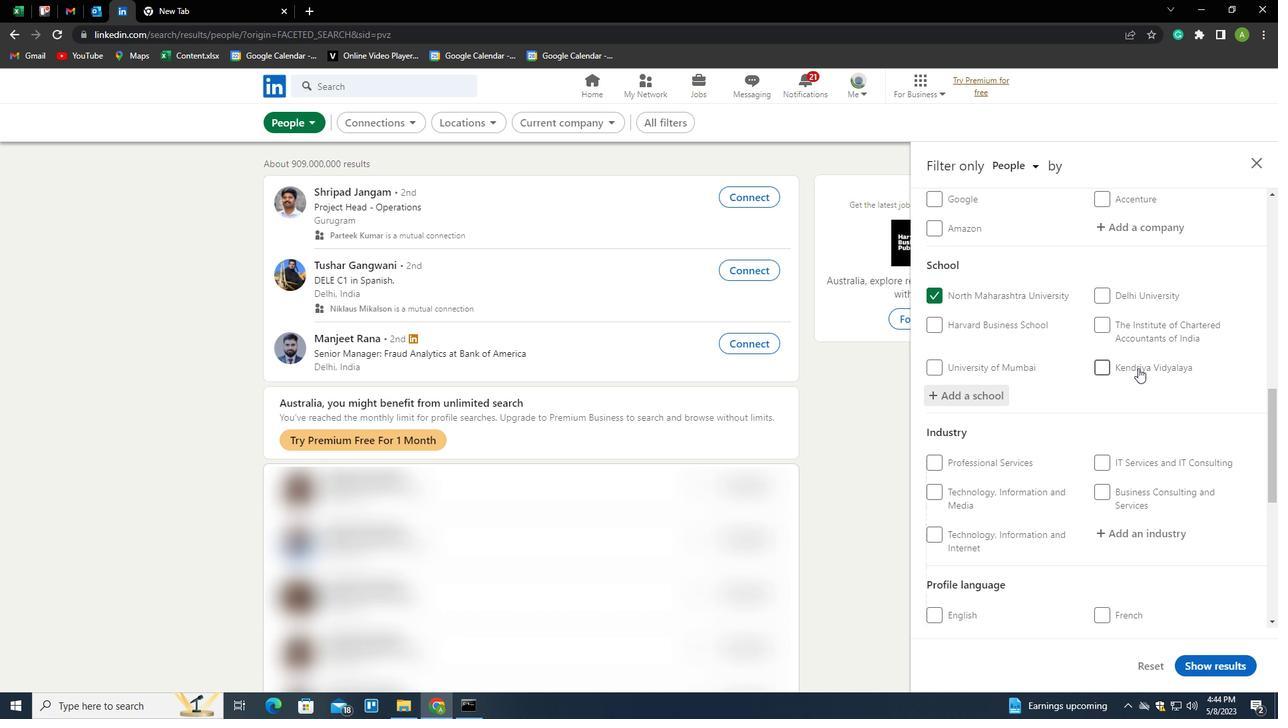
Action: Mouse scrolled (1138, 367) with delta (0, 0)
Screenshot: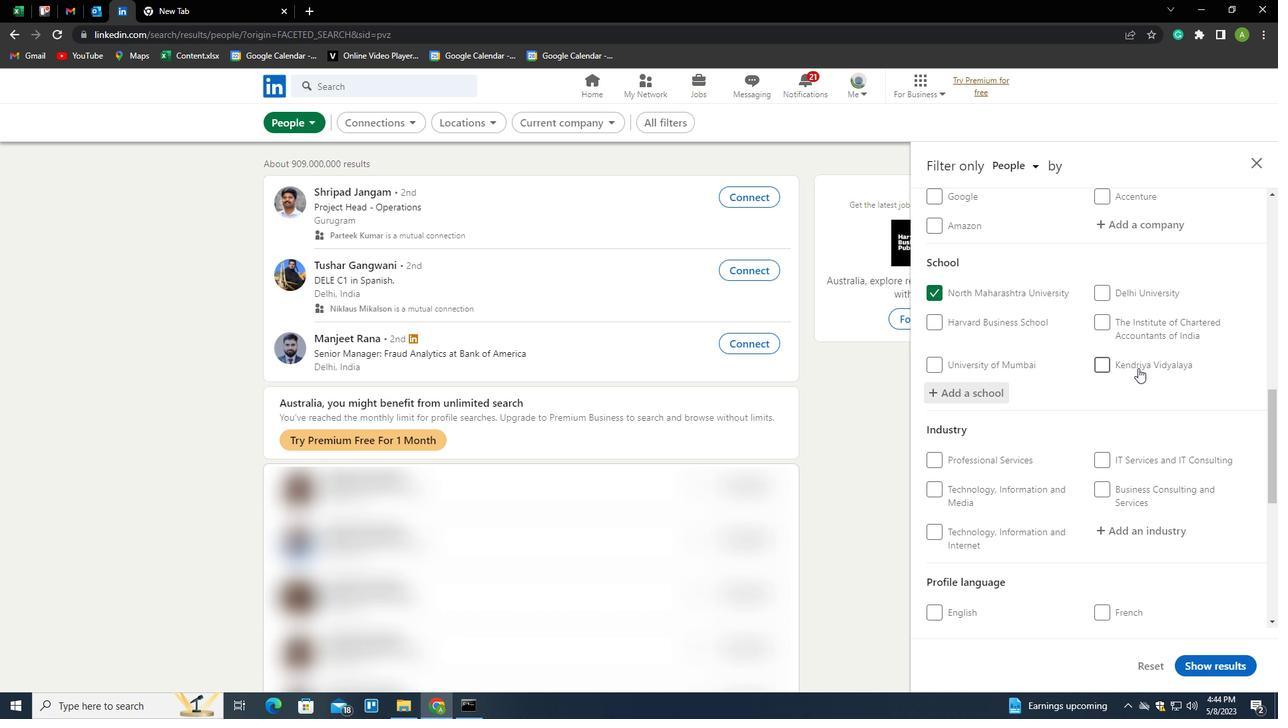 
Action: Mouse moved to (1137, 334)
Screenshot: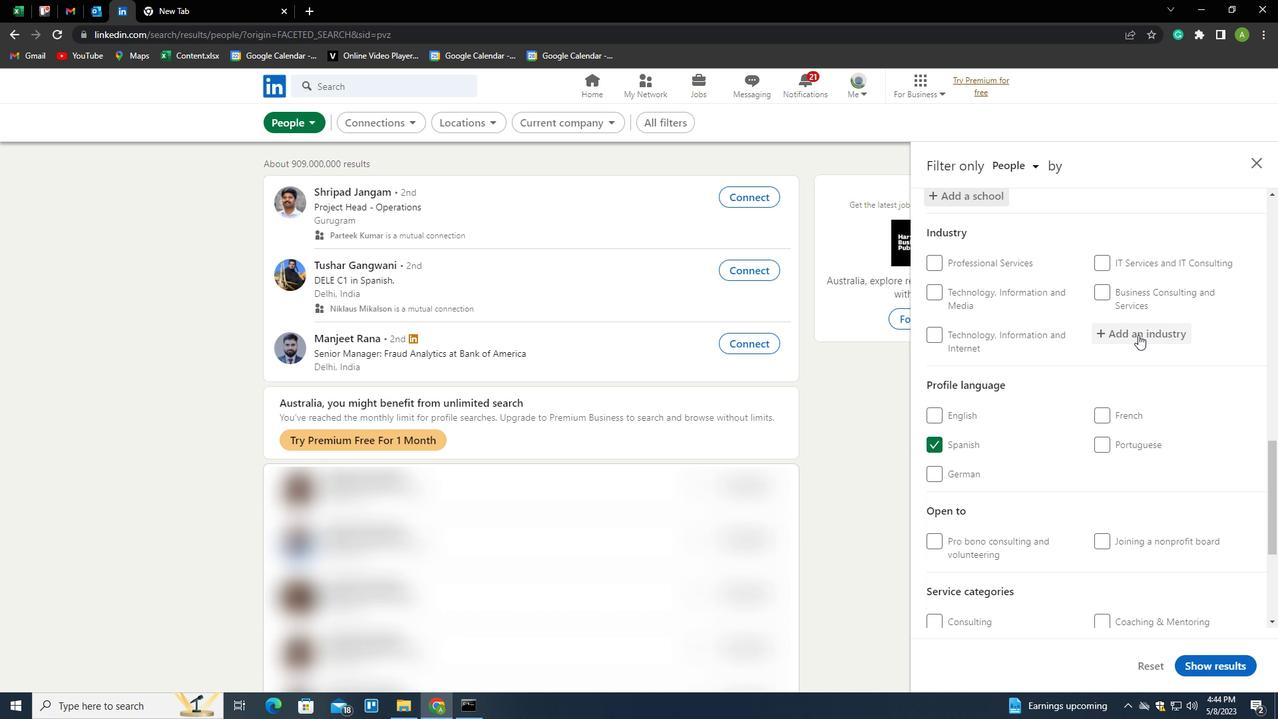 
Action: Mouse pressed left at (1137, 334)
Screenshot: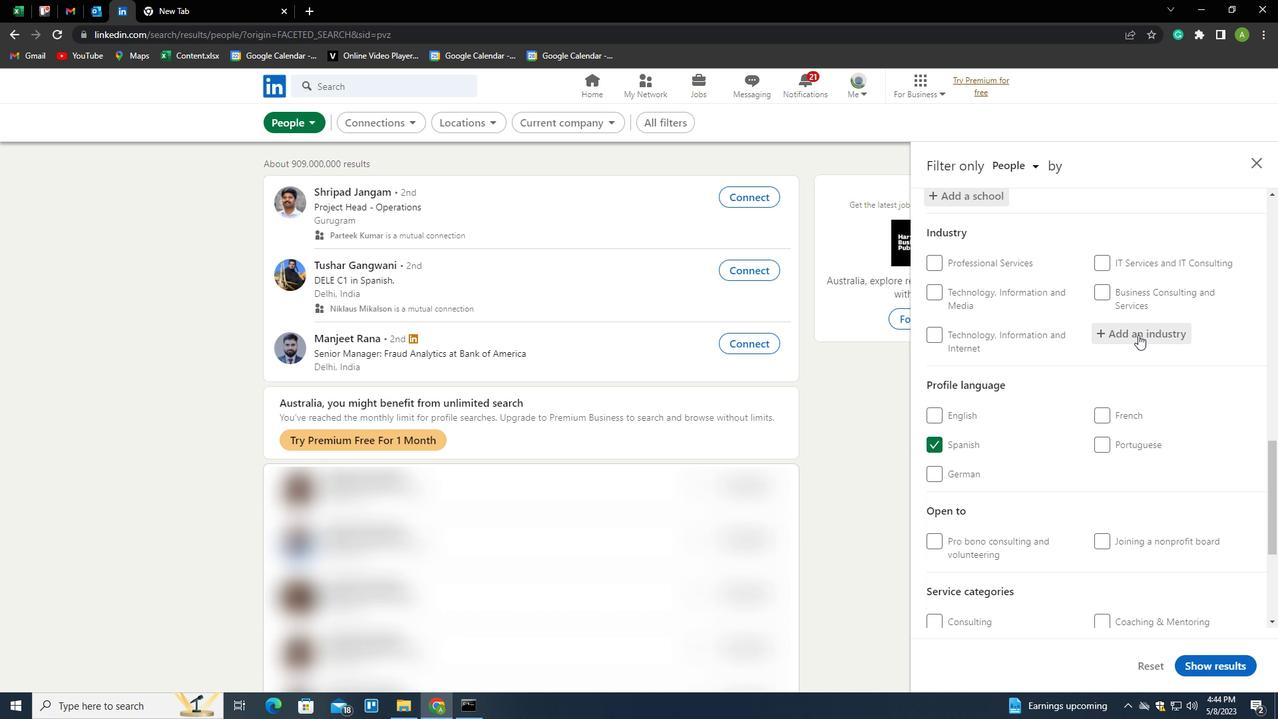 
Action: Key pressed <Key.shift>COMPUTER<Key.space><Key.shift>HARDWARE<Key.space><Key.shift>MANUFACTURING<Key.down><Key.enter>
Screenshot: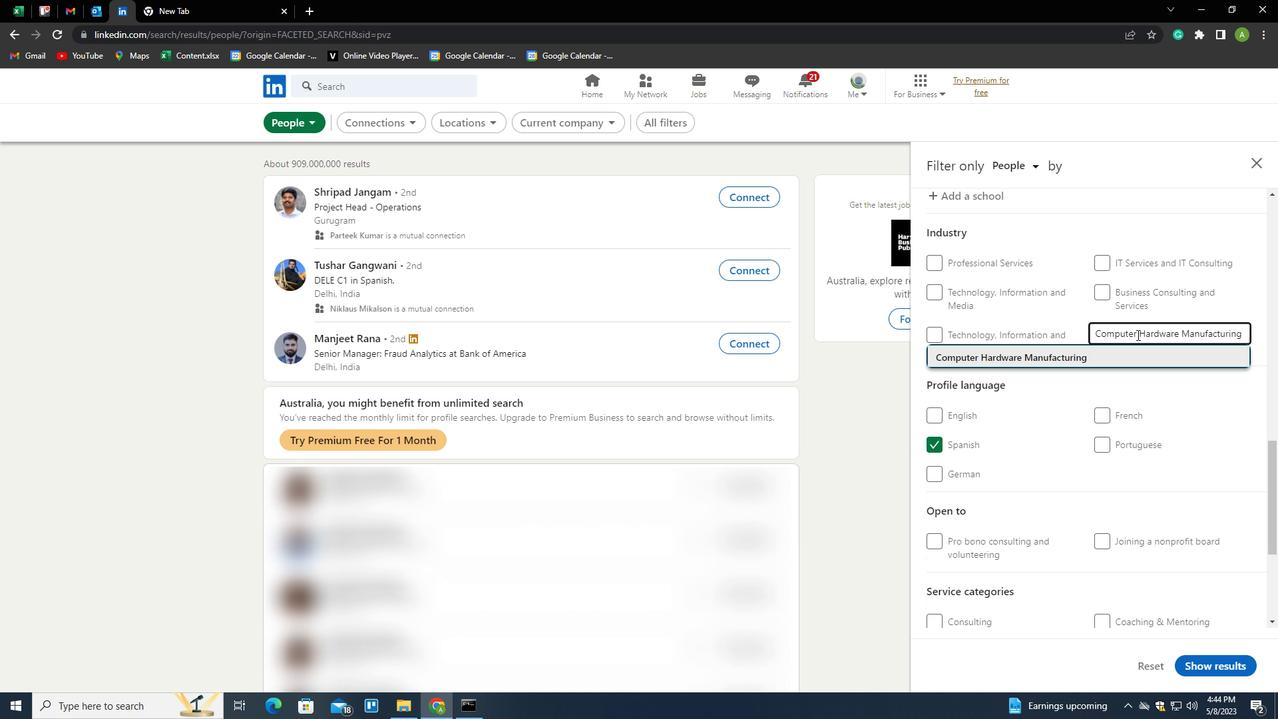 
Action: Mouse scrolled (1137, 334) with delta (0, 0)
Screenshot: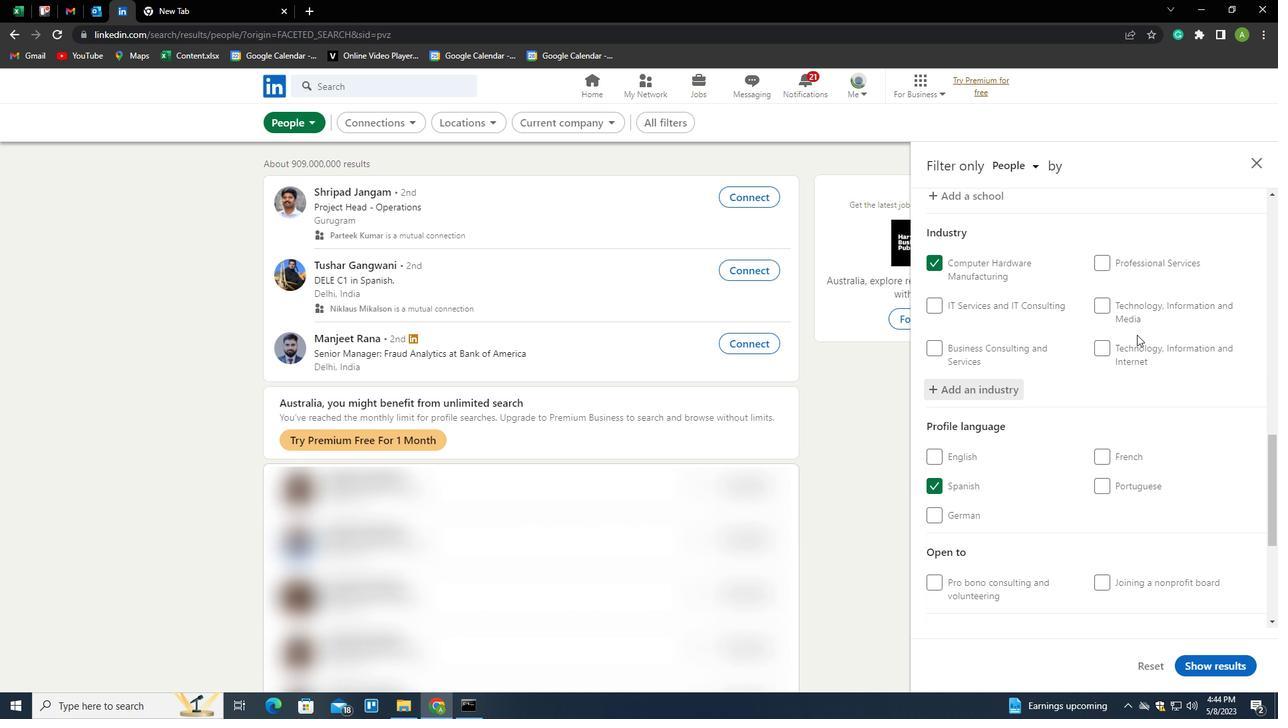 
Action: Mouse scrolled (1137, 334) with delta (0, 0)
Screenshot: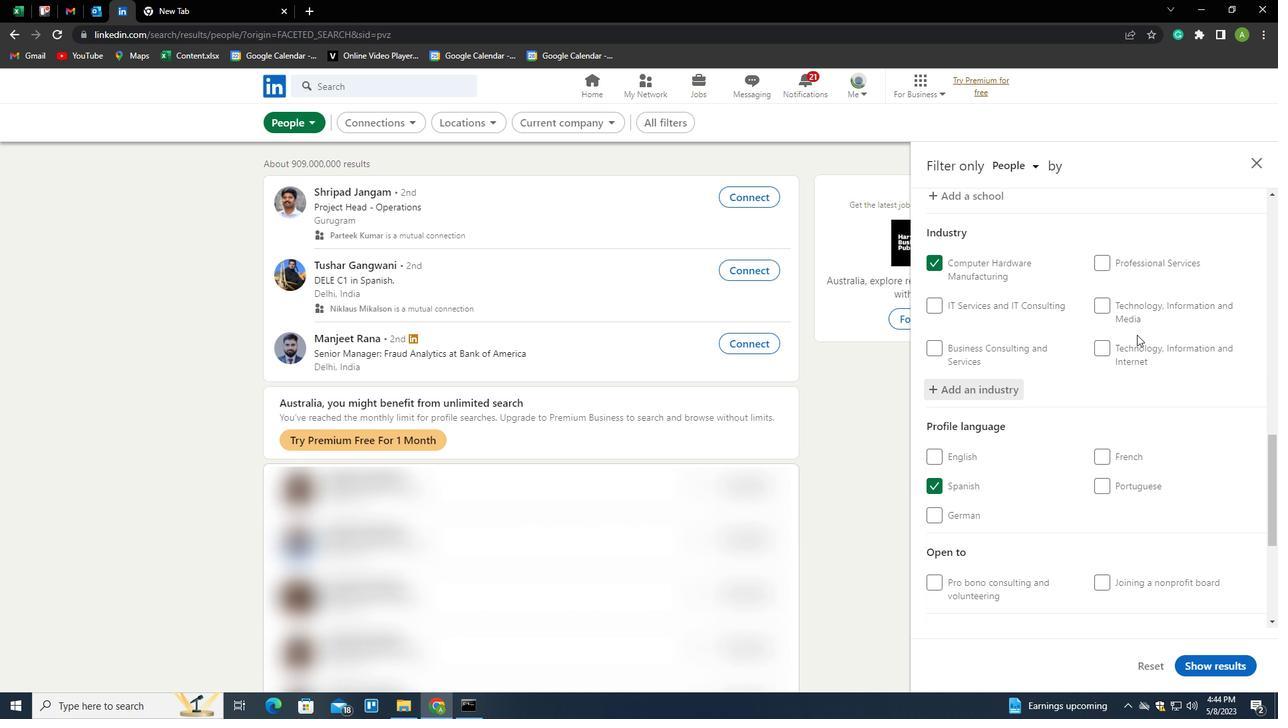 
Action: Mouse moved to (1136, 334)
Screenshot: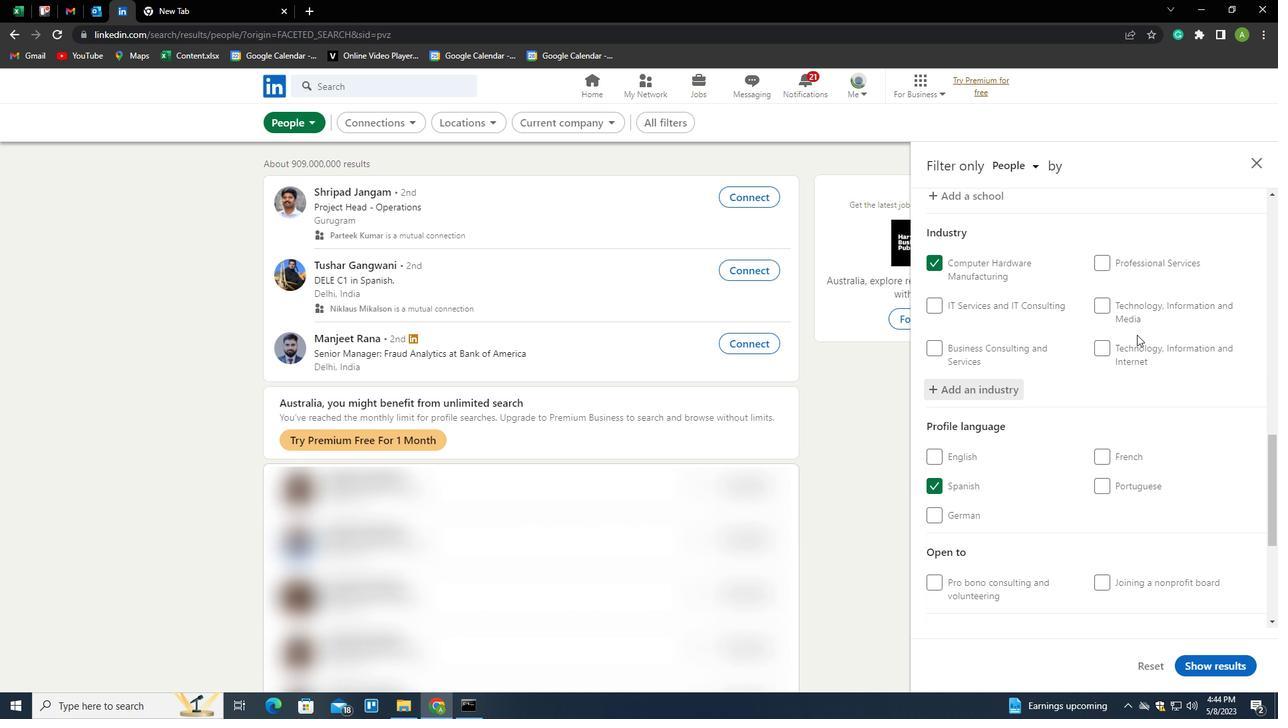 
Action: Mouse scrolled (1136, 334) with delta (0, 0)
Screenshot: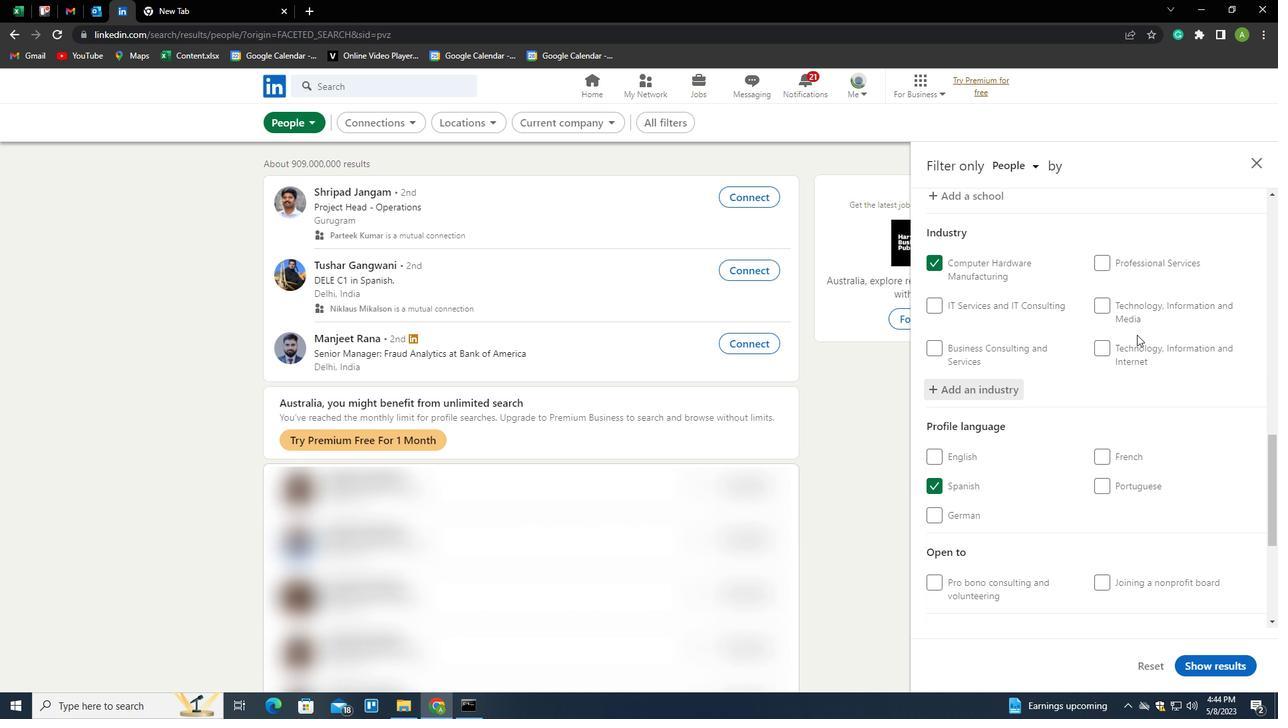 
Action: Mouse scrolled (1136, 334) with delta (0, 0)
Screenshot: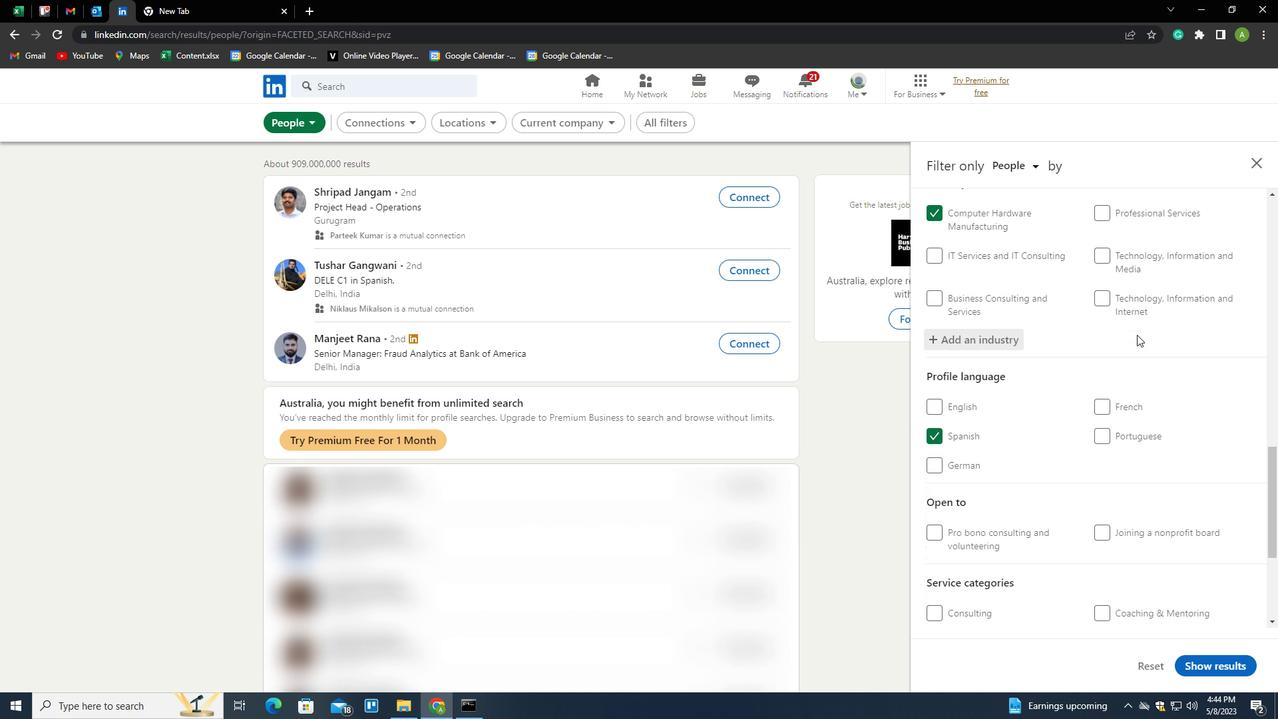 
Action: Mouse scrolled (1136, 334) with delta (0, 0)
Screenshot: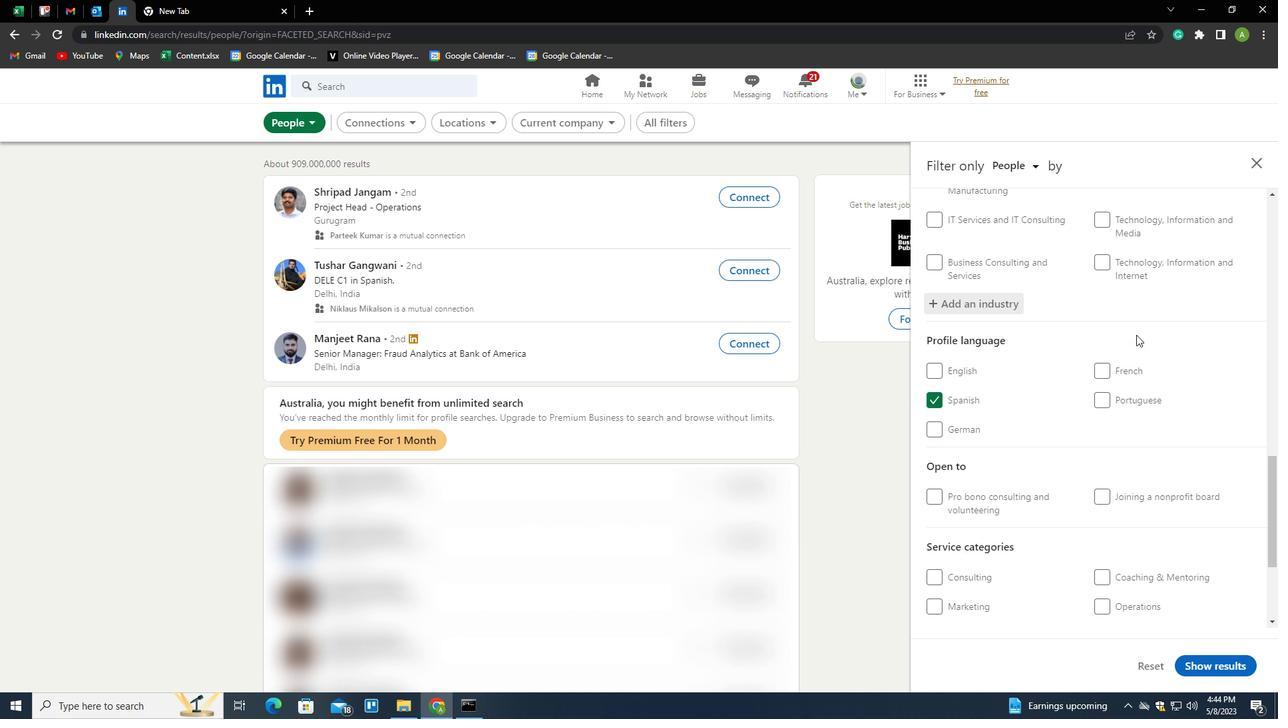
Action: Mouse scrolled (1136, 334) with delta (0, 0)
Screenshot: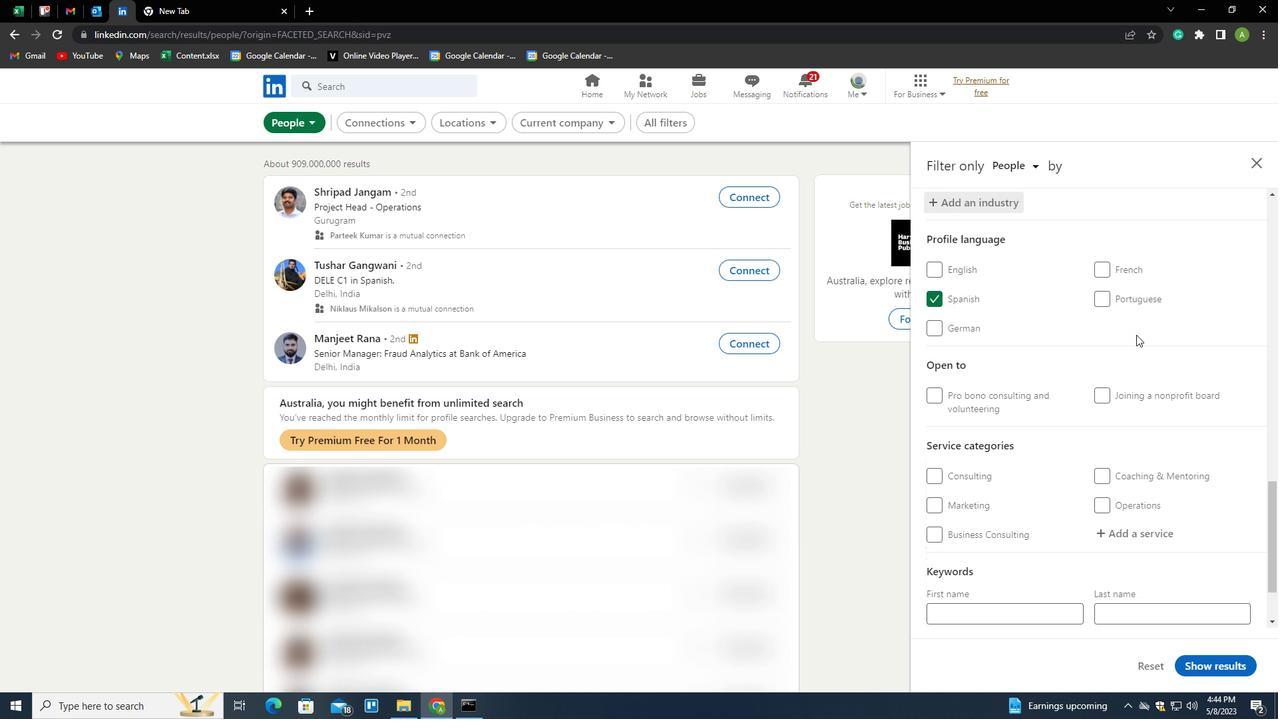 
Action: Mouse moved to (1153, 442)
Screenshot: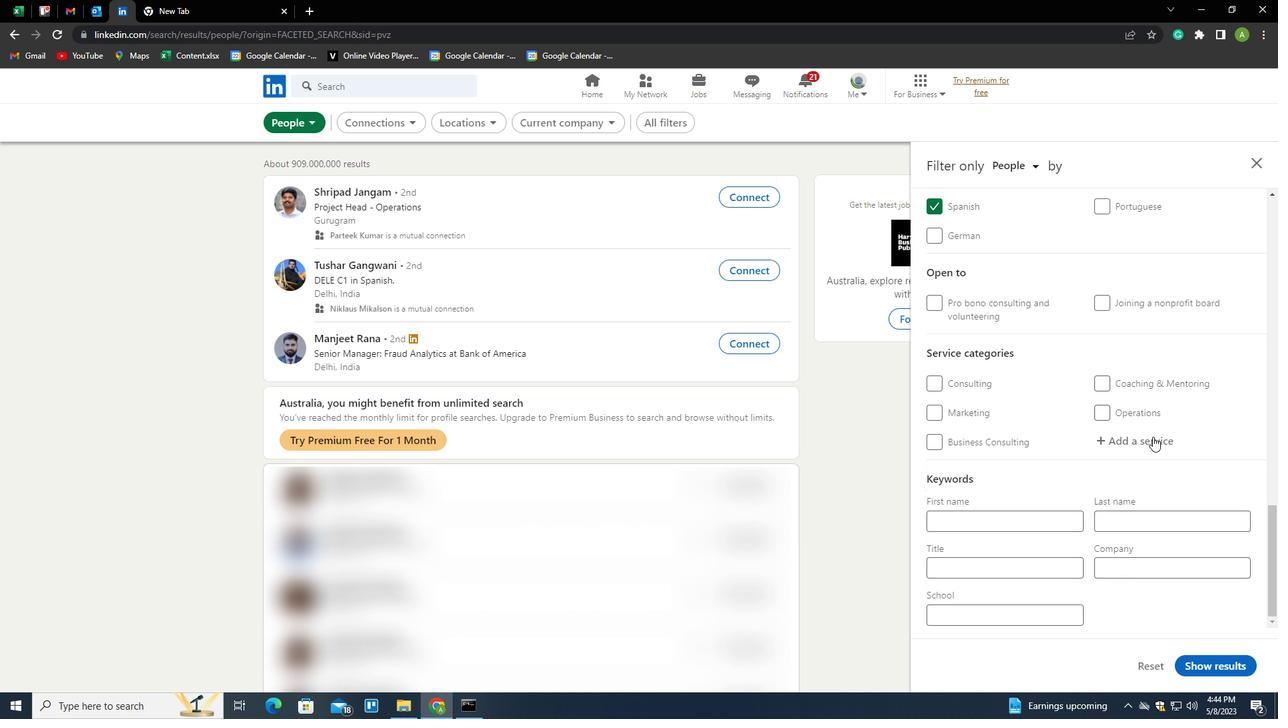 
Action: Mouse pressed left at (1153, 442)
Screenshot: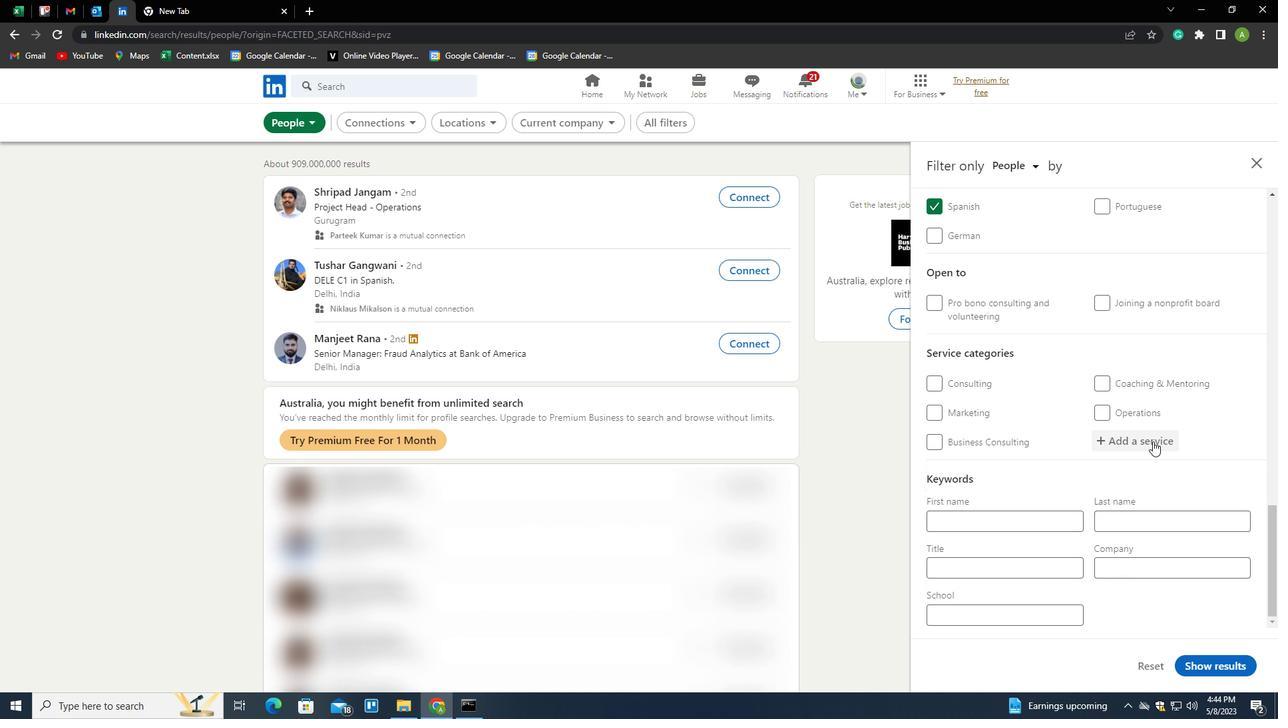 
Action: Key pressed <Key.shift>FILE<Key.space><Key.shift>MANGEMENT<Key.backspace><Key.backspace><Key.backspace><Key.backspace><Key.backspace><Key.backspace>AGEMENT<Key.down><Key.enter>
Screenshot: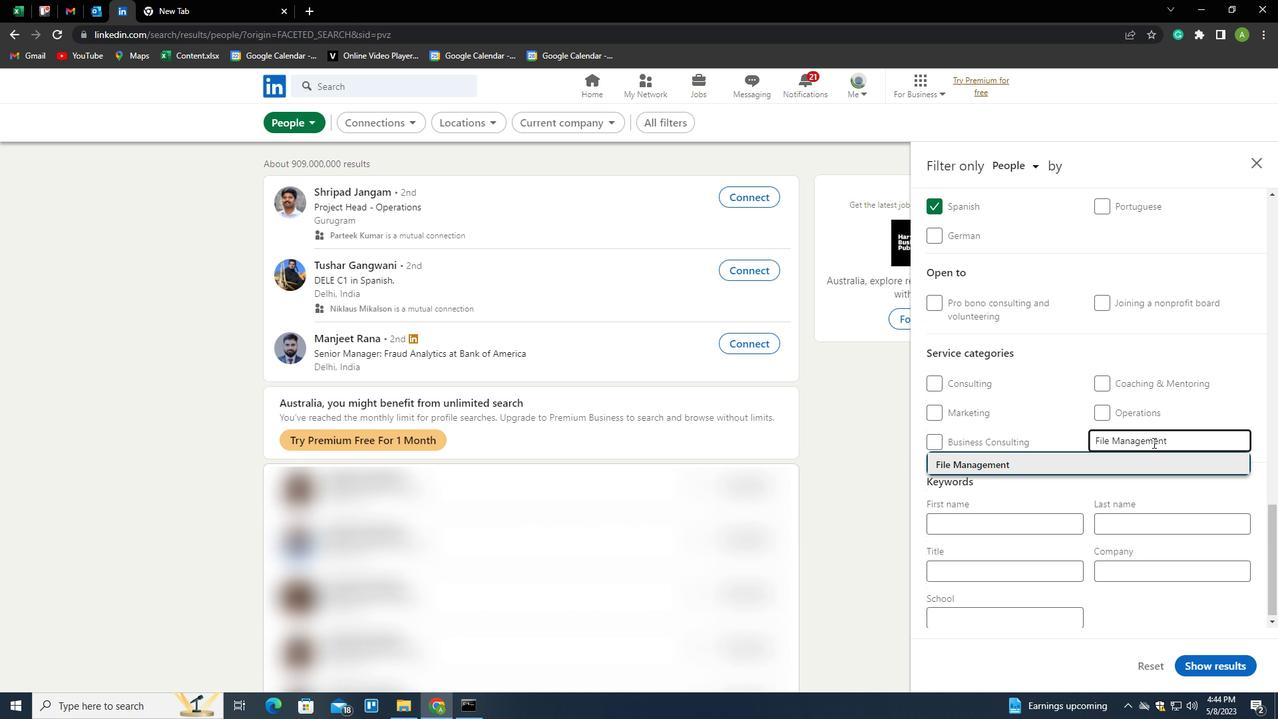 
Action: Mouse scrolled (1153, 442) with delta (0, 0)
Screenshot: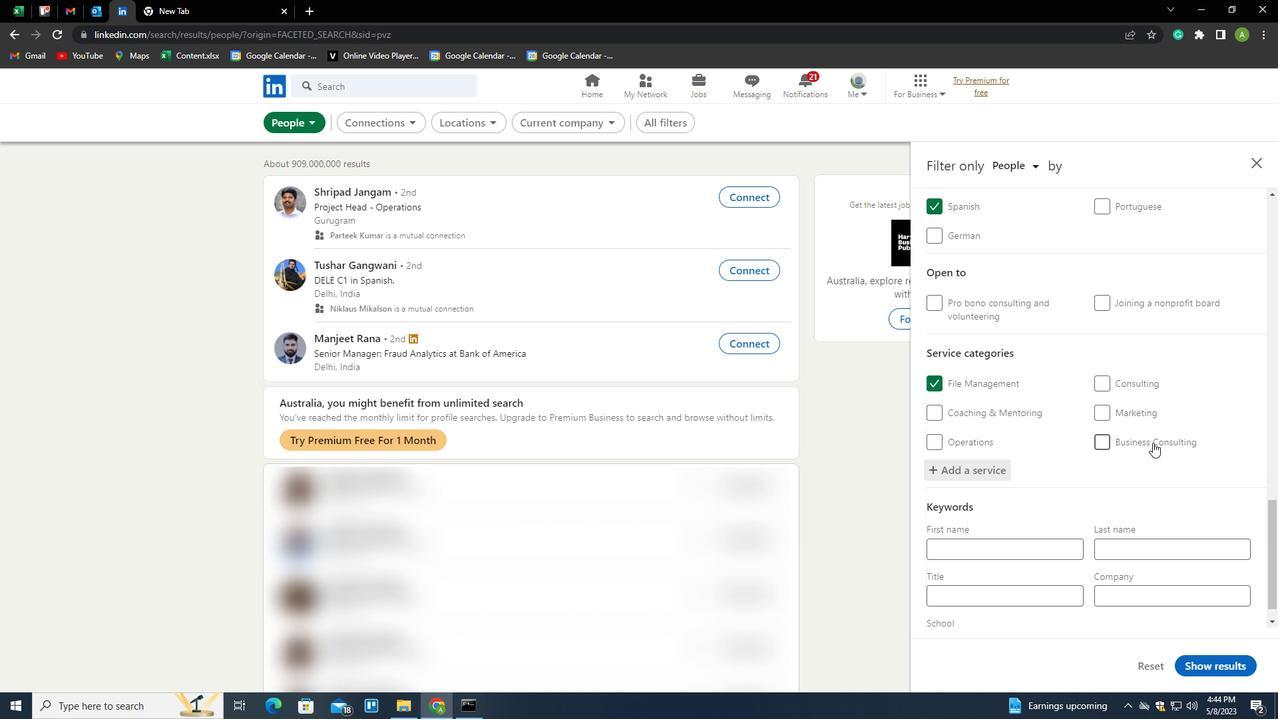 
Action: Mouse scrolled (1153, 442) with delta (0, 0)
Screenshot: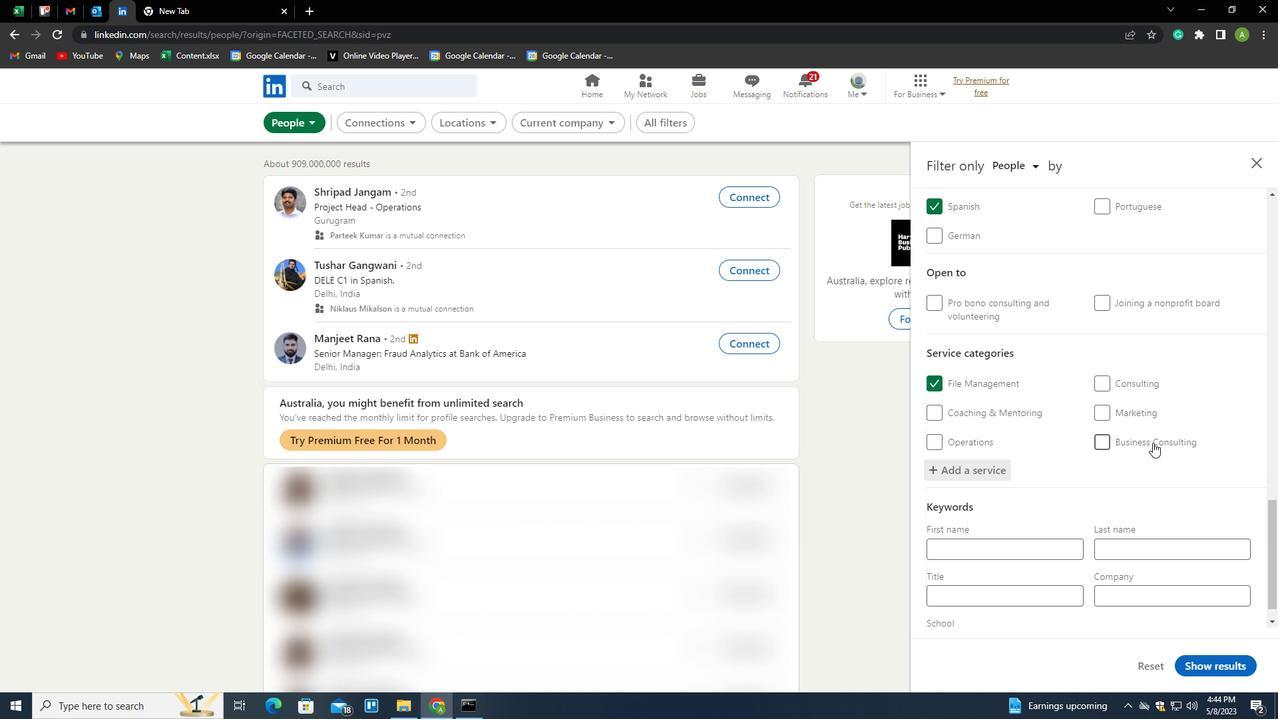 
Action: Mouse scrolled (1153, 442) with delta (0, 0)
Screenshot: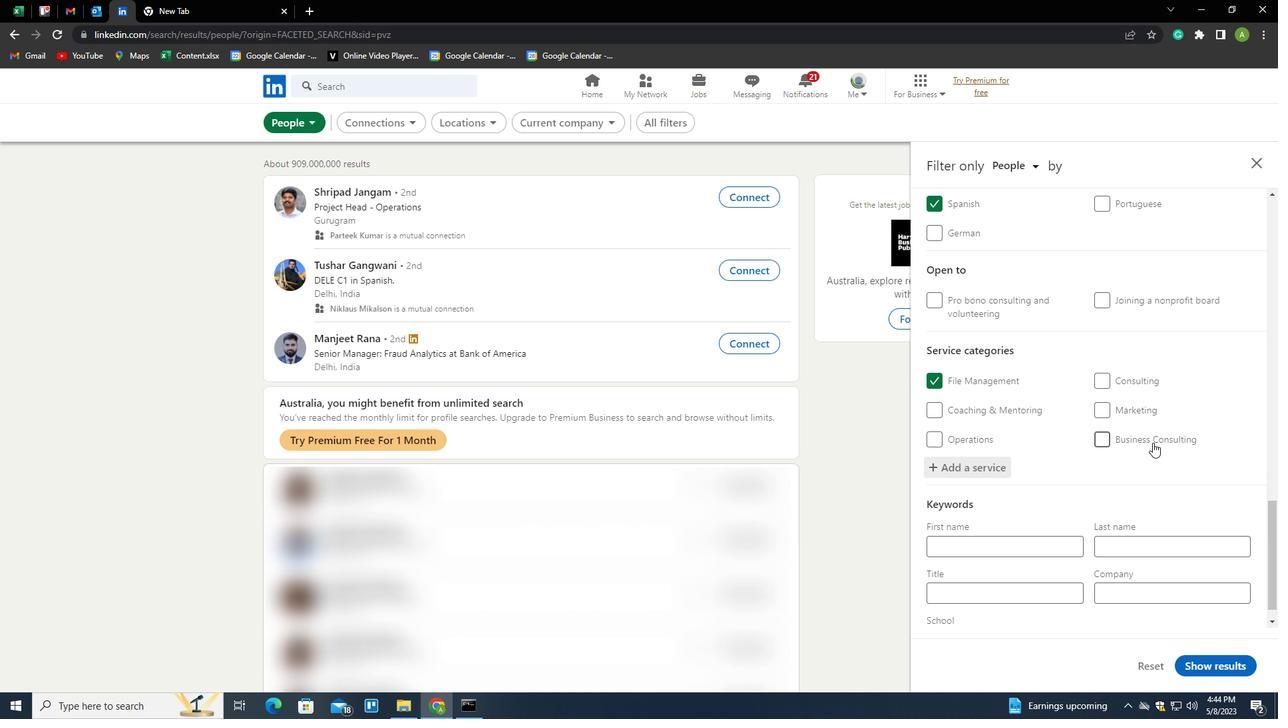 
Action: Mouse moved to (1017, 571)
Screenshot: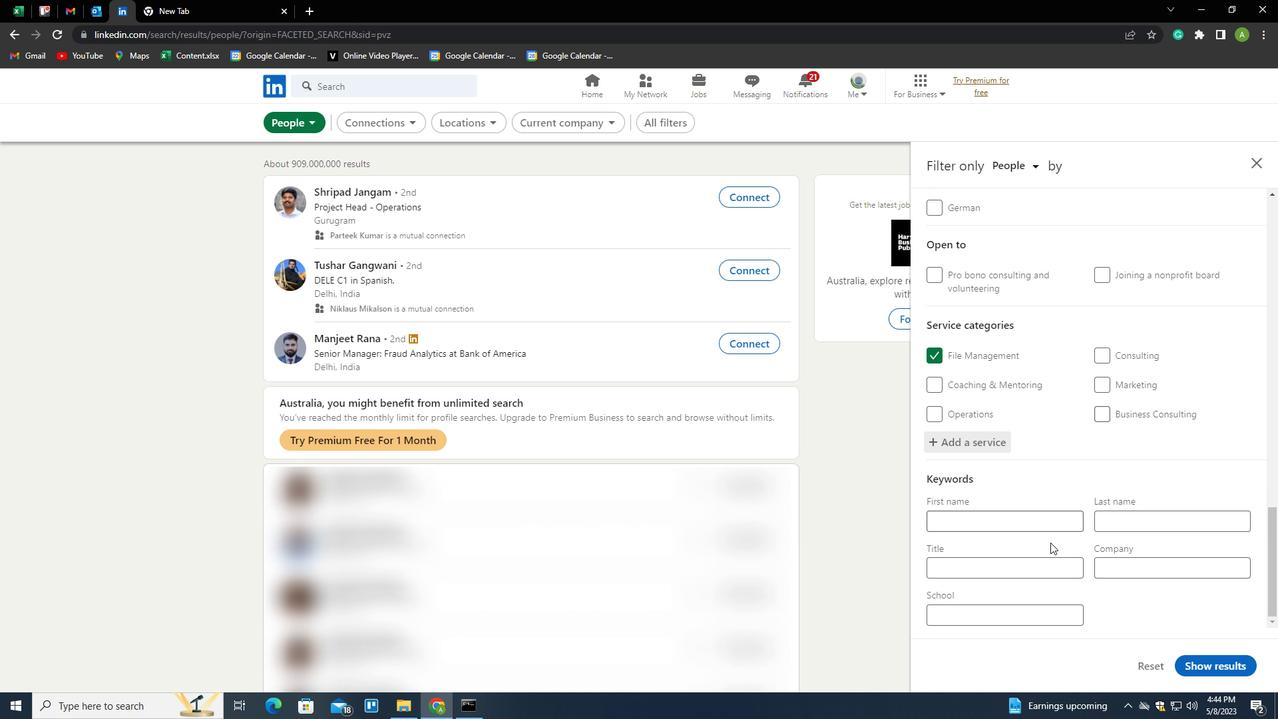 
Action: Mouse pressed left at (1017, 571)
Screenshot: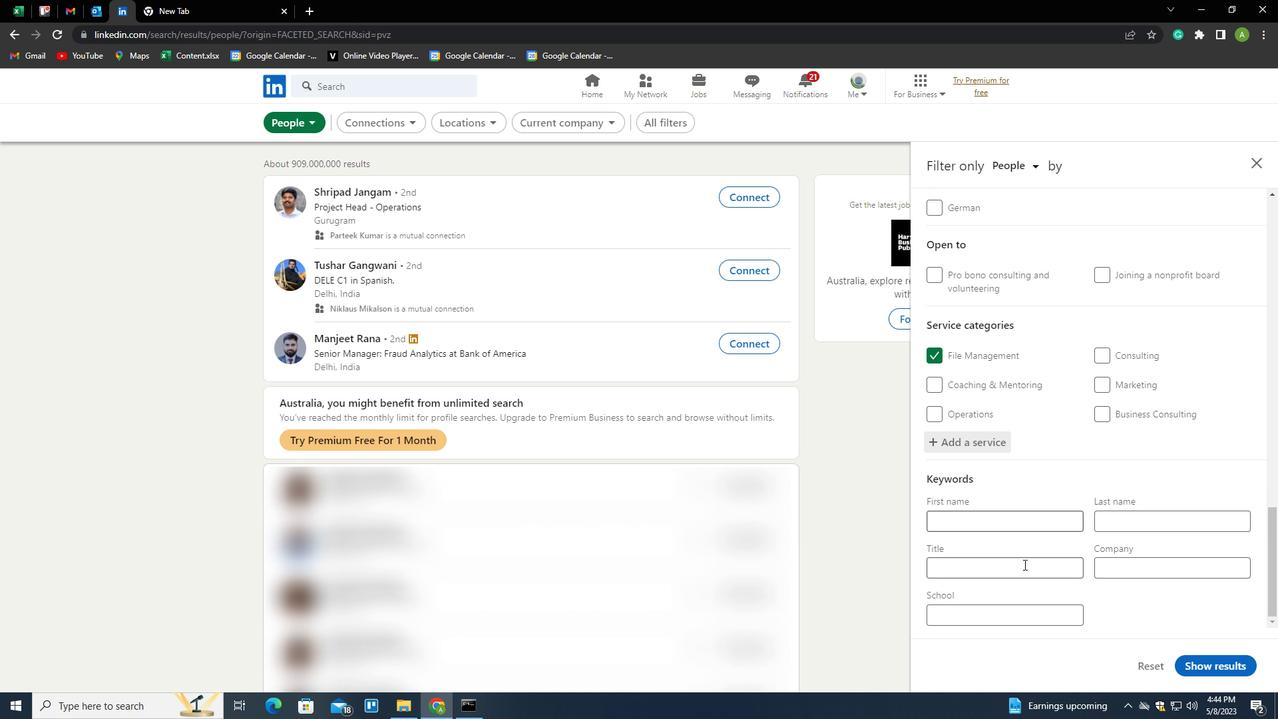 
Action: Key pressed CHIEF<Key.space><Key.shift>ENGINEER
Screenshot: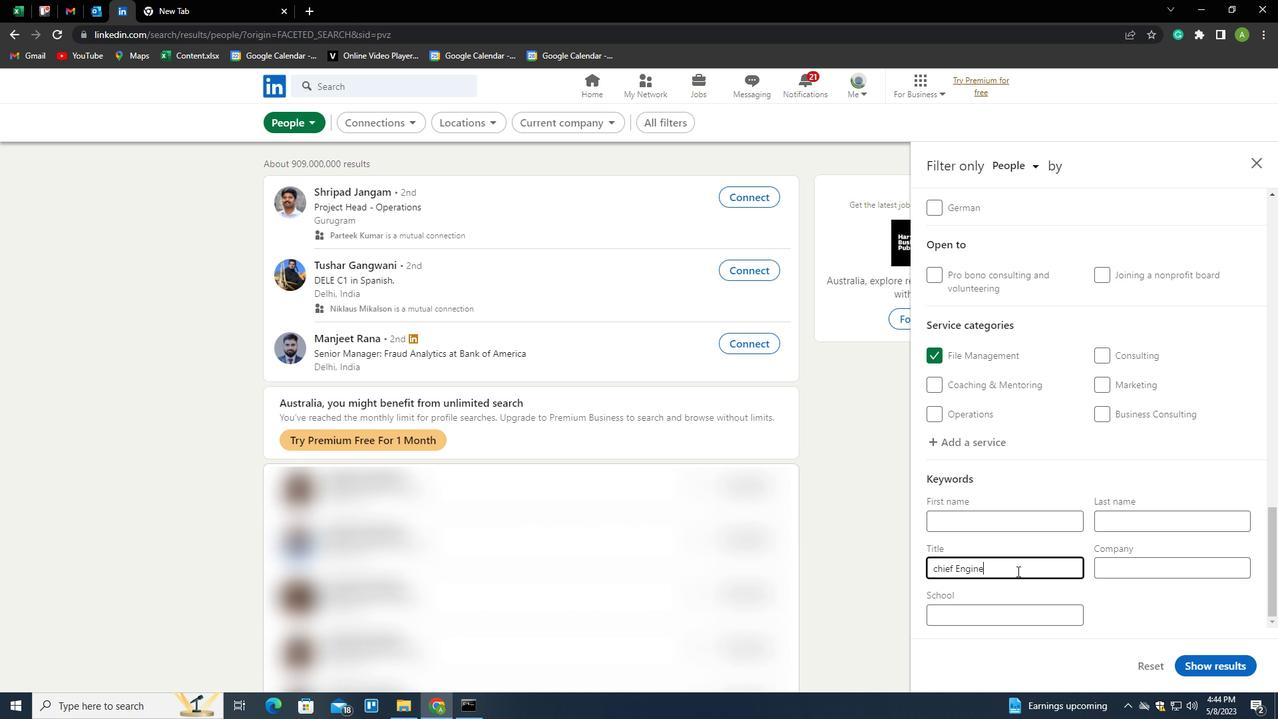 
Action: Mouse moved to (1160, 608)
Screenshot: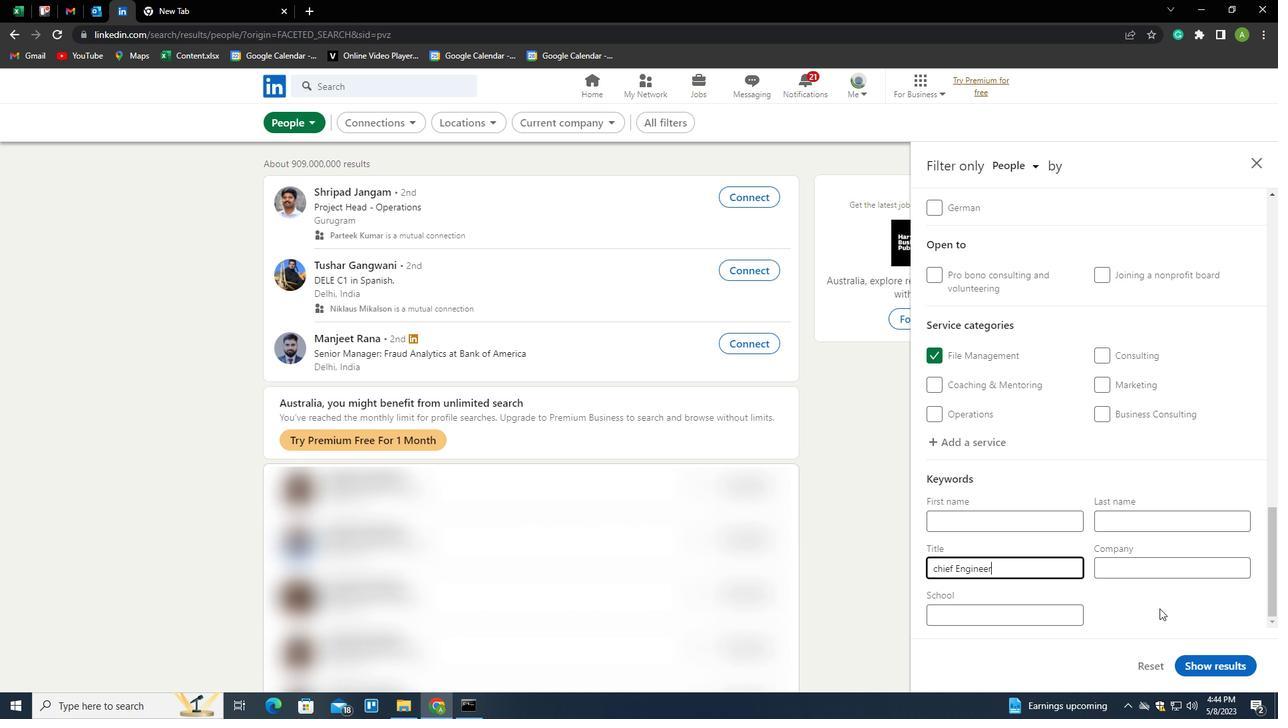
Action: Mouse pressed left at (1160, 608)
Screenshot: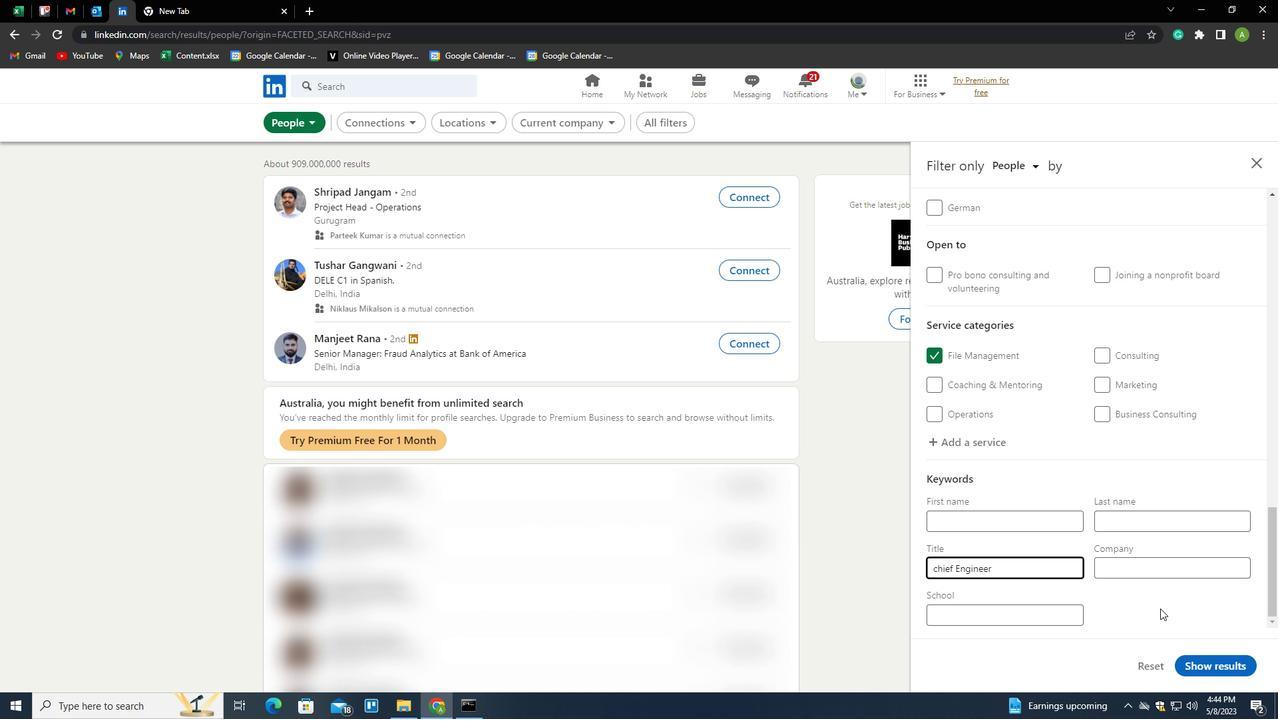 
Action: Mouse moved to (1217, 657)
Screenshot: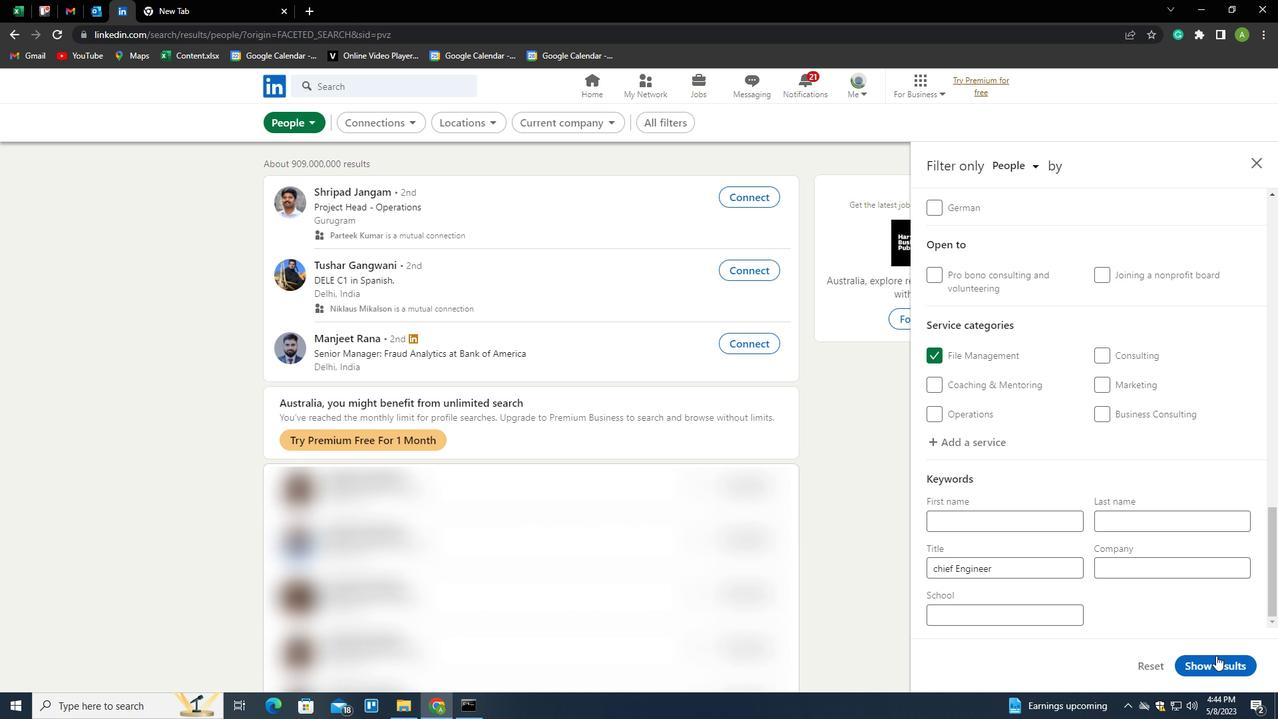 
Action: Mouse pressed left at (1217, 657)
Screenshot: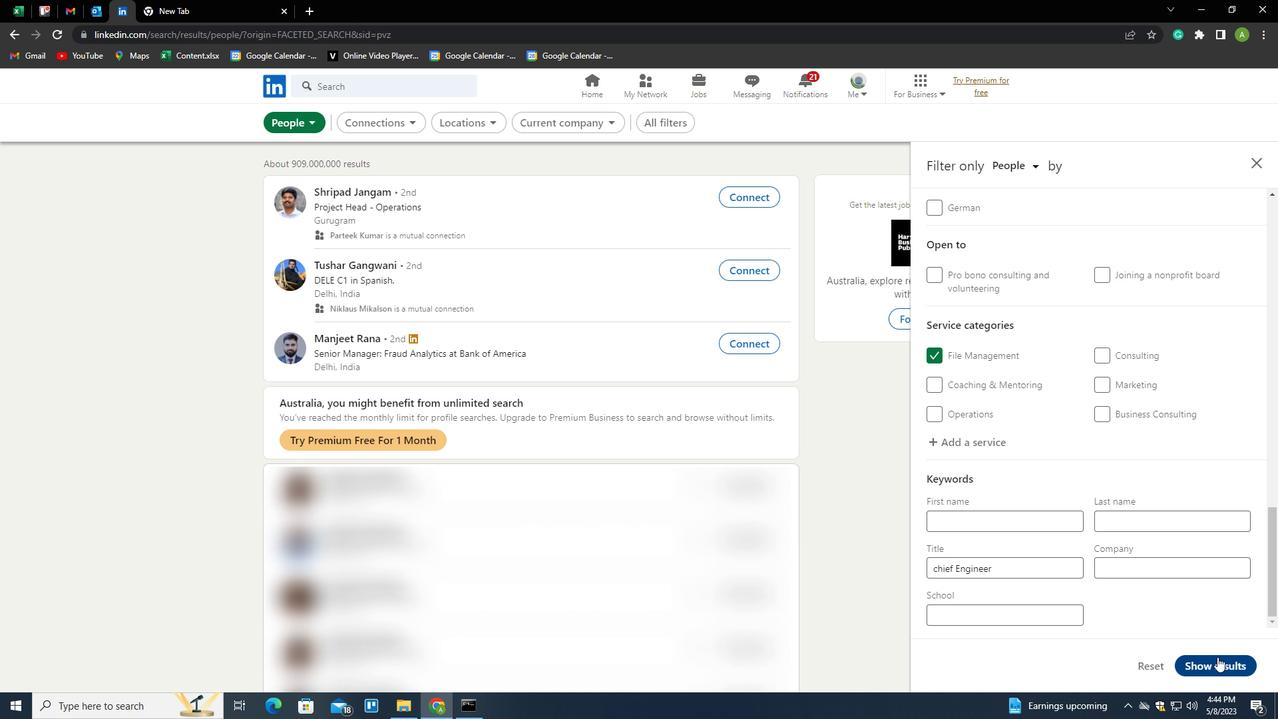 
Action: Mouse moved to (1245, 640)
Screenshot: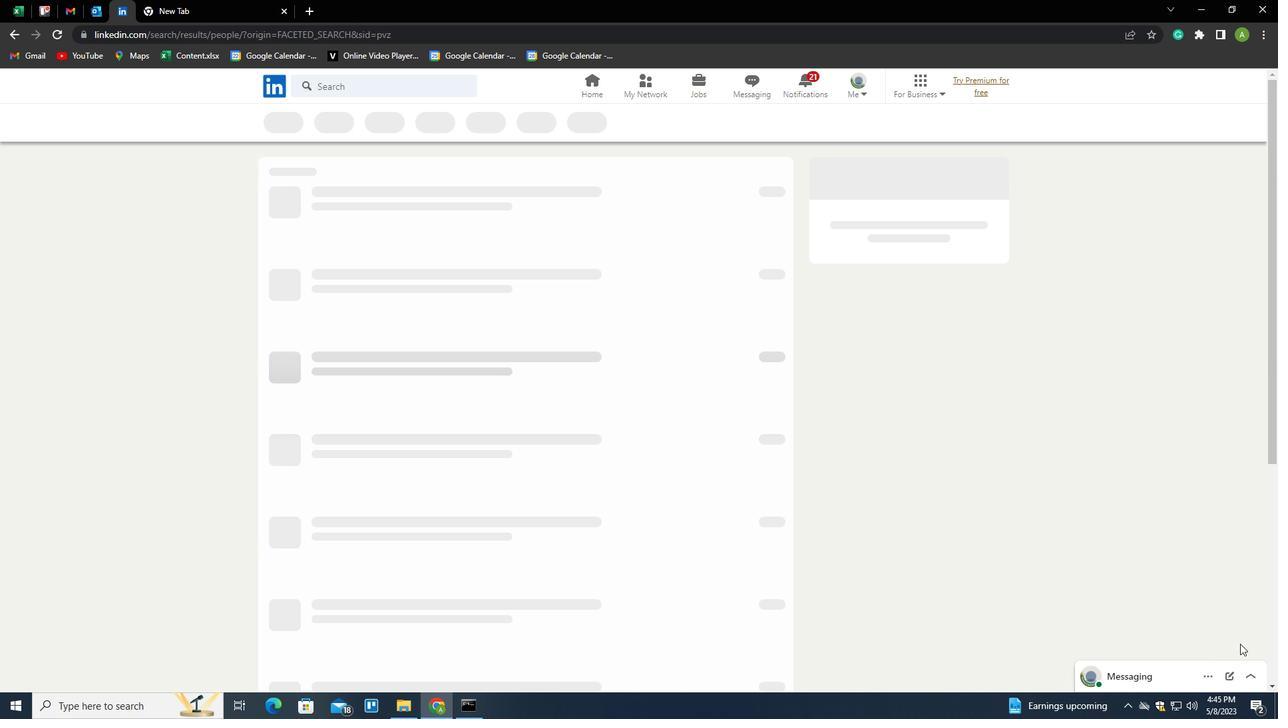 
